 Task: Find connections with filter location Ottobrunn with filter topic #Futurewith filter profile language German with filter current company Walmart Global Tech with filter school INIFD Institute with filter industry Retail Furniture and Home Furnishings with filter service category Search Engine Marketing (SEM) with filter keywords title Painter
Action: Mouse moved to (585, 97)
Screenshot: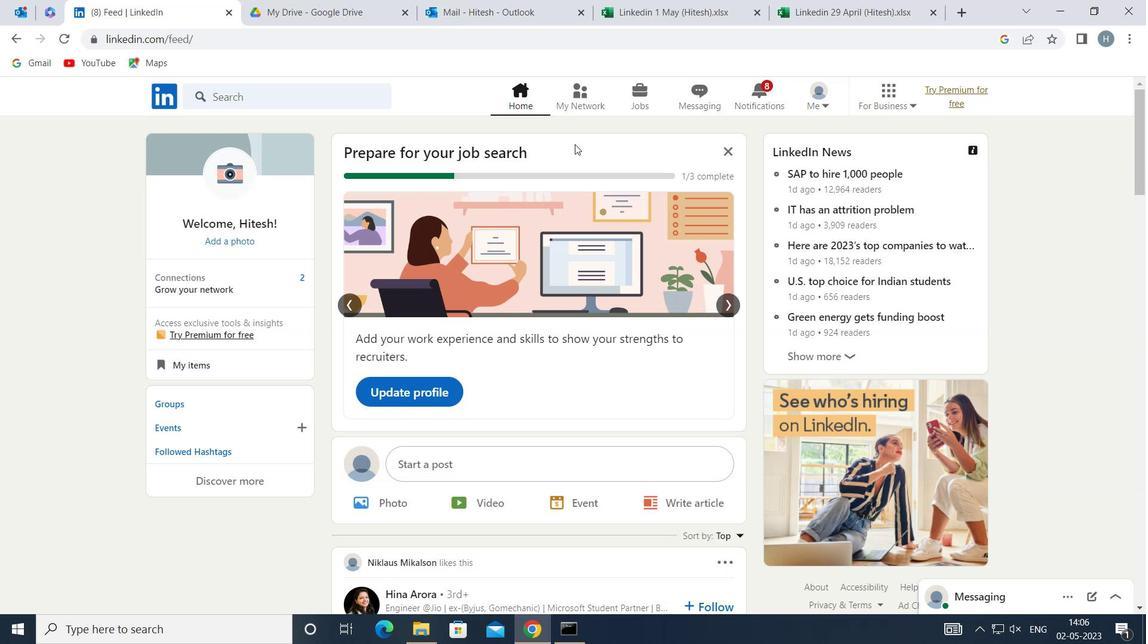 
Action: Mouse pressed left at (585, 97)
Screenshot: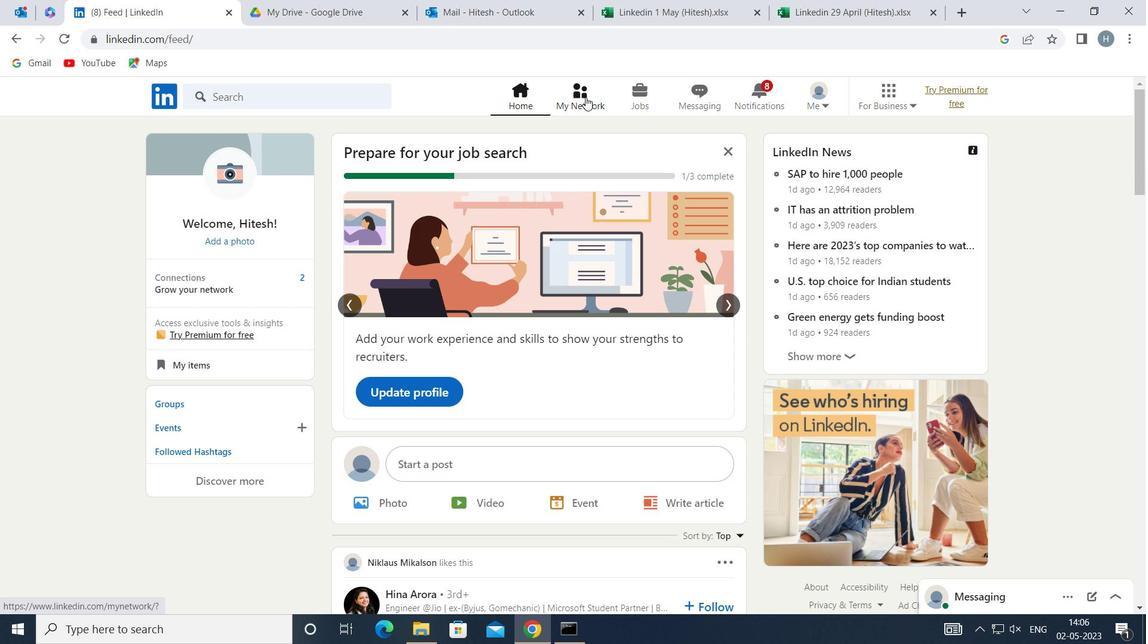 
Action: Mouse moved to (342, 181)
Screenshot: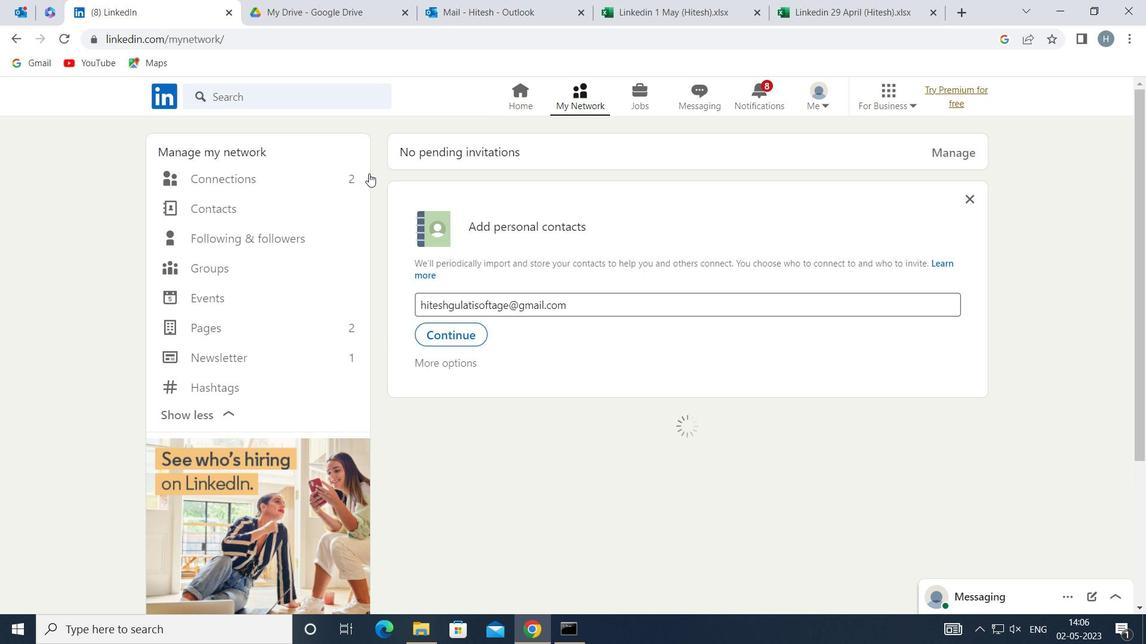 
Action: Mouse pressed left at (342, 181)
Screenshot: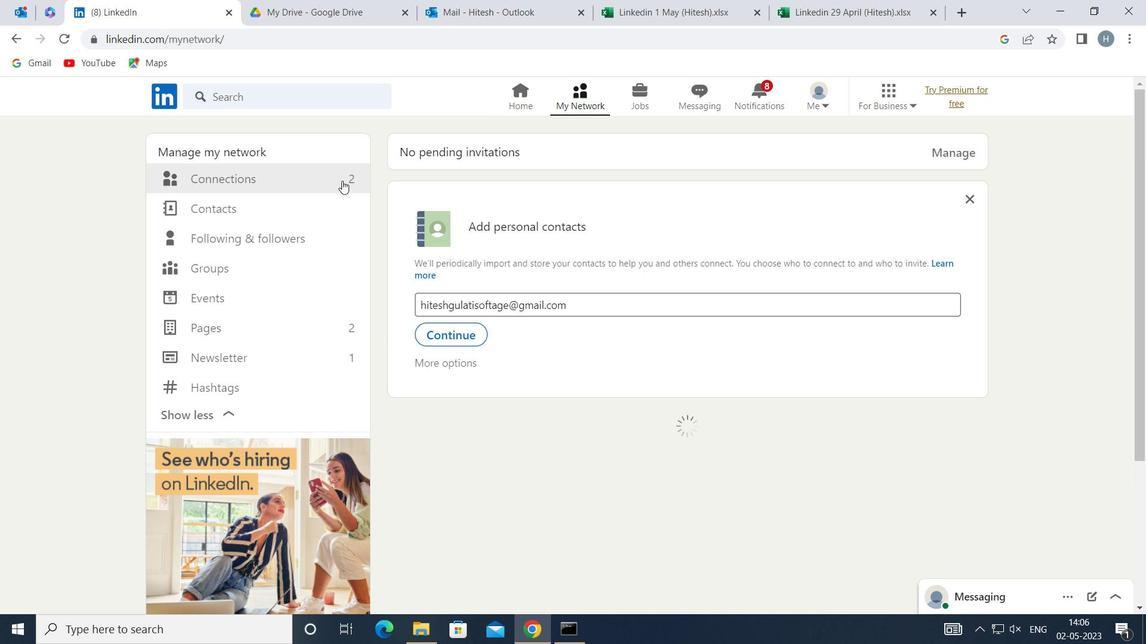 
Action: Mouse moved to (667, 183)
Screenshot: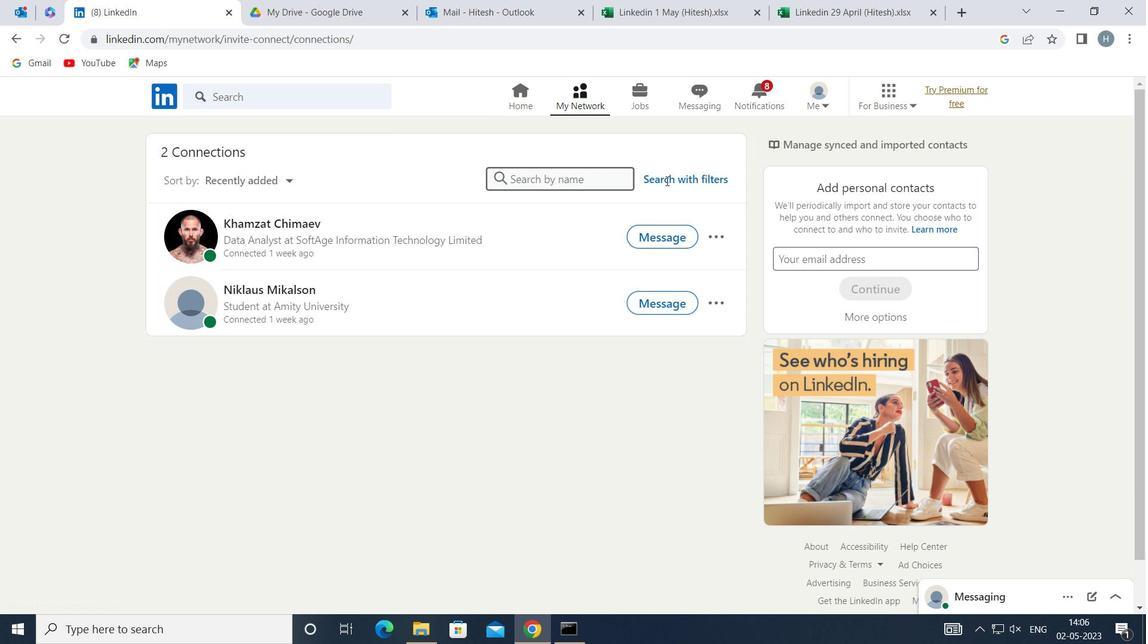 
Action: Mouse pressed left at (667, 183)
Screenshot: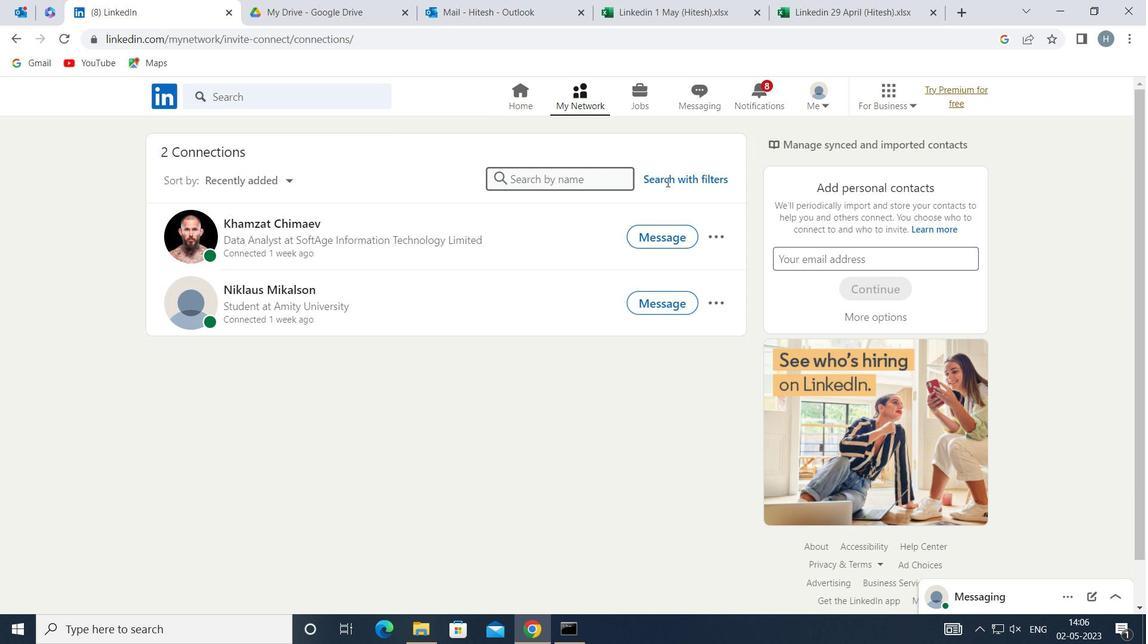 
Action: Mouse moved to (629, 139)
Screenshot: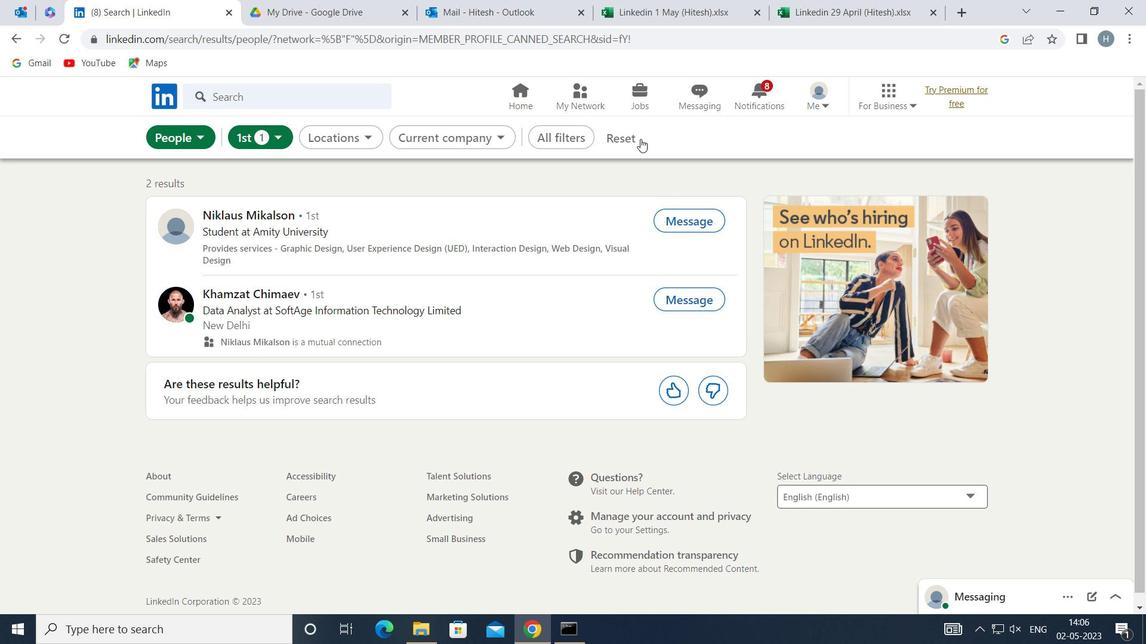 
Action: Mouse pressed left at (629, 139)
Screenshot: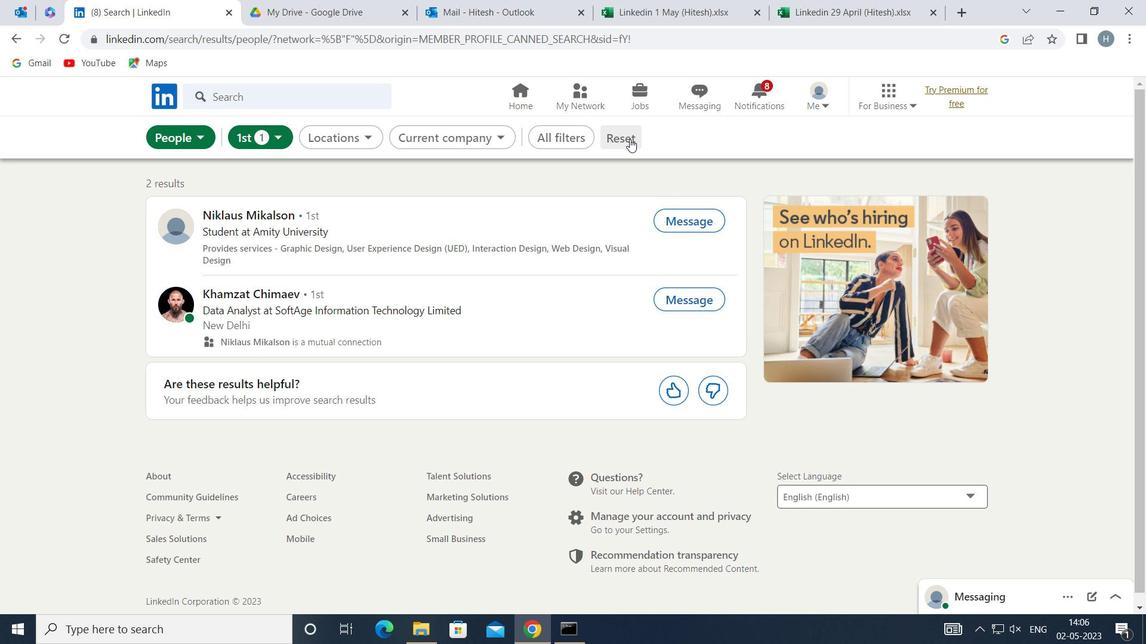 
Action: Mouse moved to (613, 134)
Screenshot: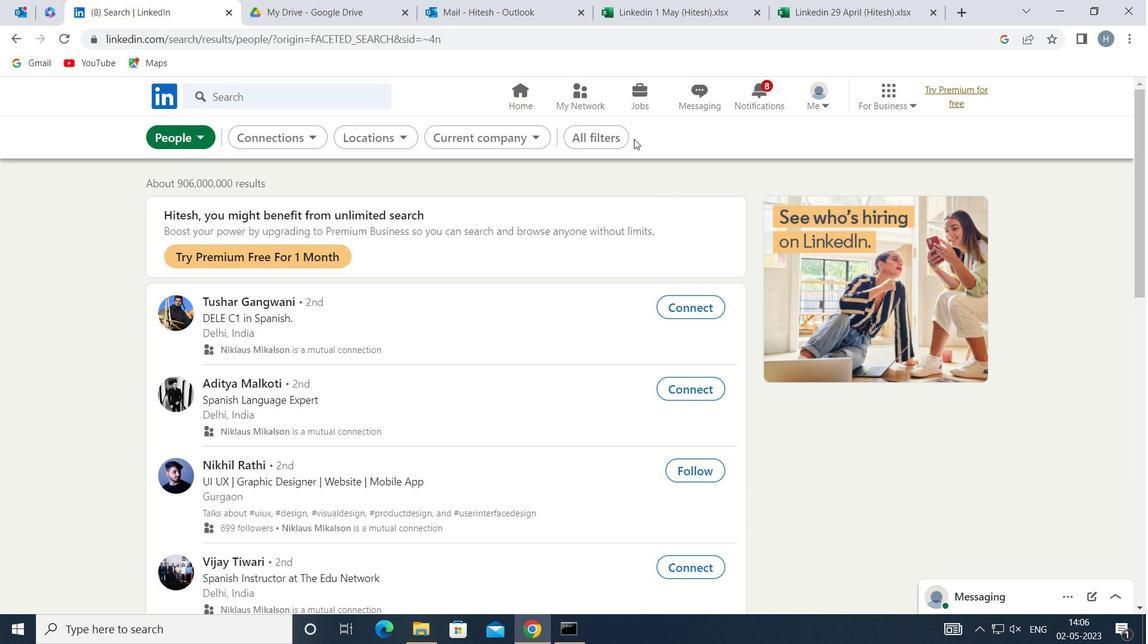 
Action: Mouse pressed left at (613, 134)
Screenshot: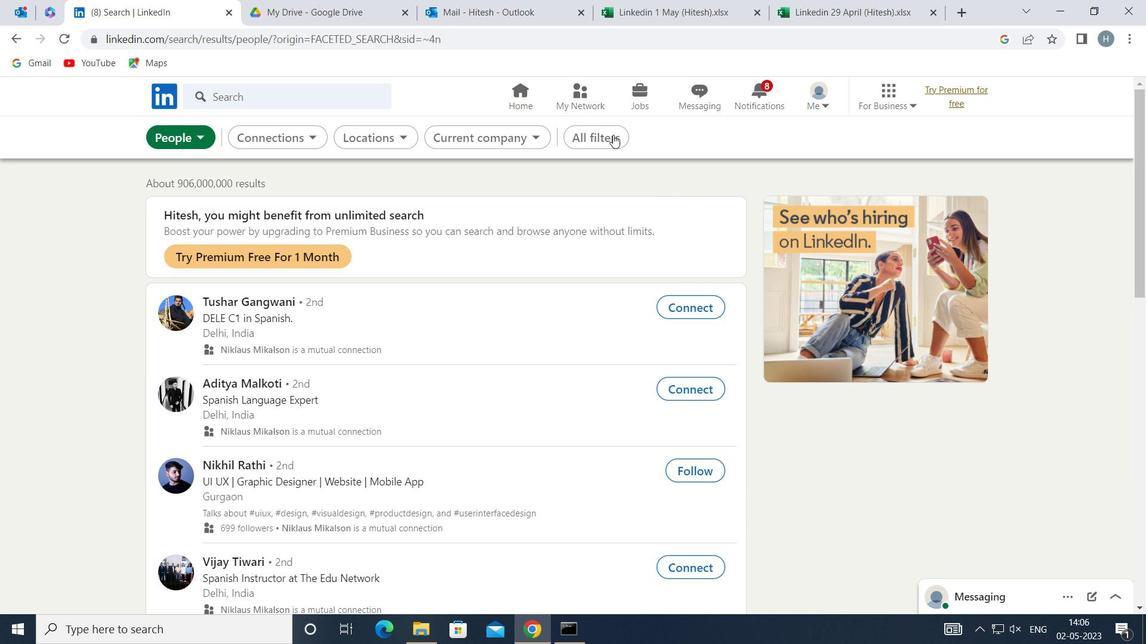 
Action: Mouse moved to (915, 296)
Screenshot: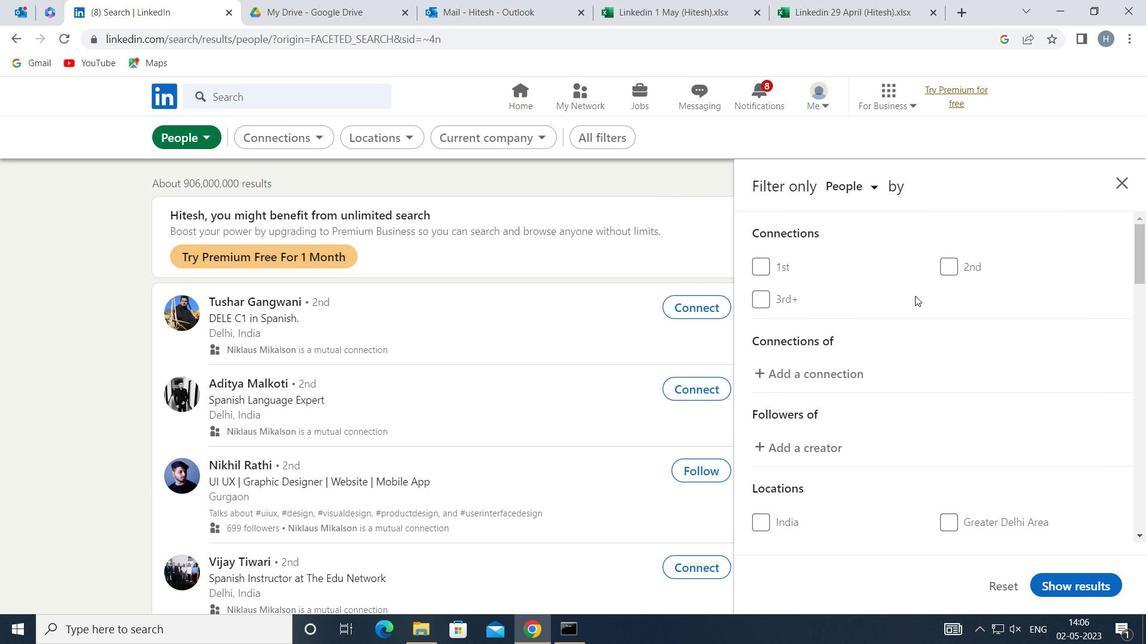 
Action: Mouse scrolled (915, 295) with delta (0, 0)
Screenshot: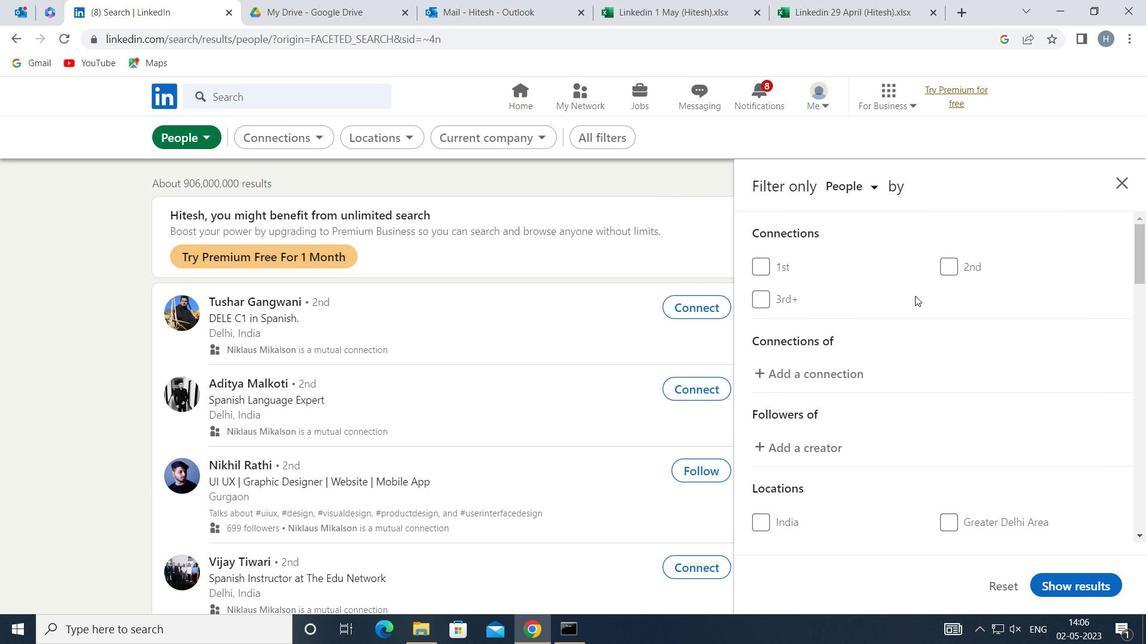 
Action: Mouse moved to (913, 297)
Screenshot: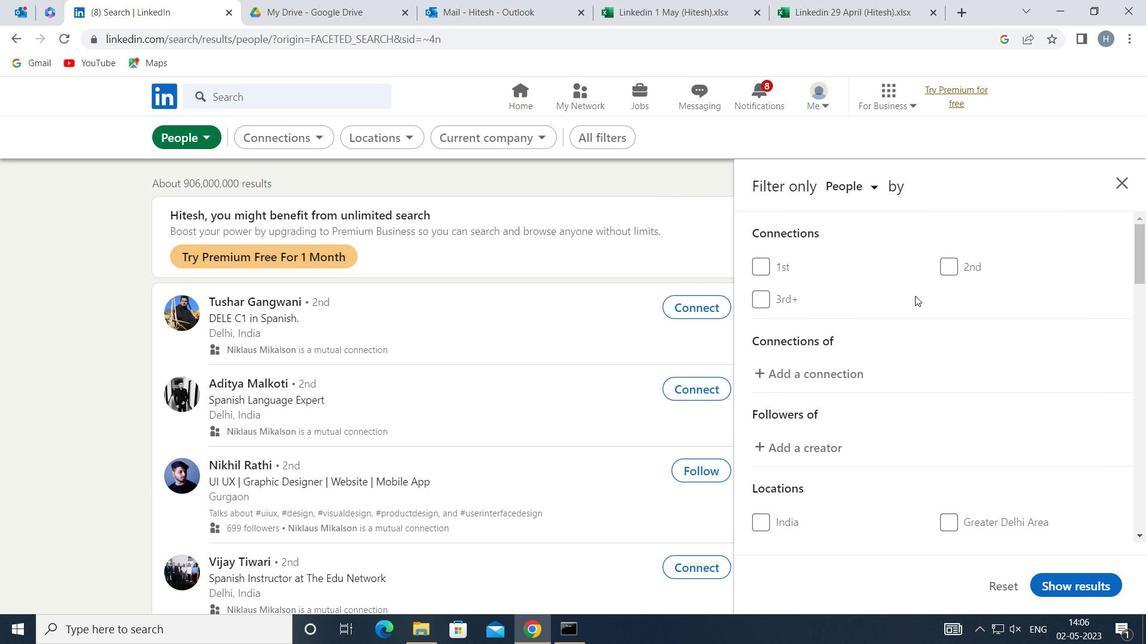 
Action: Mouse scrolled (913, 297) with delta (0, 0)
Screenshot: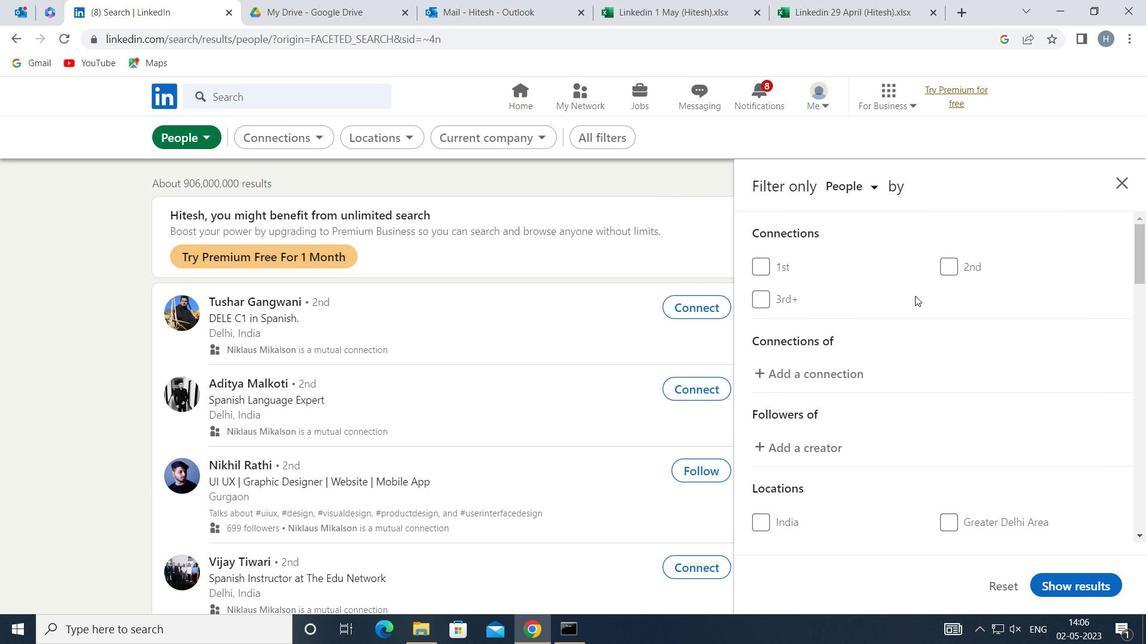 
Action: Mouse moved to (911, 297)
Screenshot: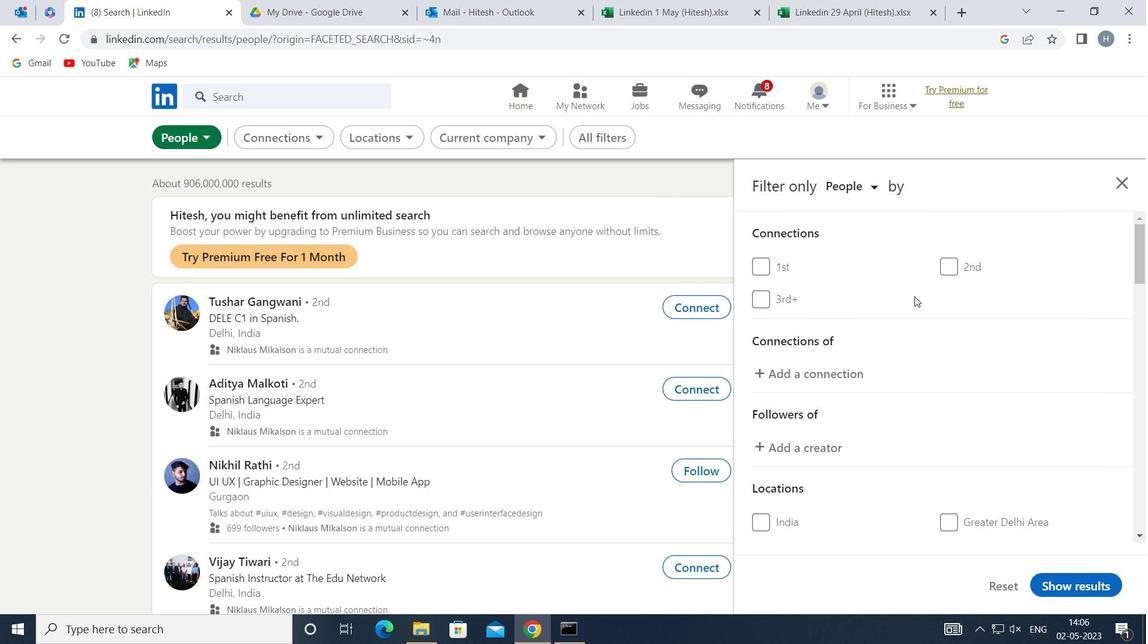 
Action: Mouse scrolled (911, 297) with delta (0, 0)
Screenshot: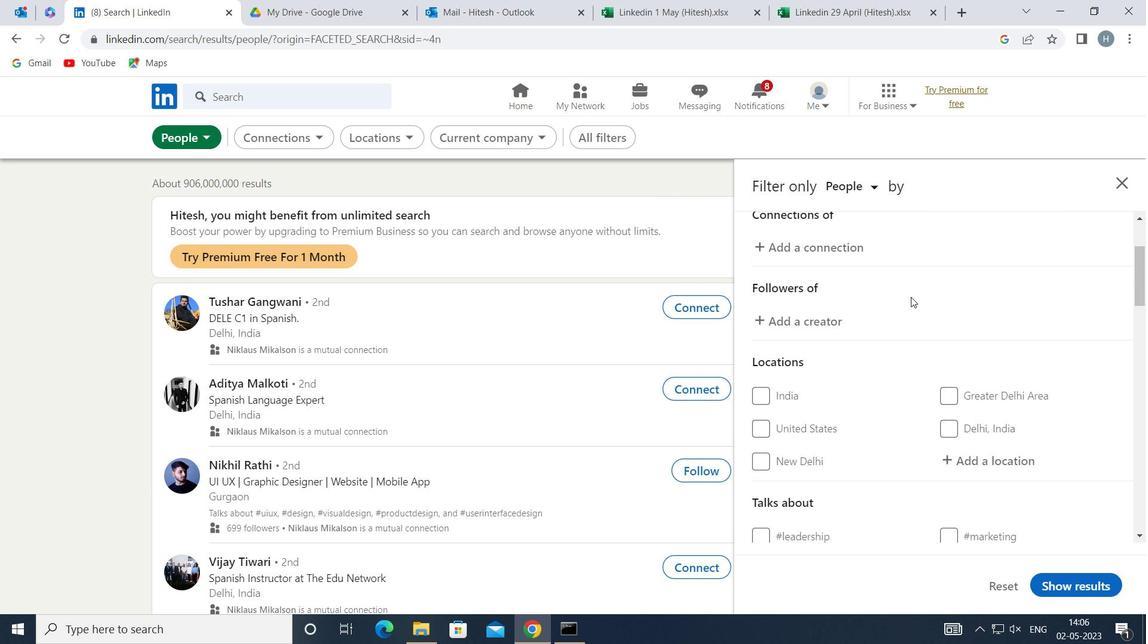 
Action: Mouse moved to (971, 358)
Screenshot: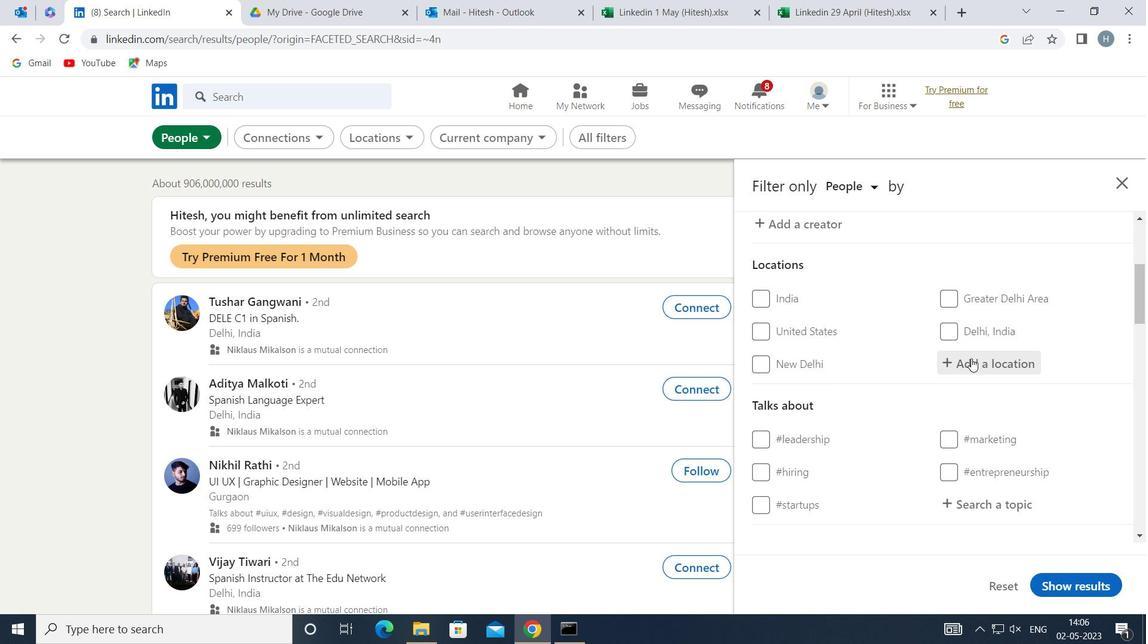 
Action: Mouse pressed left at (971, 358)
Screenshot: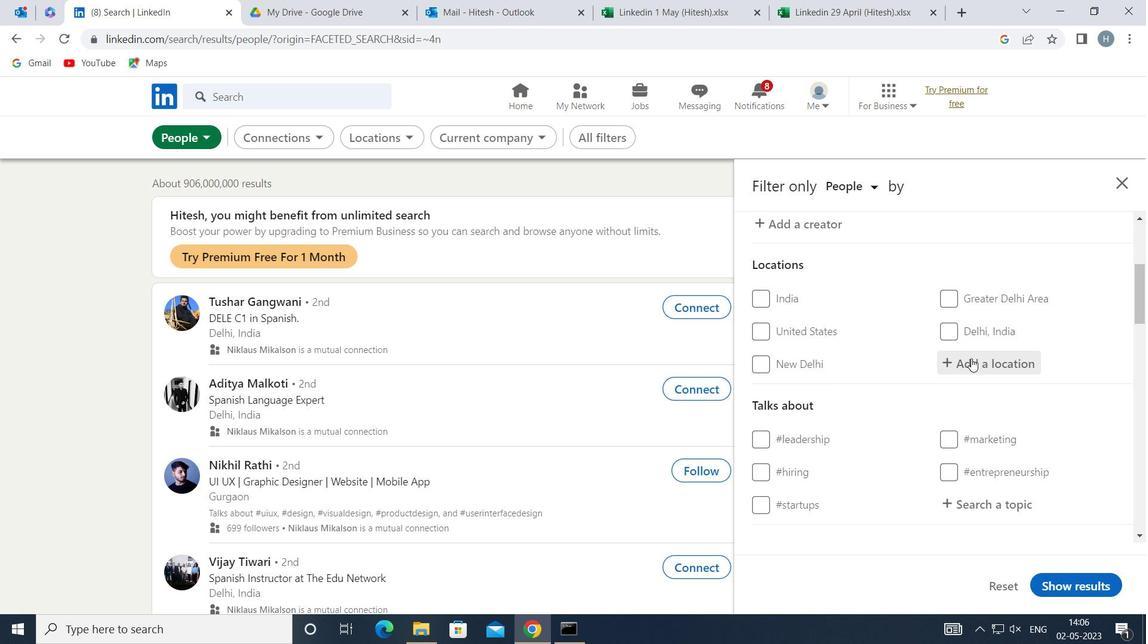 
Action: Mouse moved to (964, 355)
Screenshot: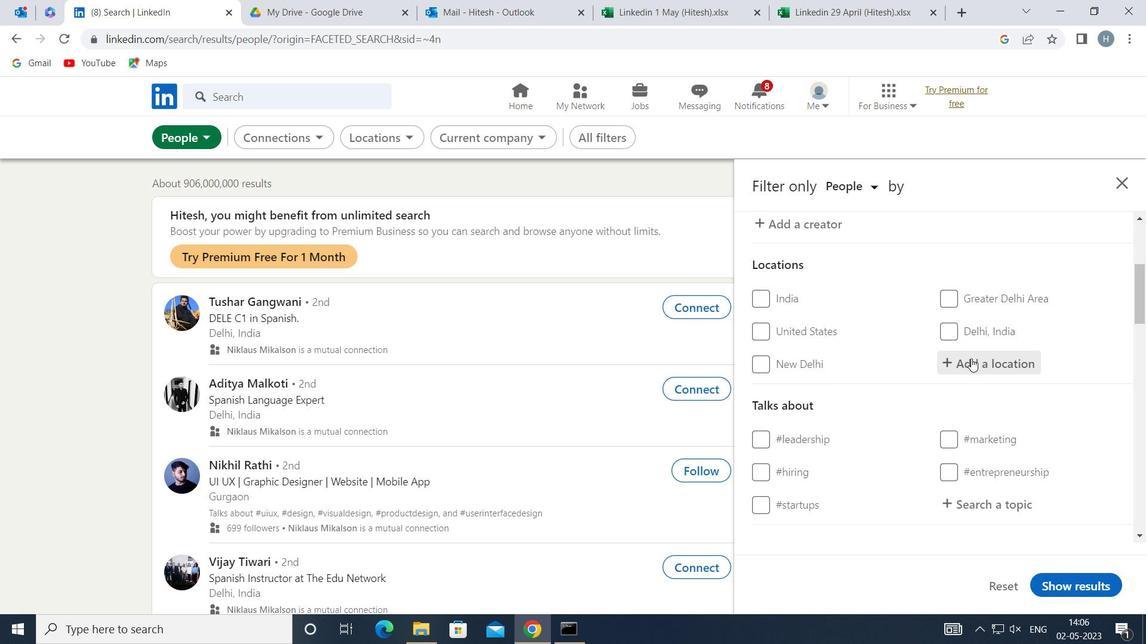 
Action: Key pressed <Key.shift>OTTOBRUNN
Screenshot: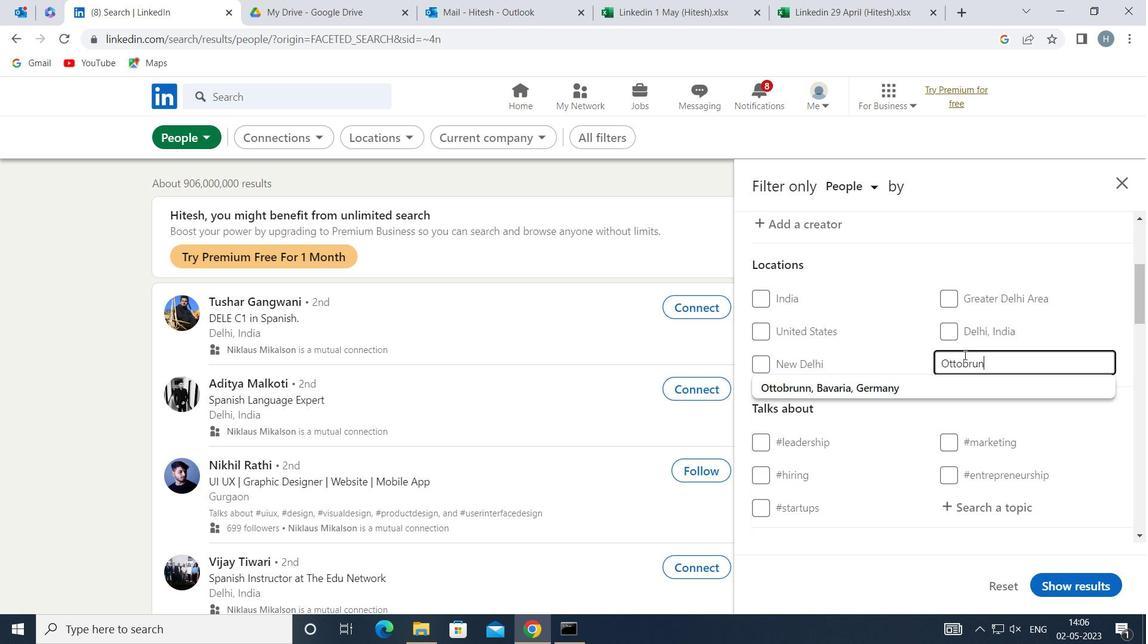 
Action: Mouse moved to (917, 391)
Screenshot: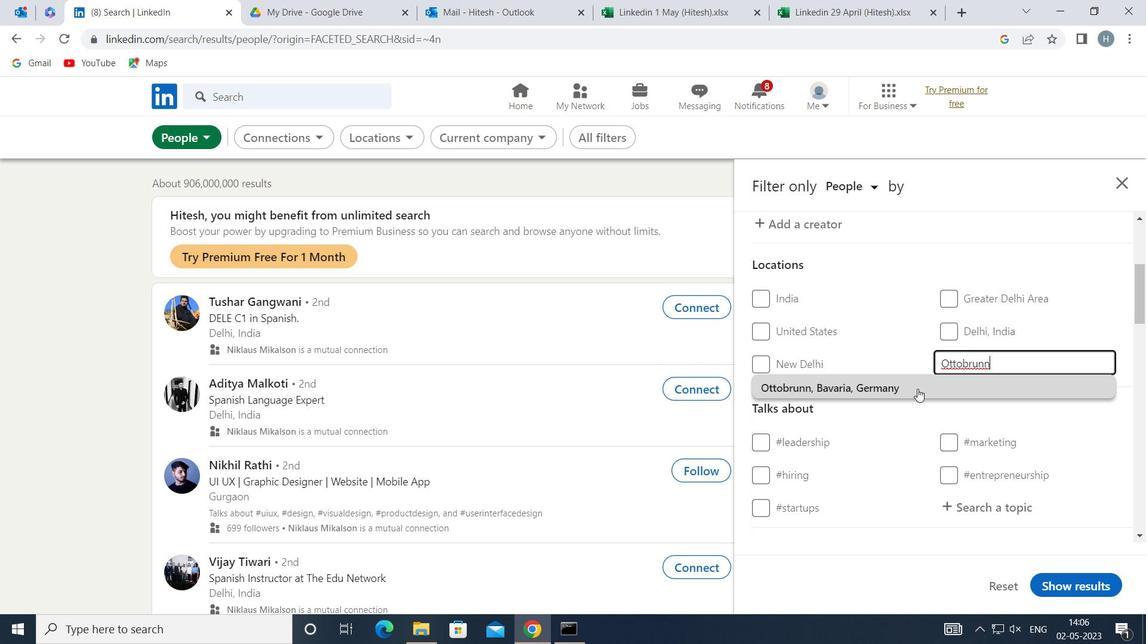 
Action: Mouse pressed left at (917, 391)
Screenshot: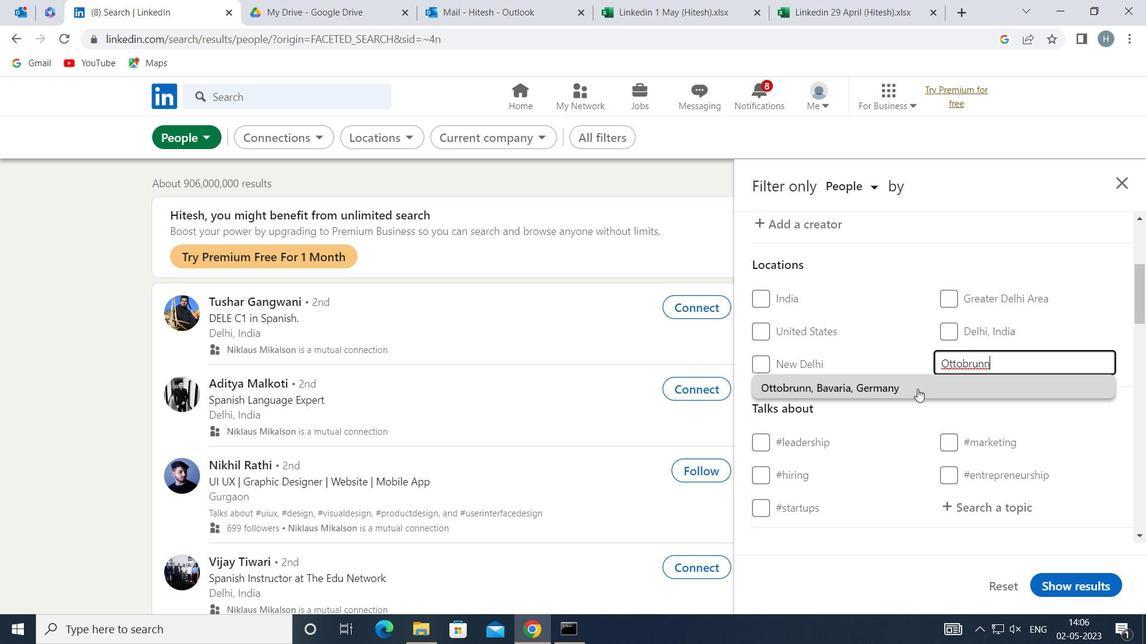 
Action: Mouse moved to (916, 391)
Screenshot: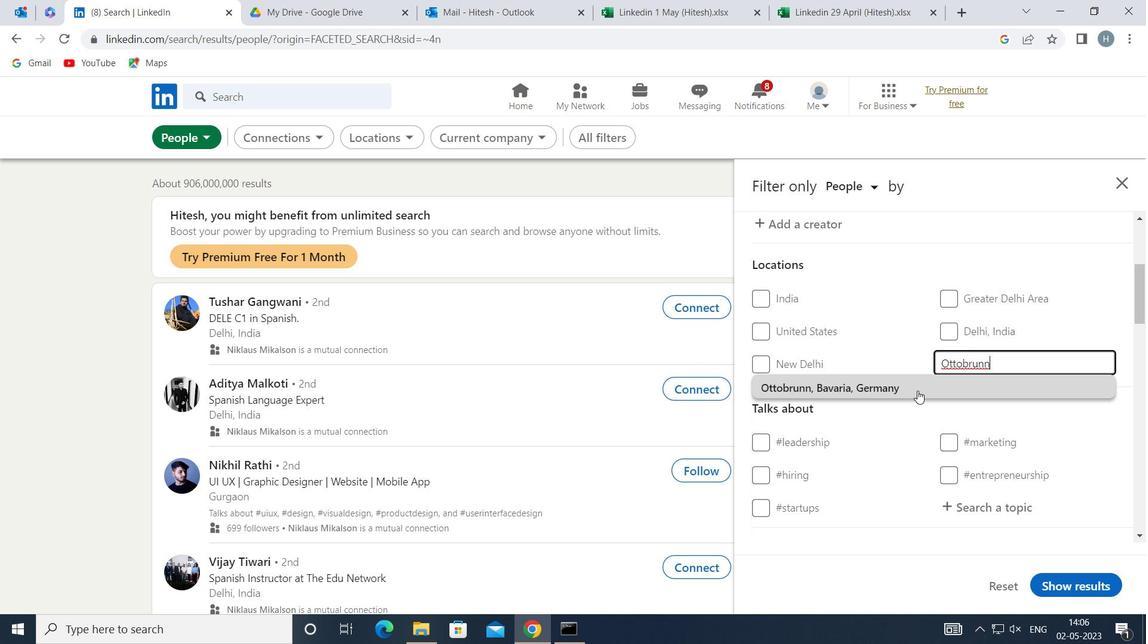
Action: Mouse scrolled (916, 391) with delta (0, 0)
Screenshot: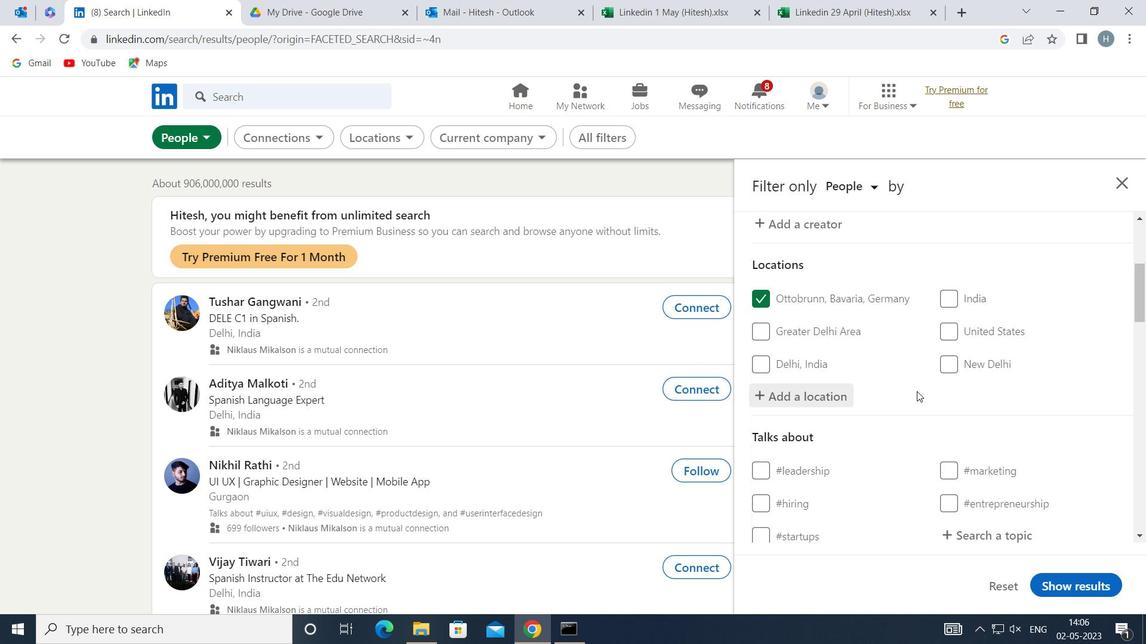 
Action: Mouse scrolled (916, 391) with delta (0, 0)
Screenshot: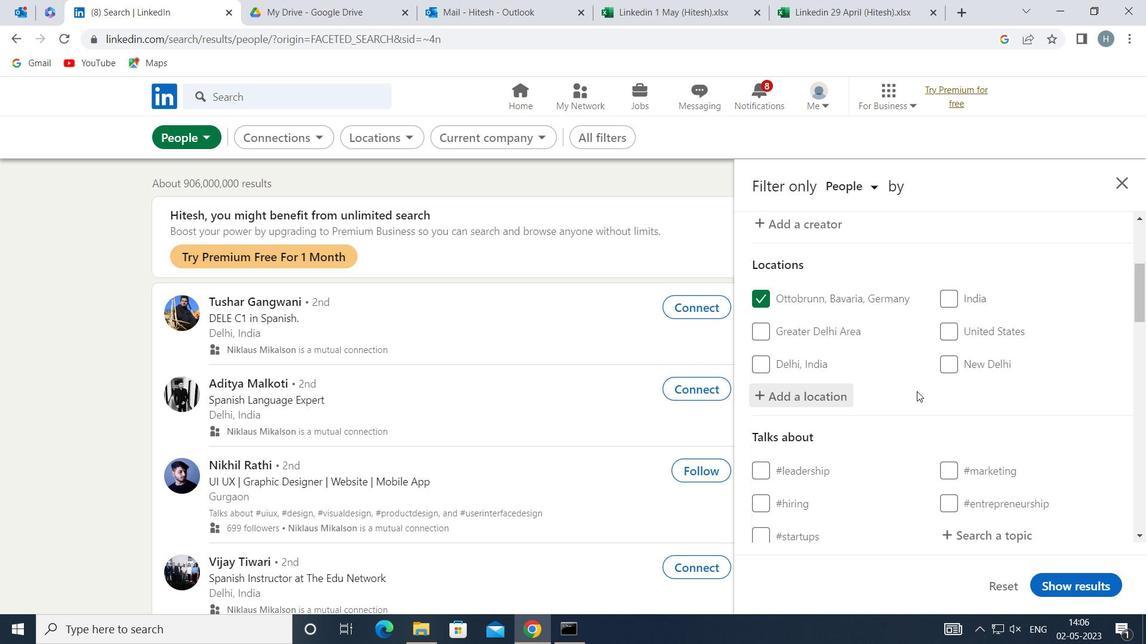 
Action: Mouse scrolled (916, 391) with delta (0, 0)
Screenshot: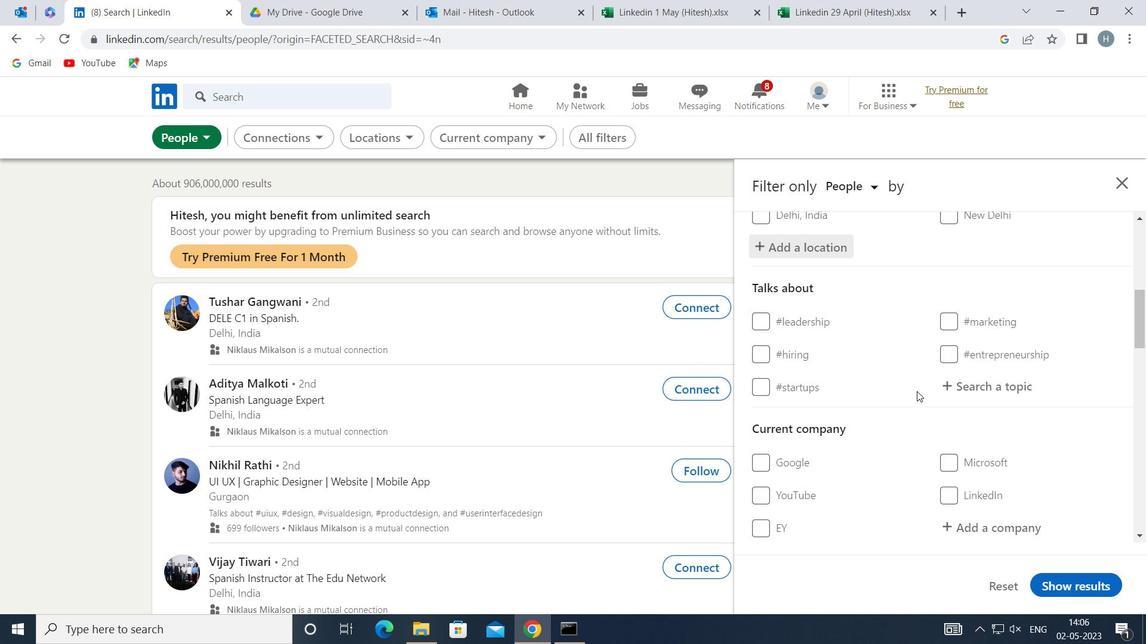 
Action: Mouse moved to (1023, 309)
Screenshot: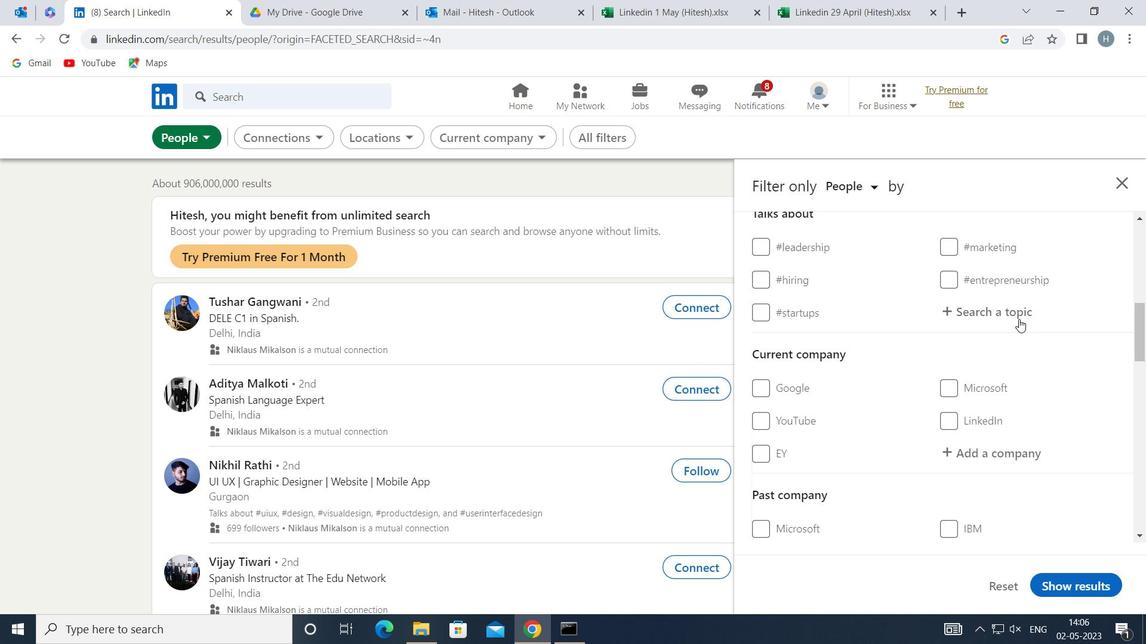 
Action: Mouse pressed left at (1023, 309)
Screenshot: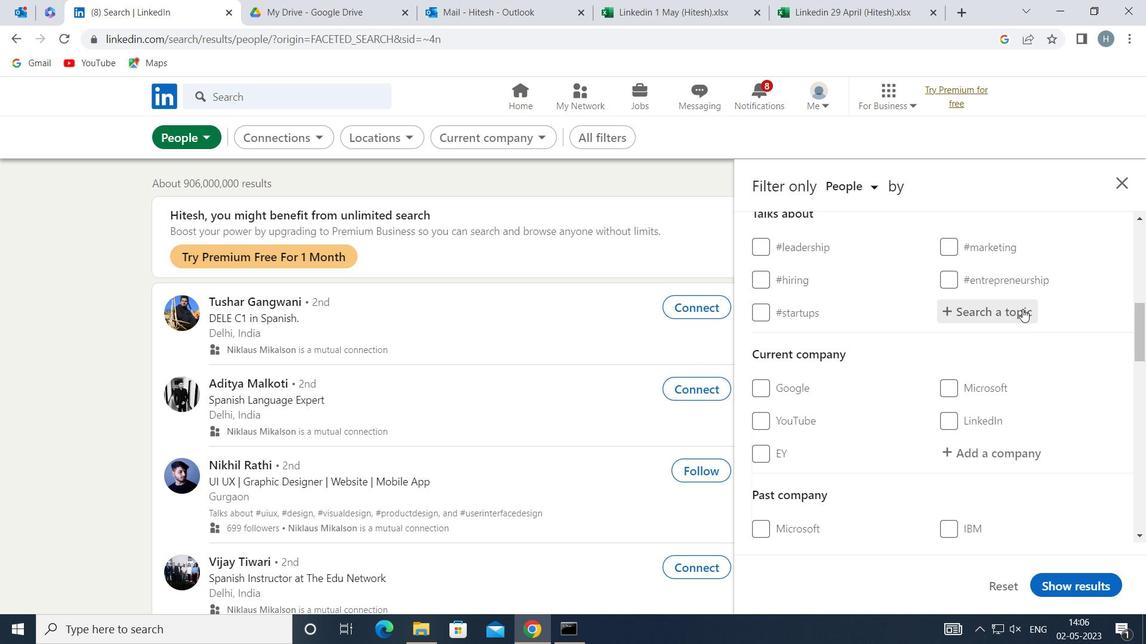 
Action: Key pressed <Key.shift>FUTURE<Key.space>
Screenshot: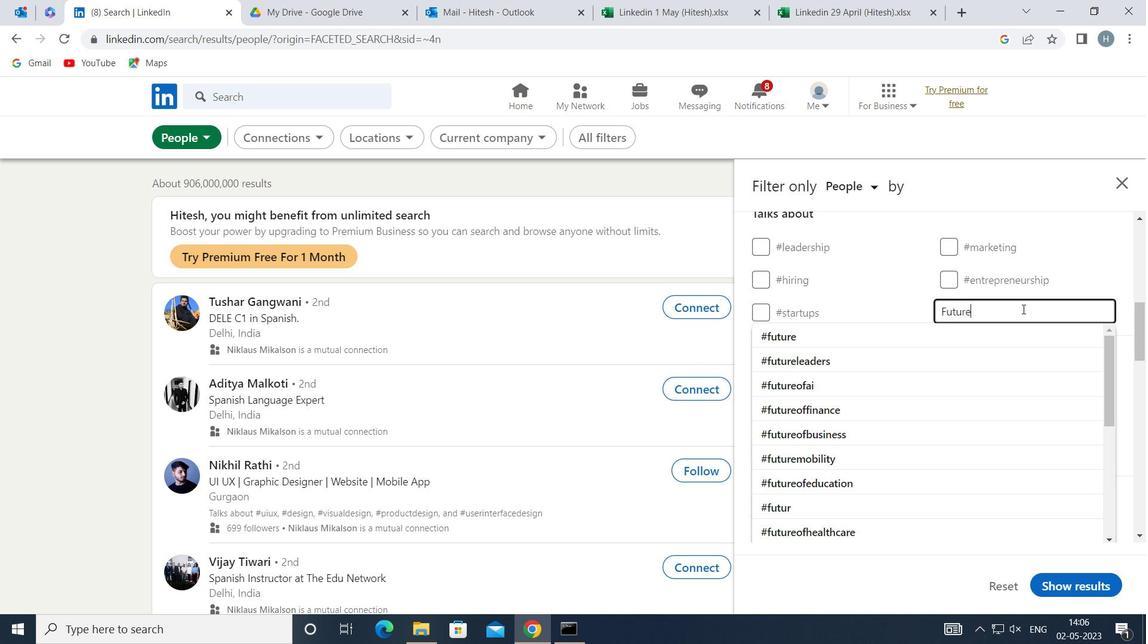 
Action: Mouse moved to (1034, 310)
Screenshot: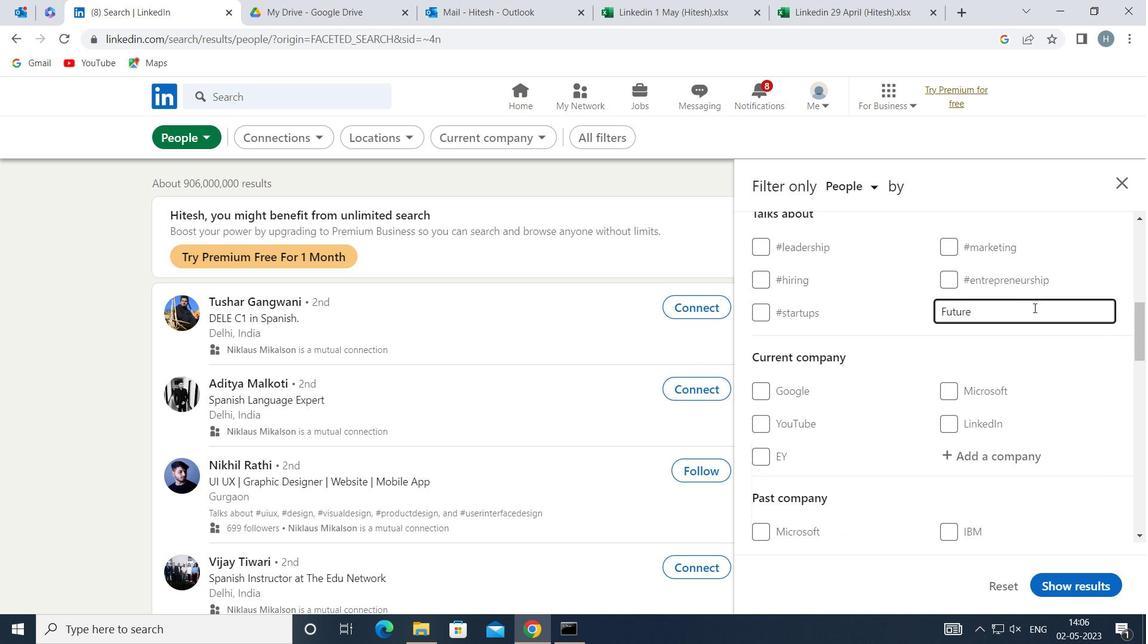 
Action: Key pressed <Key.backspace>
Screenshot: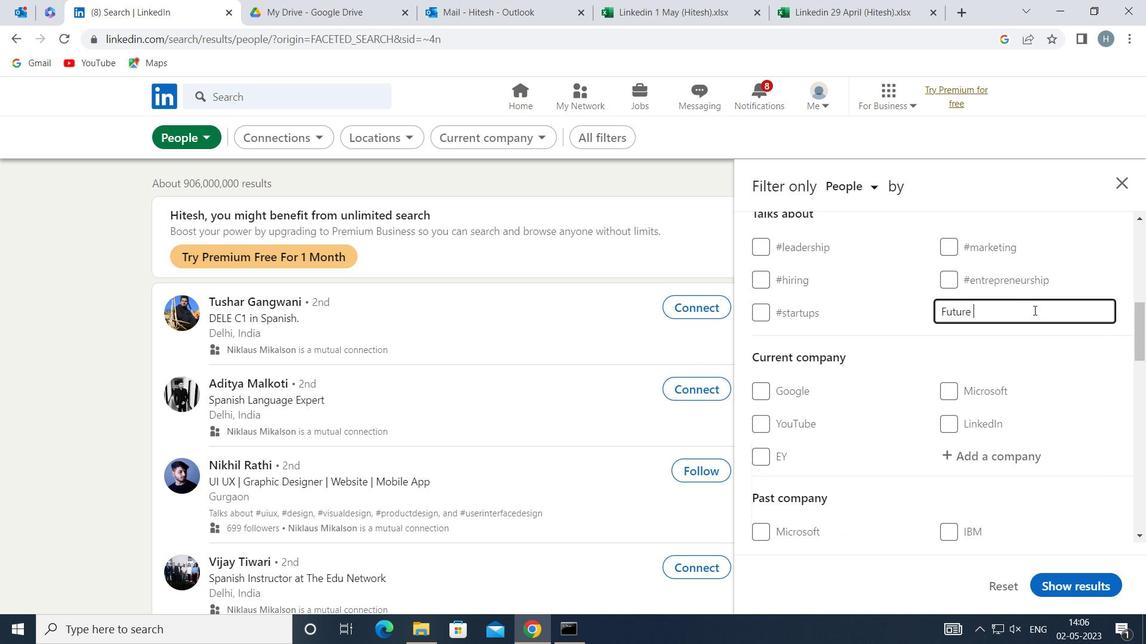 
Action: Mouse moved to (951, 338)
Screenshot: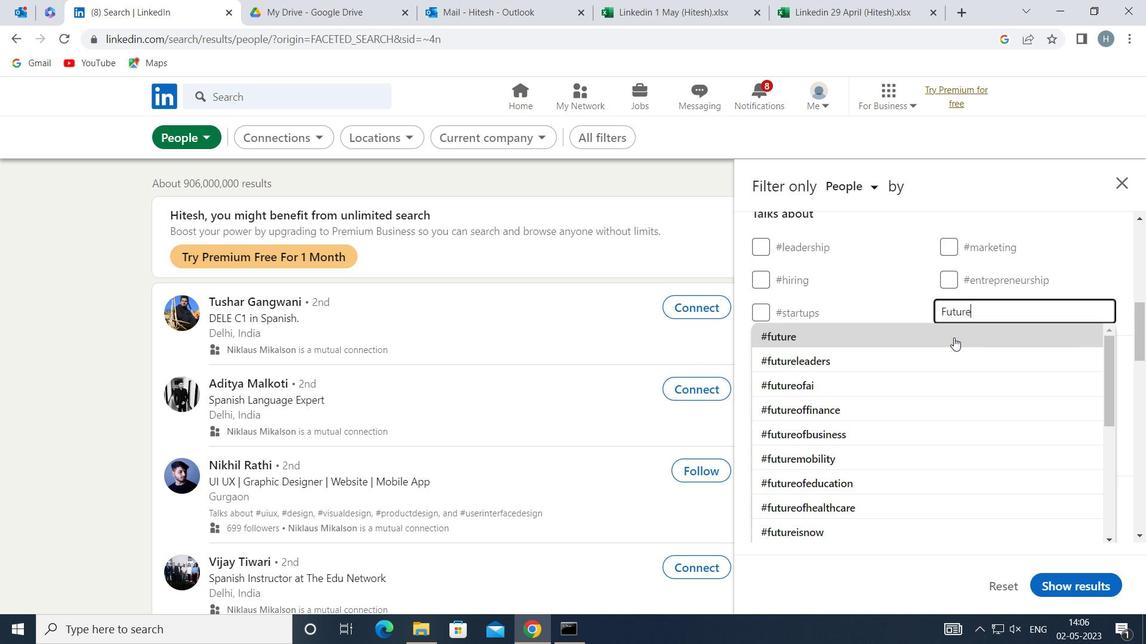 
Action: Mouse pressed left at (951, 338)
Screenshot: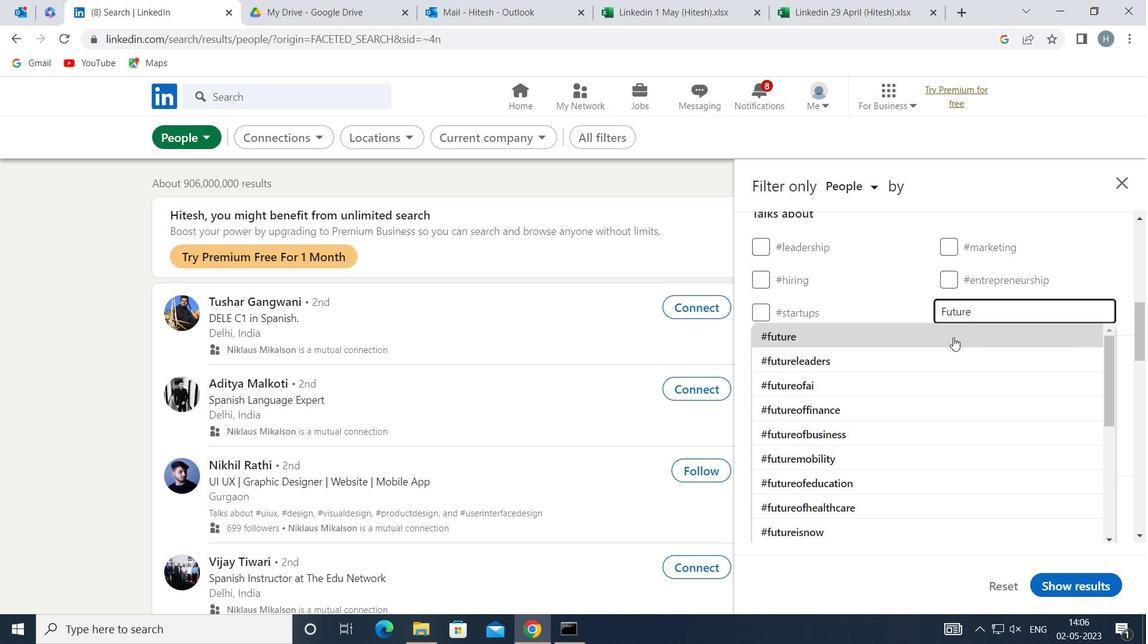 
Action: Mouse moved to (917, 346)
Screenshot: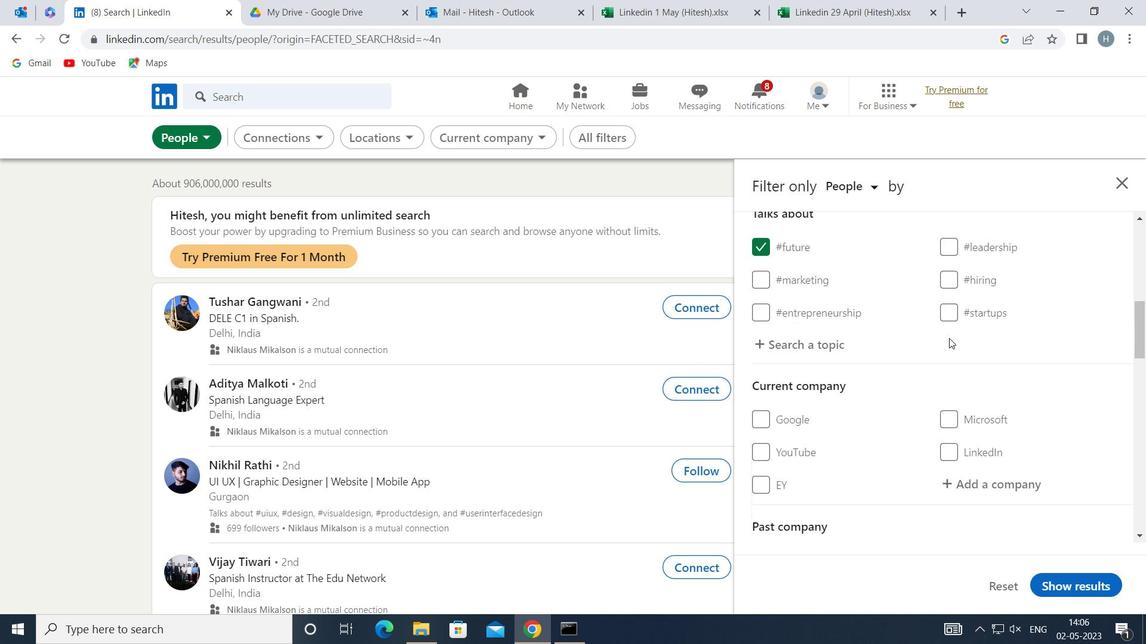 
Action: Mouse scrolled (917, 345) with delta (0, 0)
Screenshot: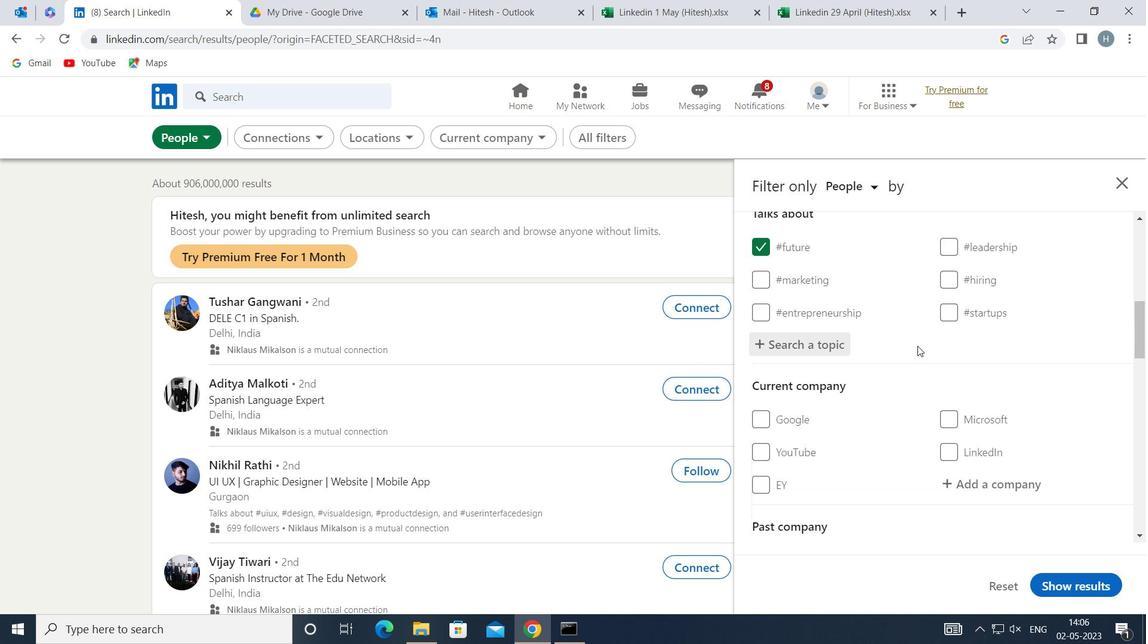 
Action: Mouse scrolled (917, 345) with delta (0, 0)
Screenshot: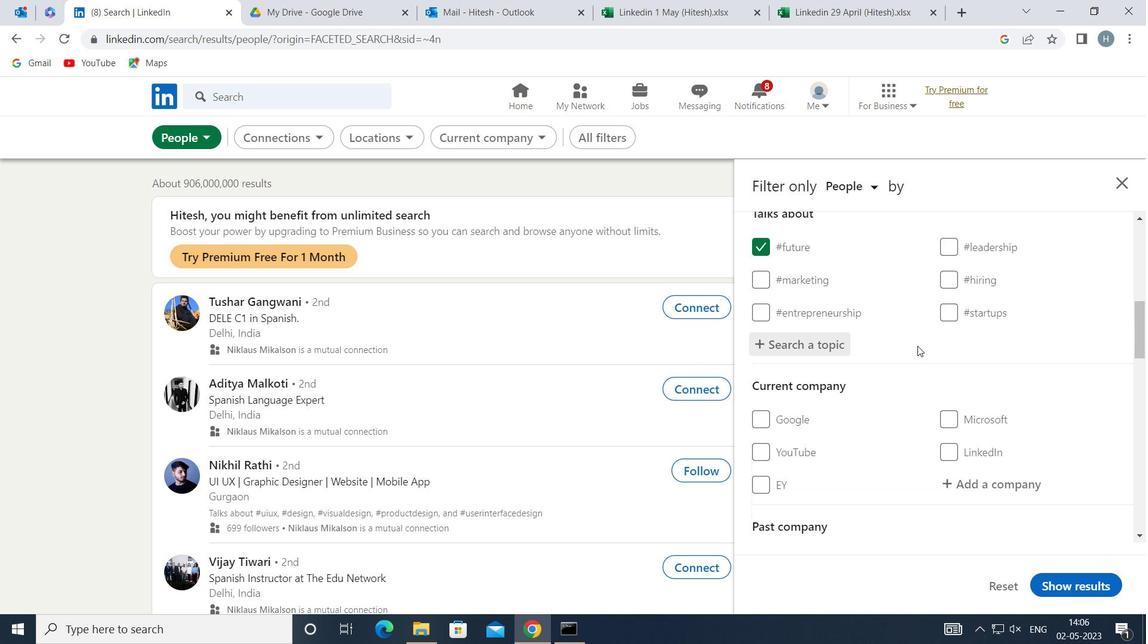 
Action: Mouse moved to (916, 346)
Screenshot: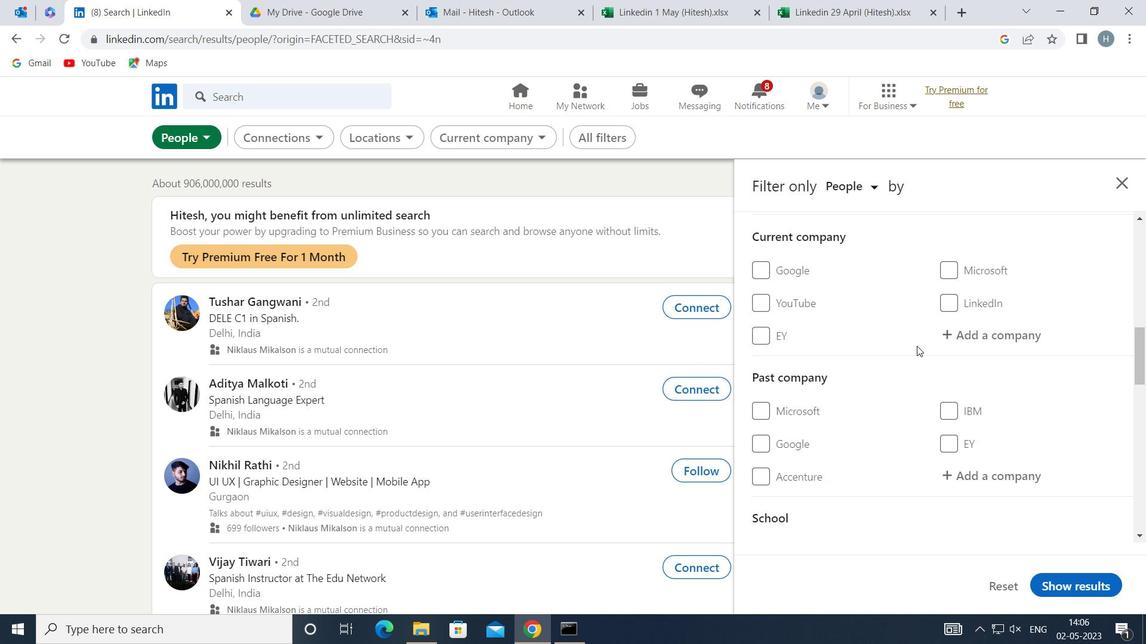 
Action: Mouse scrolled (916, 345) with delta (0, 0)
Screenshot: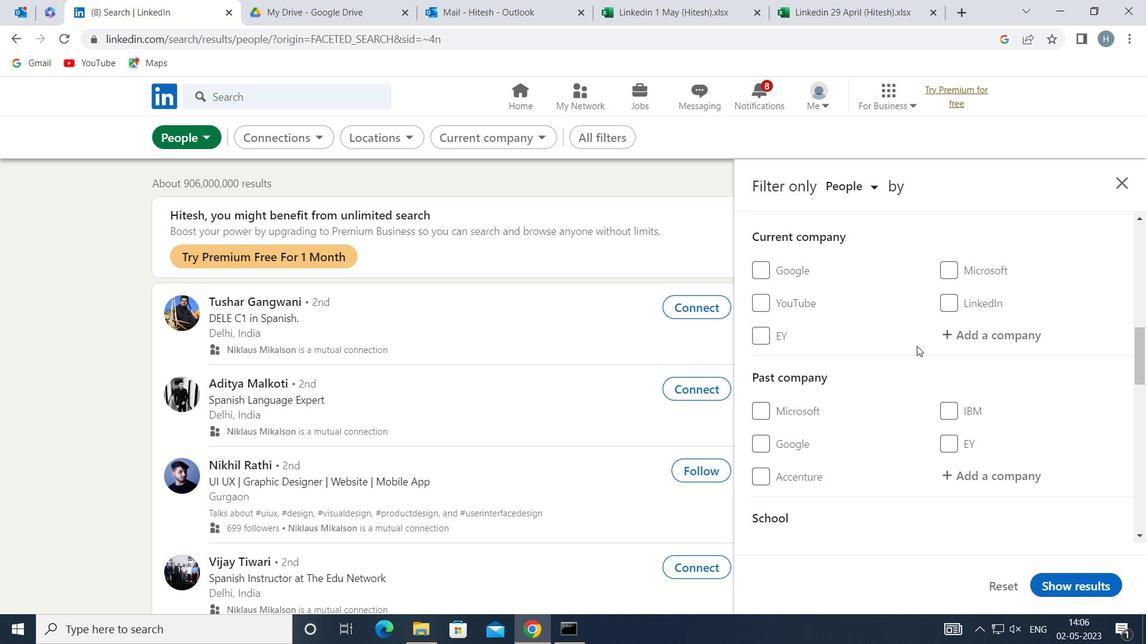 
Action: Mouse moved to (916, 346)
Screenshot: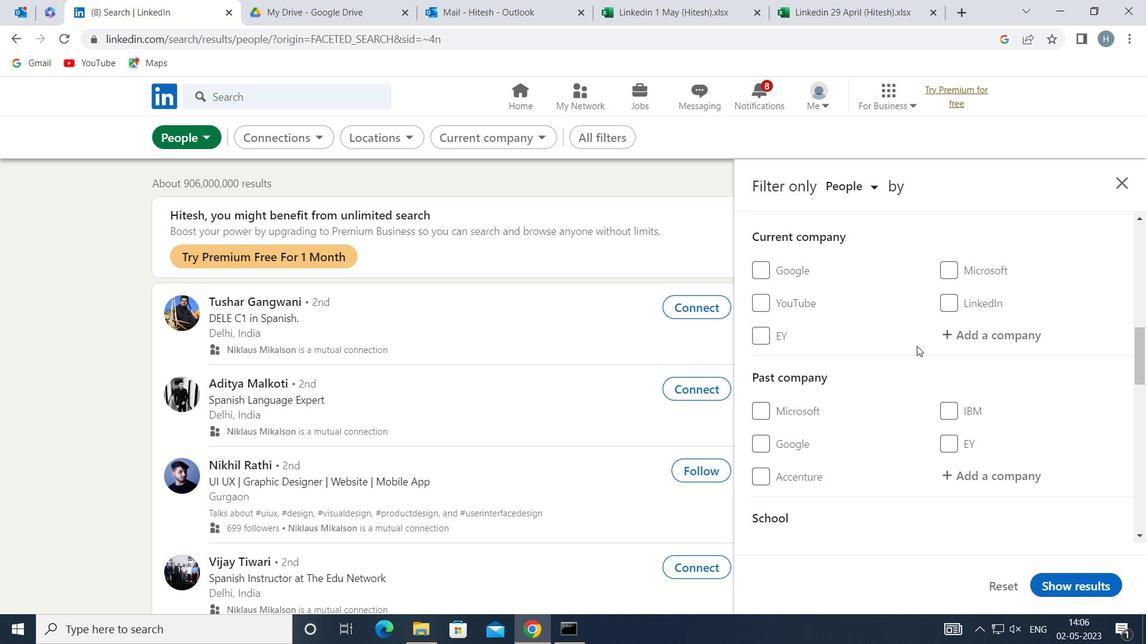 
Action: Mouse scrolled (916, 346) with delta (0, 0)
Screenshot: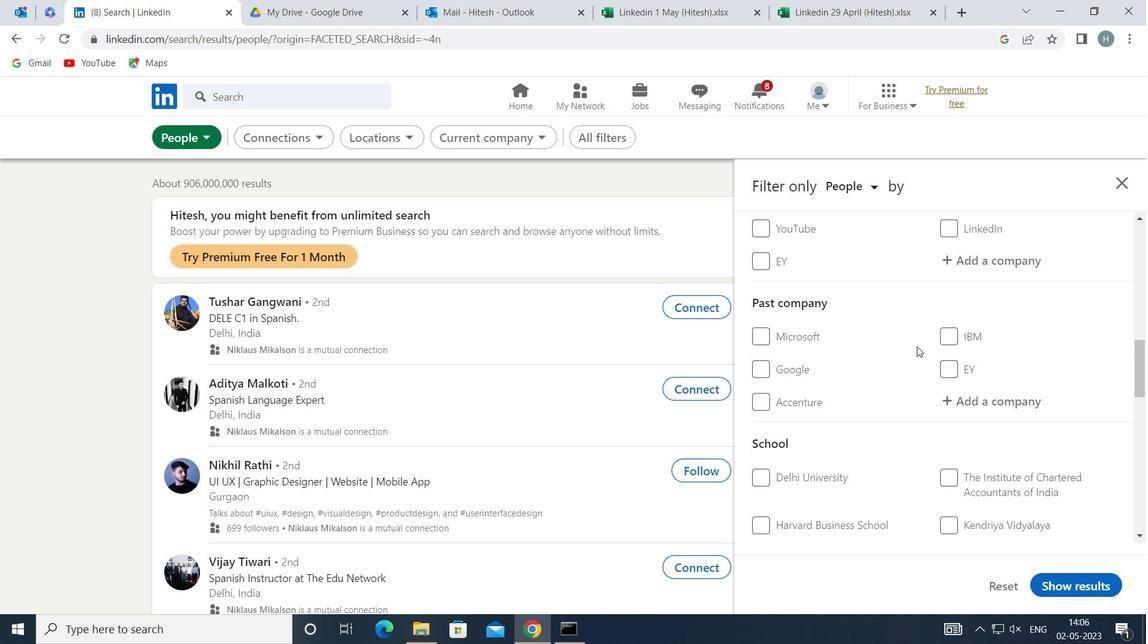 
Action: Mouse scrolled (916, 346) with delta (0, 0)
Screenshot: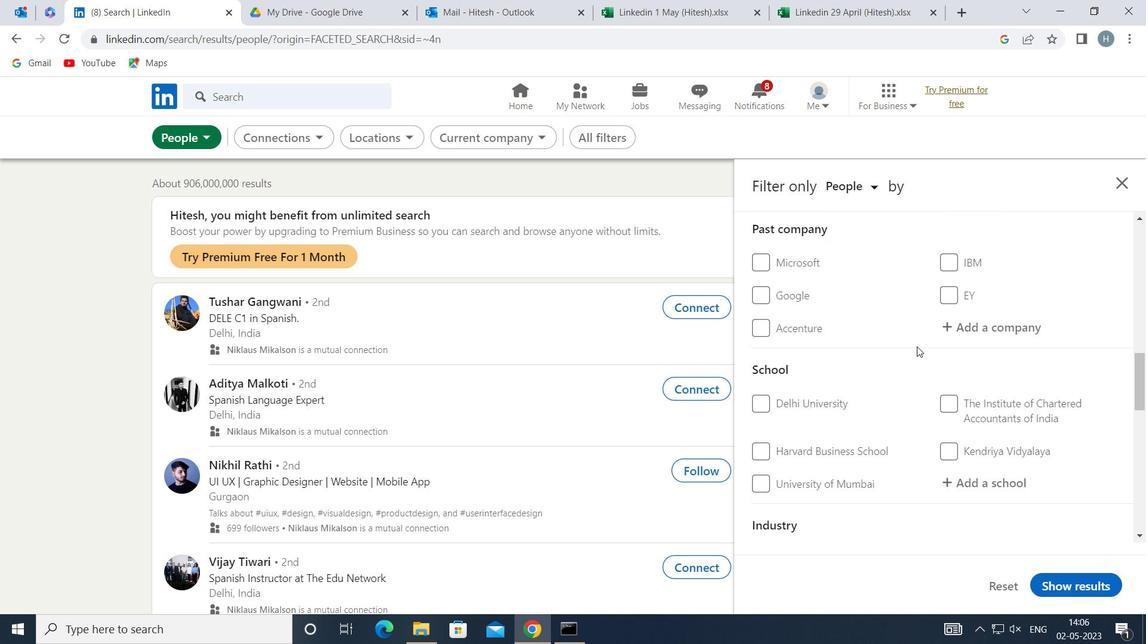 
Action: Mouse scrolled (916, 346) with delta (0, 0)
Screenshot: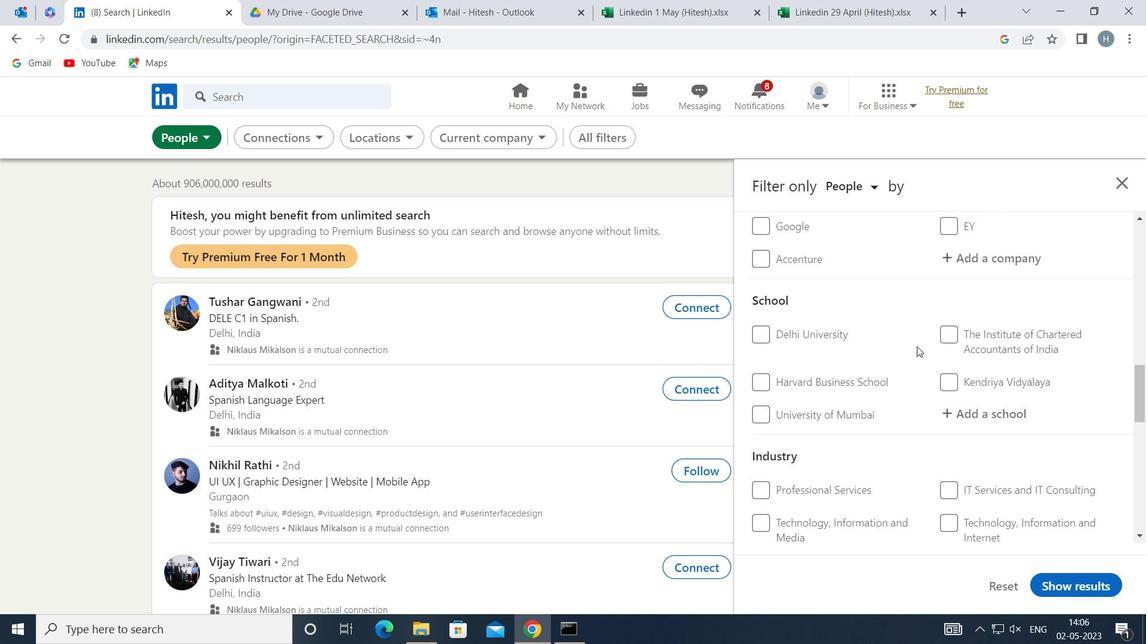 
Action: Mouse scrolled (916, 346) with delta (0, 0)
Screenshot: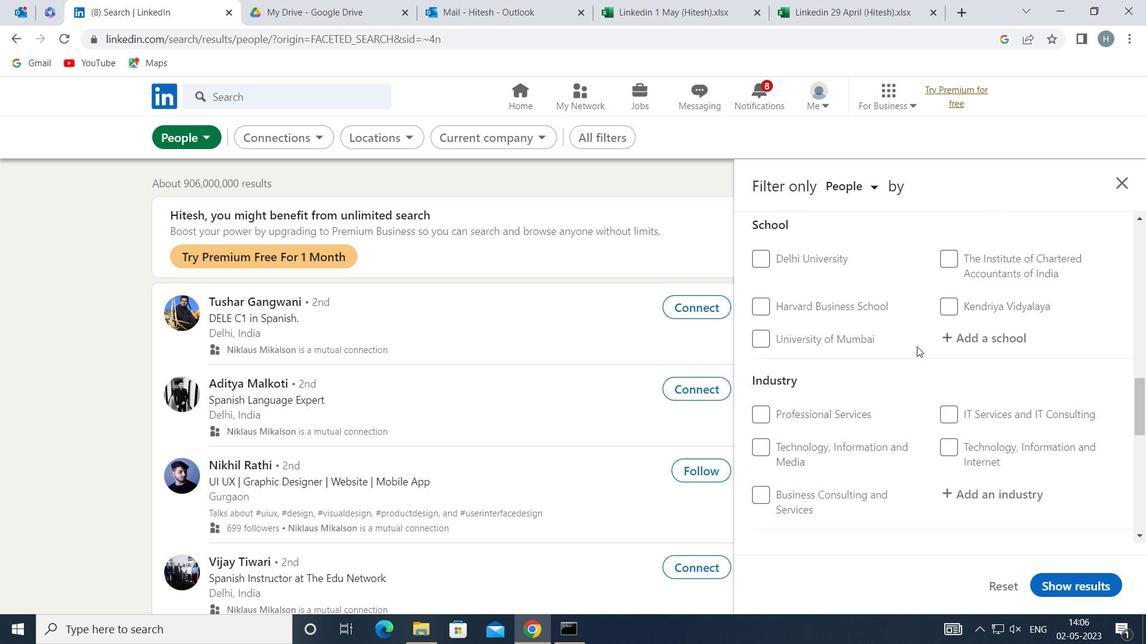 
Action: Mouse scrolled (916, 346) with delta (0, 0)
Screenshot: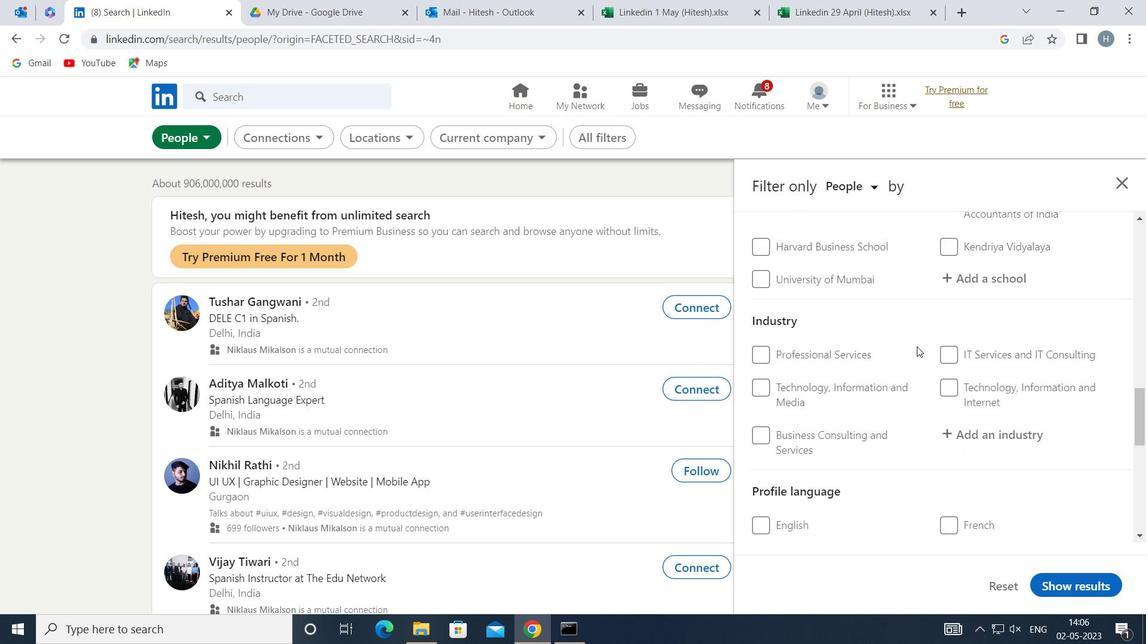 
Action: Mouse scrolled (916, 346) with delta (0, 0)
Screenshot: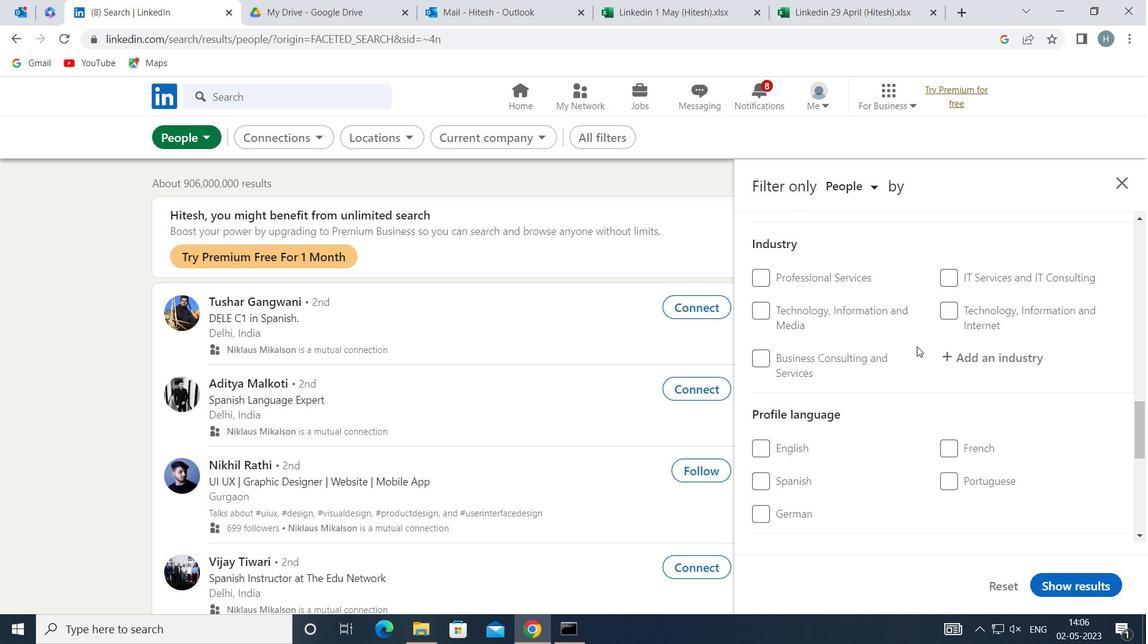 
Action: Mouse moved to (791, 427)
Screenshot: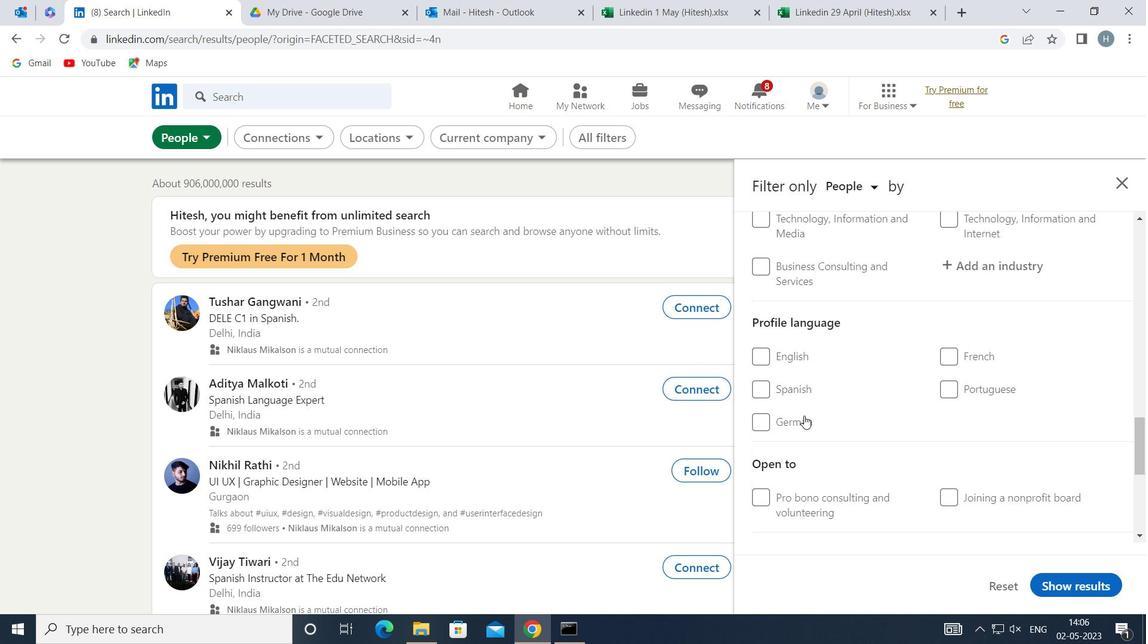 
Action: Mouse pressed left at (791, 427)
Screenshot: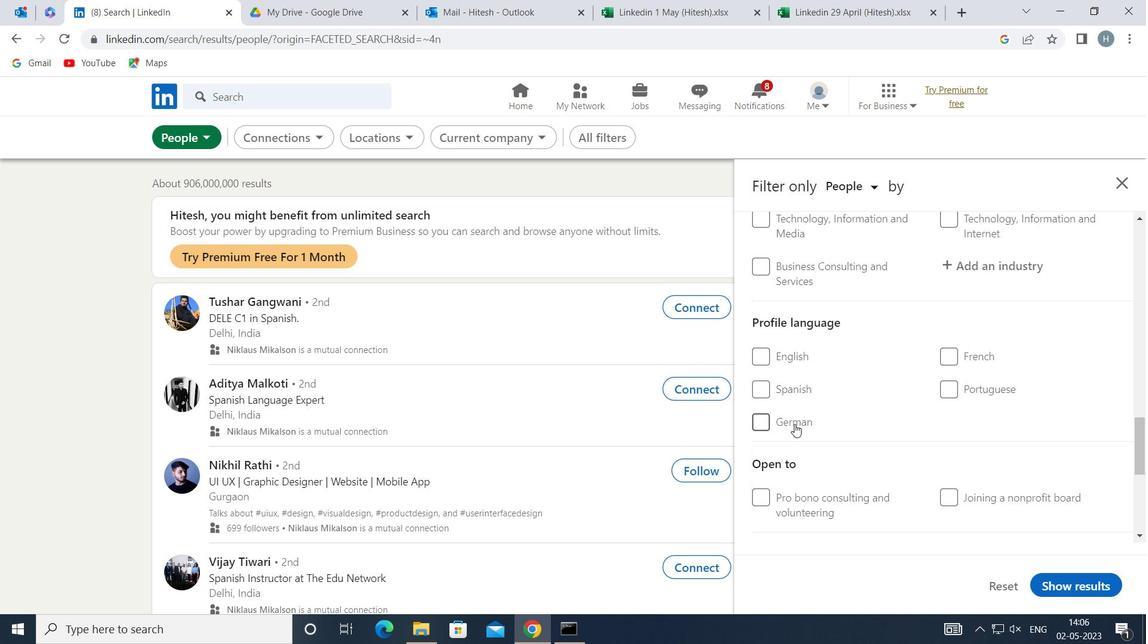 
Action: Mouse moved to (923, 382)
Screenshot: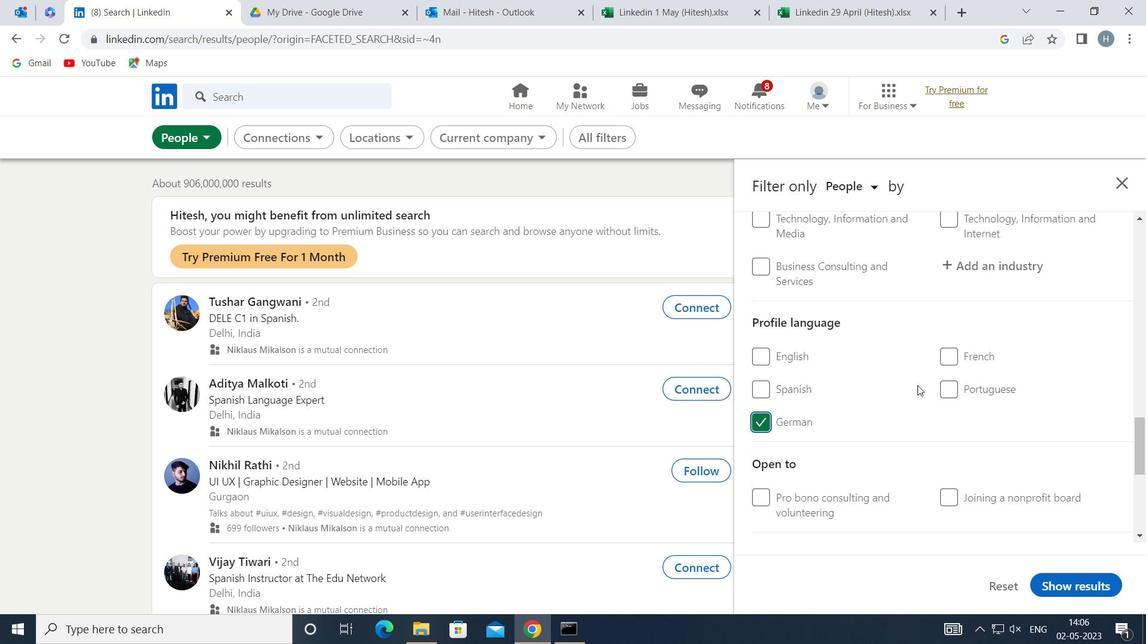 
Action: Mouse scrolled (923, 382) with delta (0, 0)
Screenshot: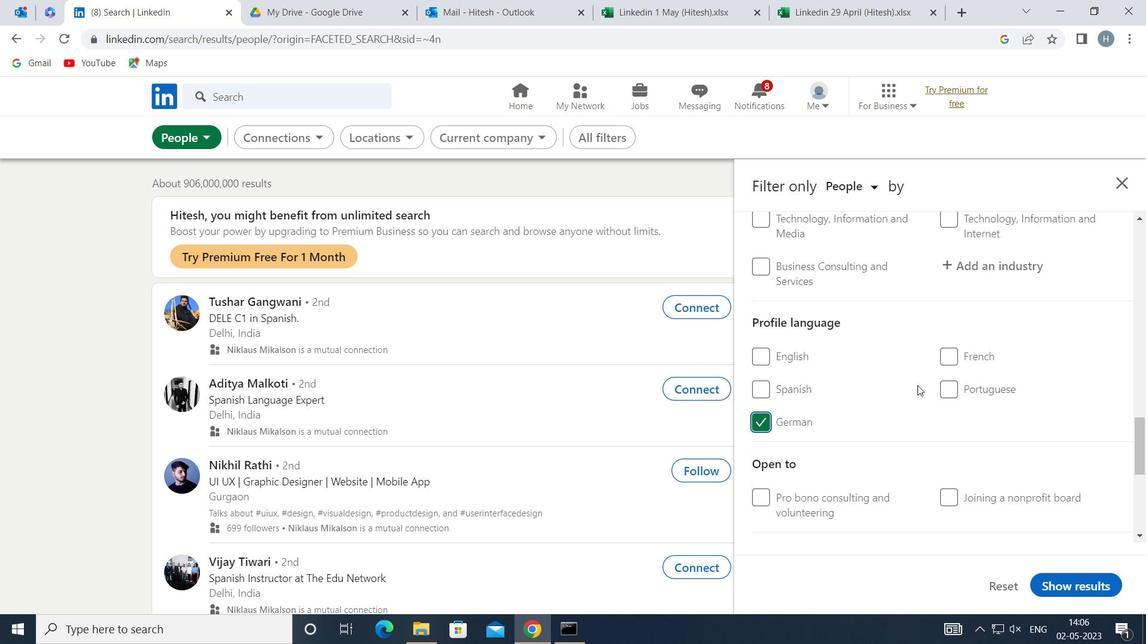 
Action: Mouse scrolled (923, 382) with delta (0, 0)
Screenshot: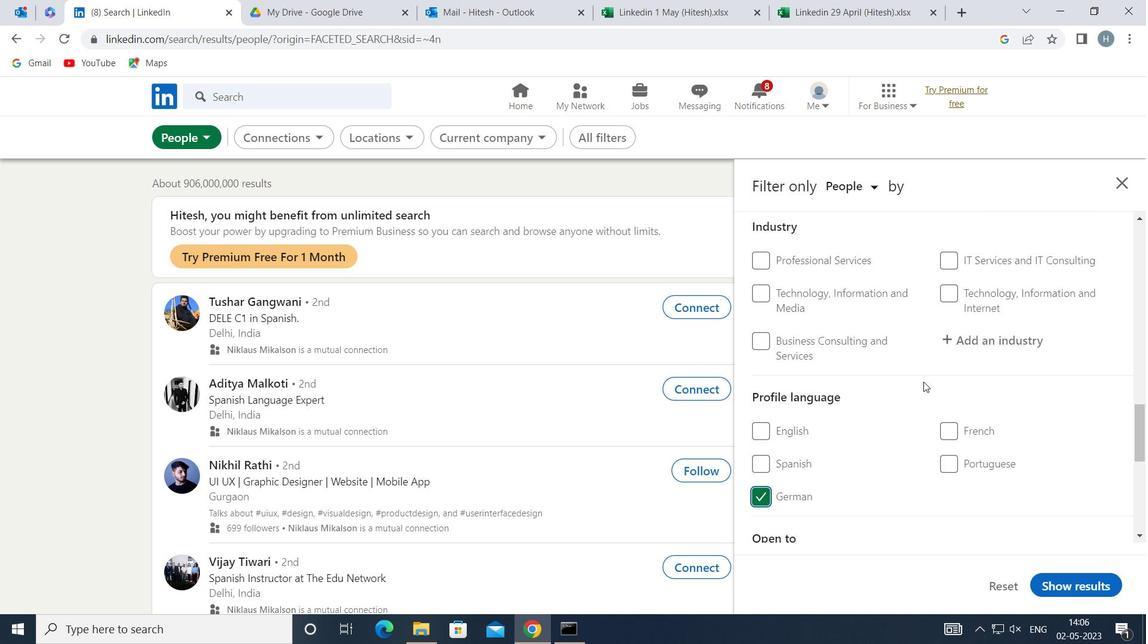 
Action: Mouse scrolled (923, 382) with delta (0, 0)
Screenshot: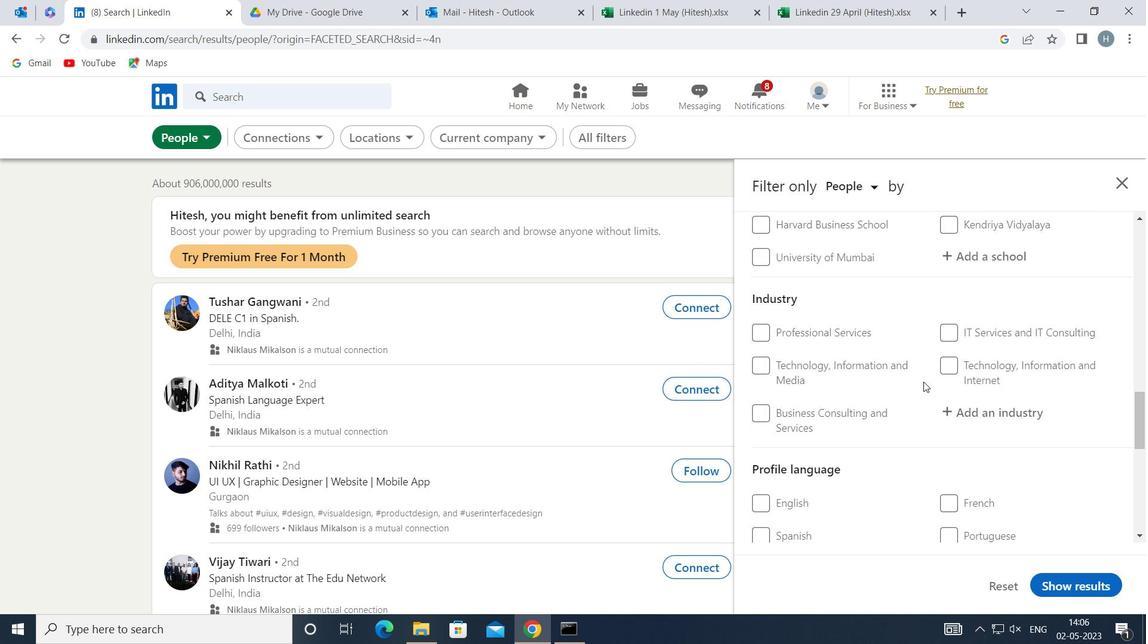
Action: Mouse scrolled (923, 382) with delta (0, 0)
Screenshot: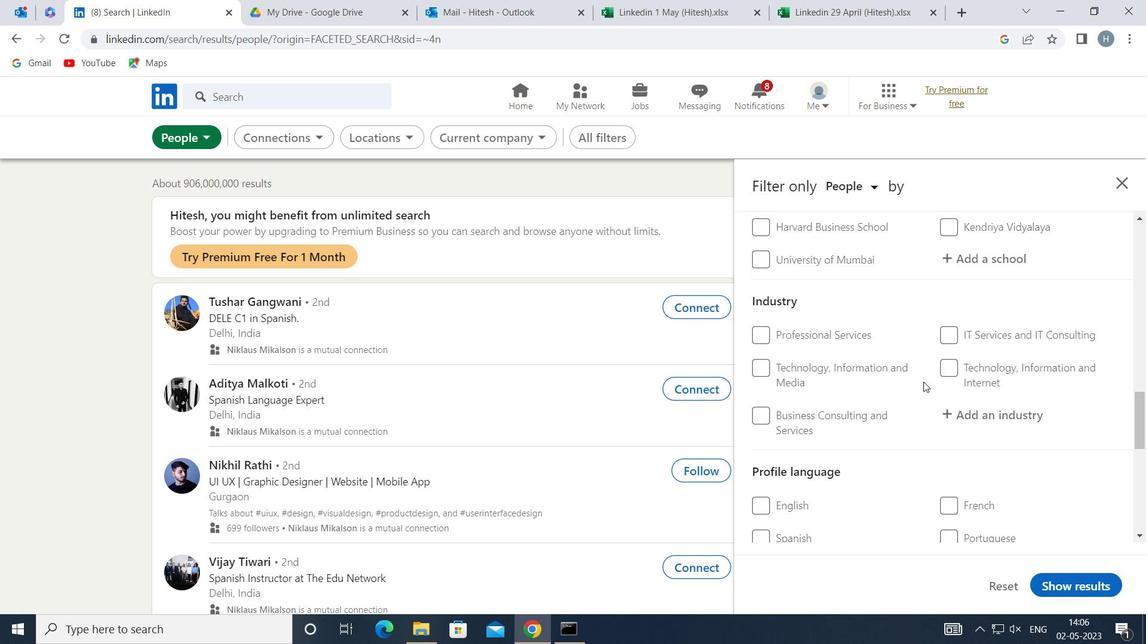 
Action: Mouse scrolled (923, 382) with delta (0, 0)
Screenshot: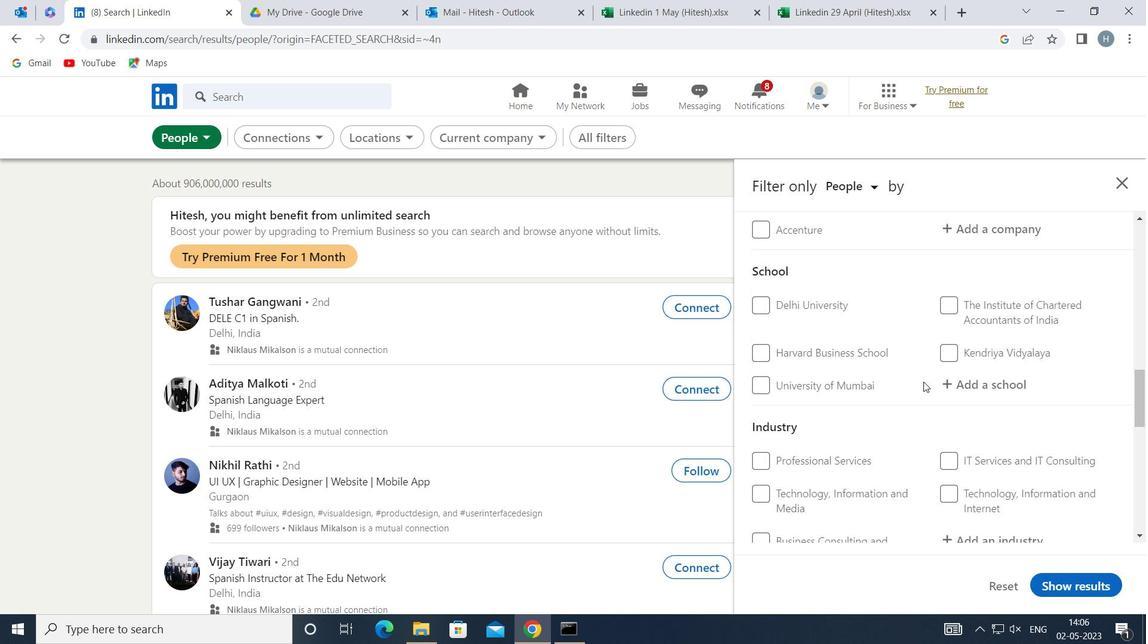 
Action: Mouse scrolled (923, 382) with delta (0, 0)
Screenshot: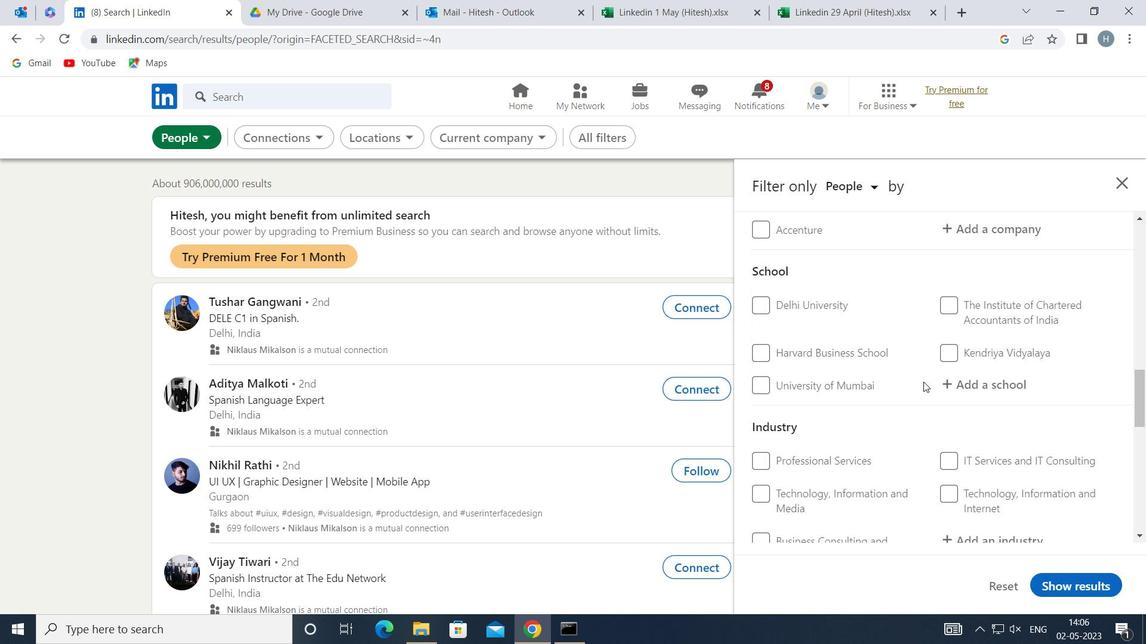 
Action: Mouse scrolled (923, 382) with delta (0, 0)
Screenshot: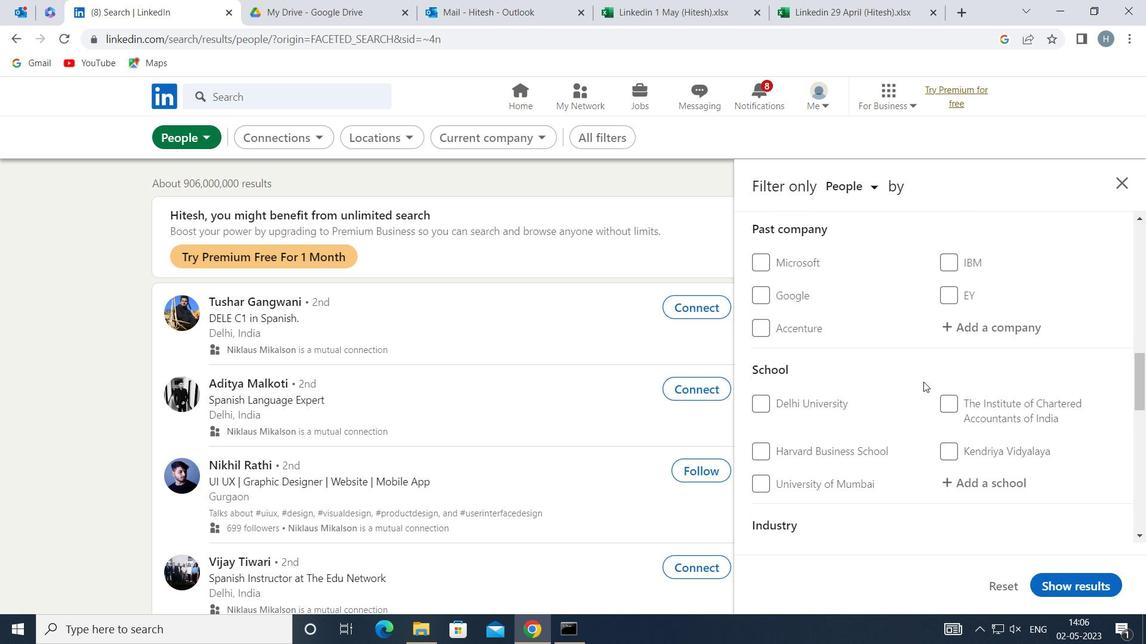 
Action: Mouse scrolled (923, 382) with delta (0, 0)
Screenshot: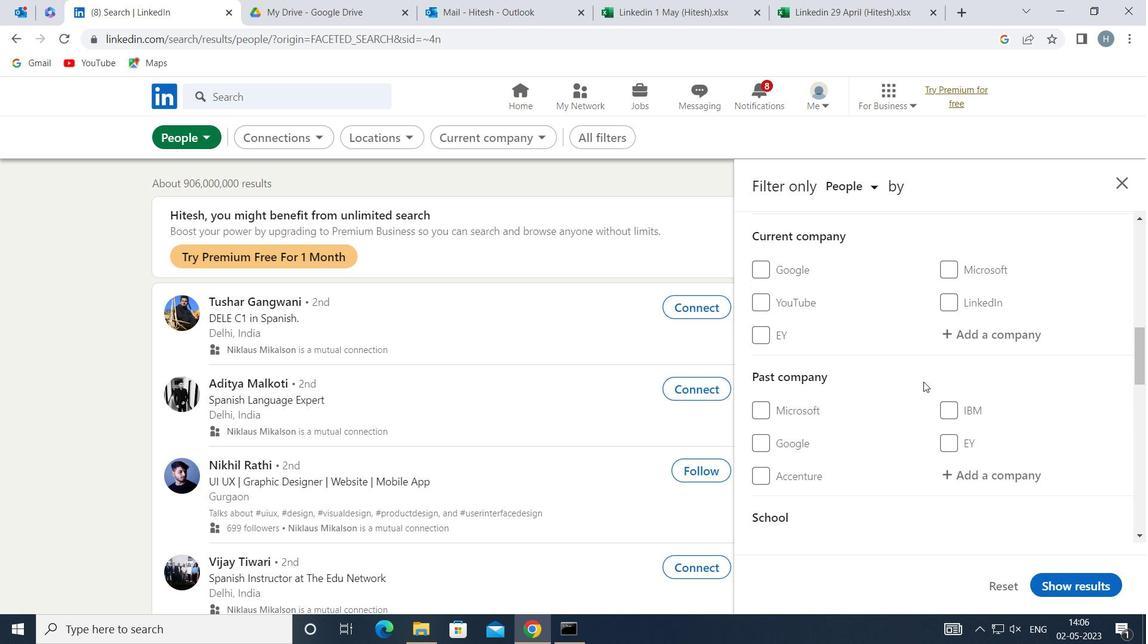
Action: Mouse moved to (976, 403)
Screenshot: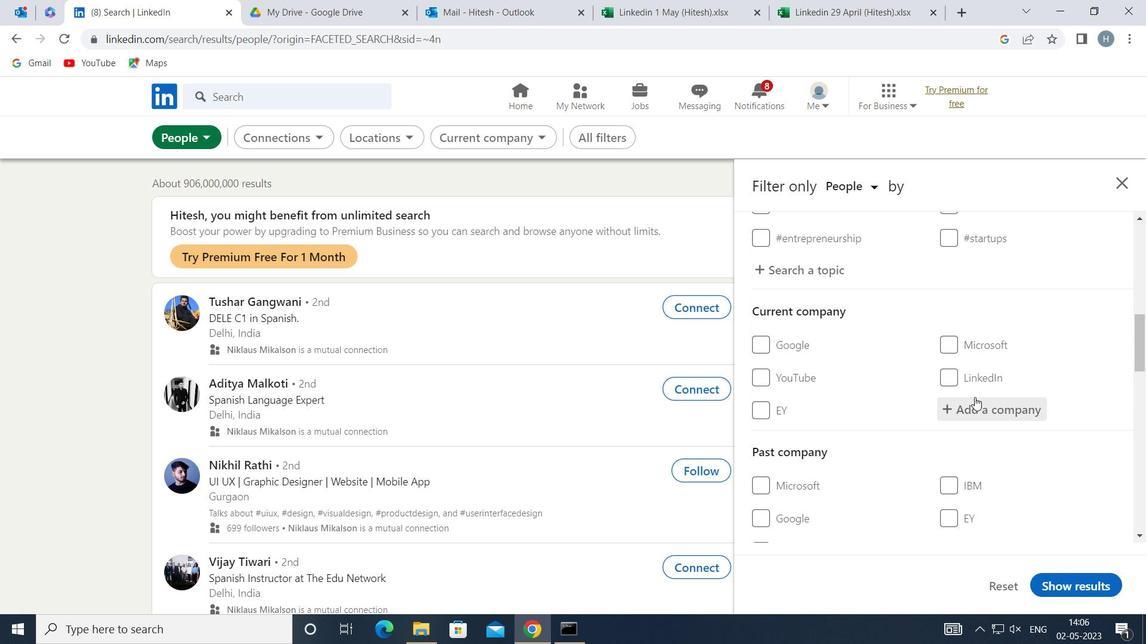 
Action: Mouse pressed left at (976, 403)
Screenshot: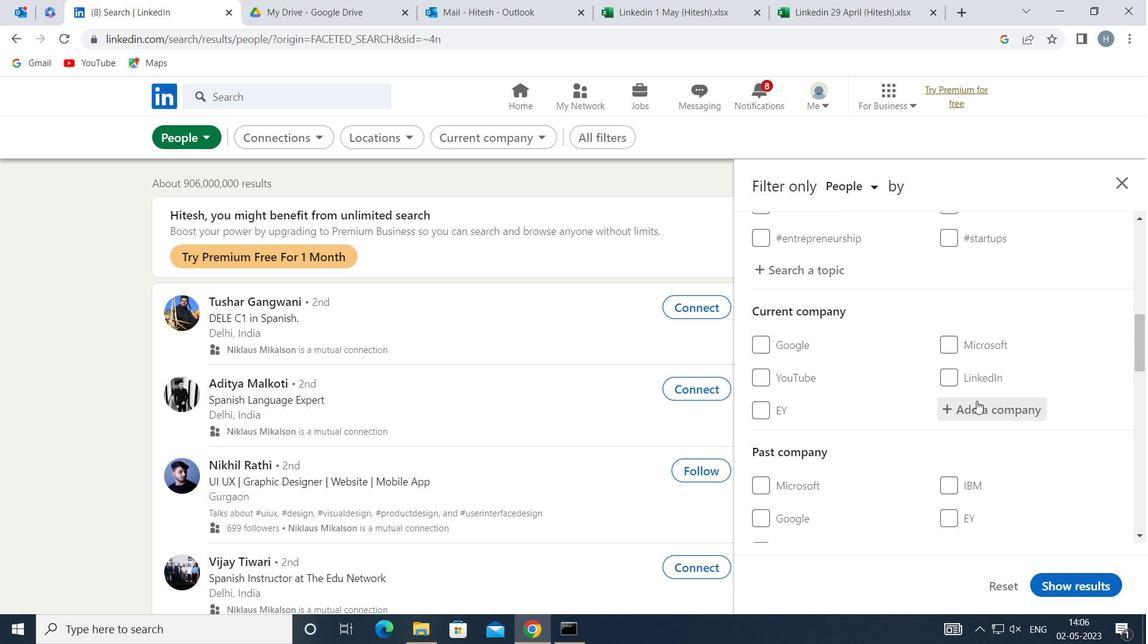 
Action: Mouse moved to (973, 403)
Screenshot: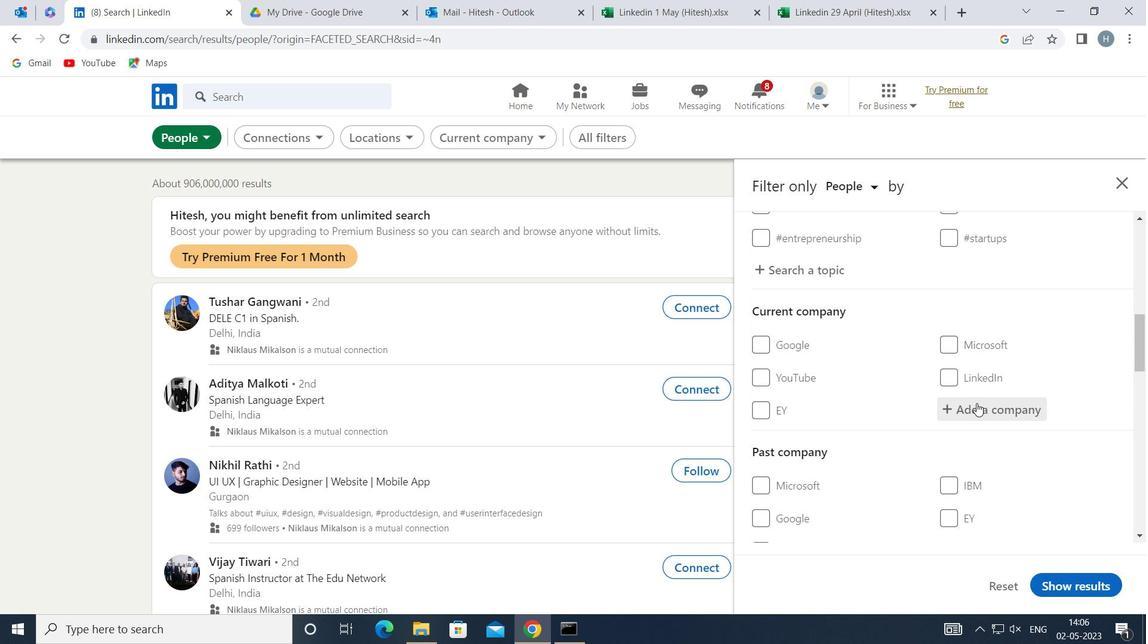 
Action: Key pressed <Key.shift>WALMART<Key.space><Key.shift>GLOBAL<Key.space>
Screenshot: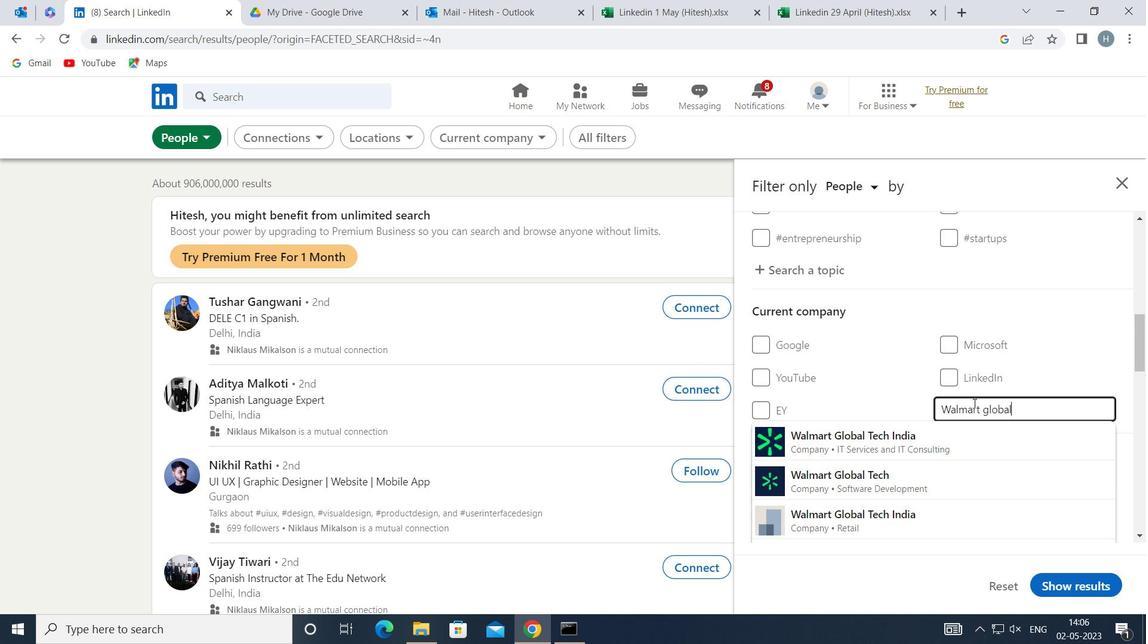 
Action: Mouse moved to (973, 480)
Screenshot: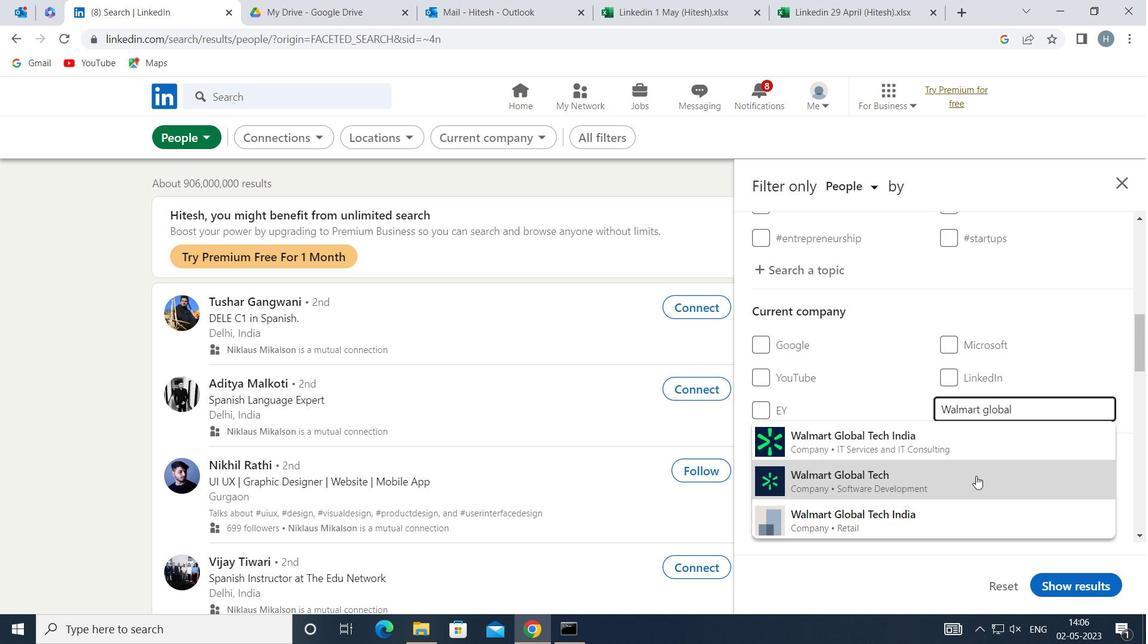 
Action: Mouse pressed left at (973, 480)
Screenshot: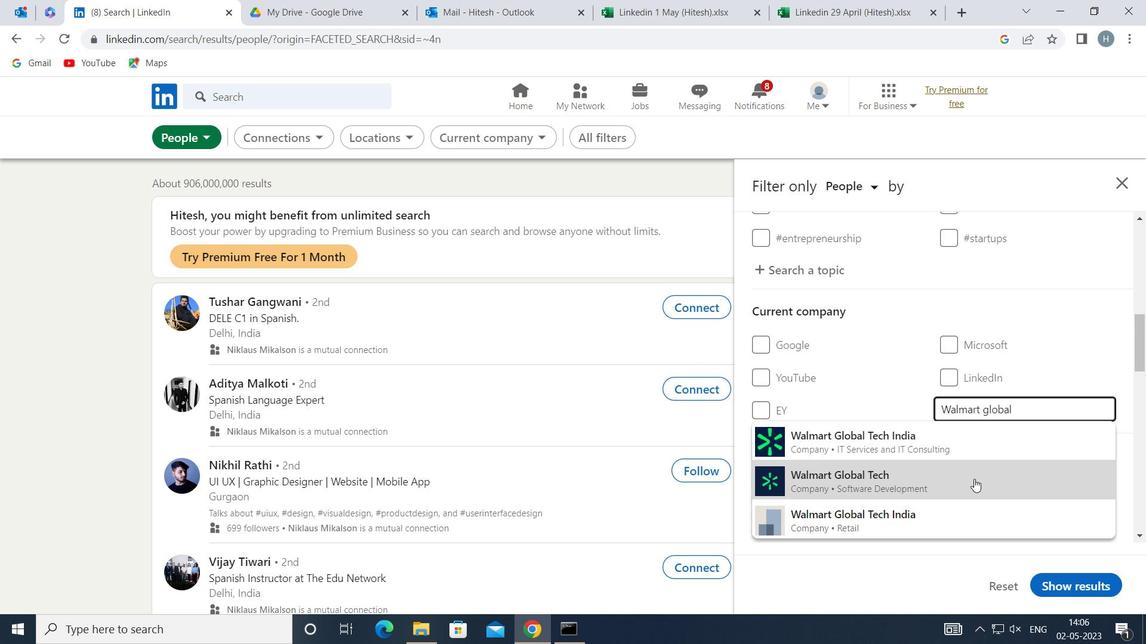 
Action: Mouse moved to (931, 448)
Screenshot: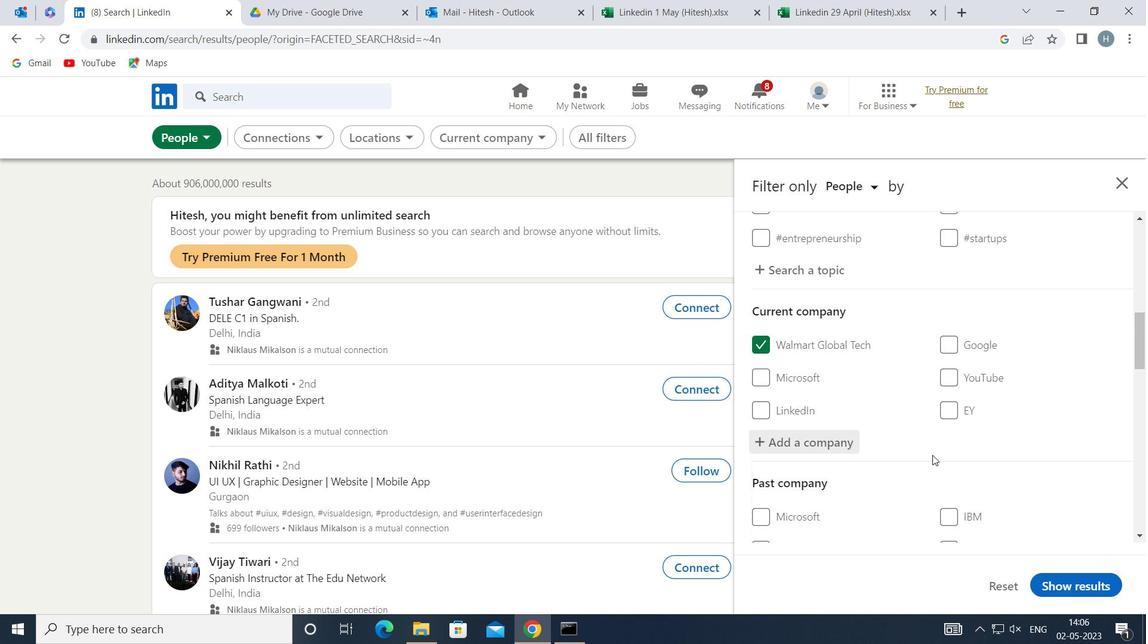 
Action: Mouse scrolled (931, 447) with delta (0, 0)
Screenshot: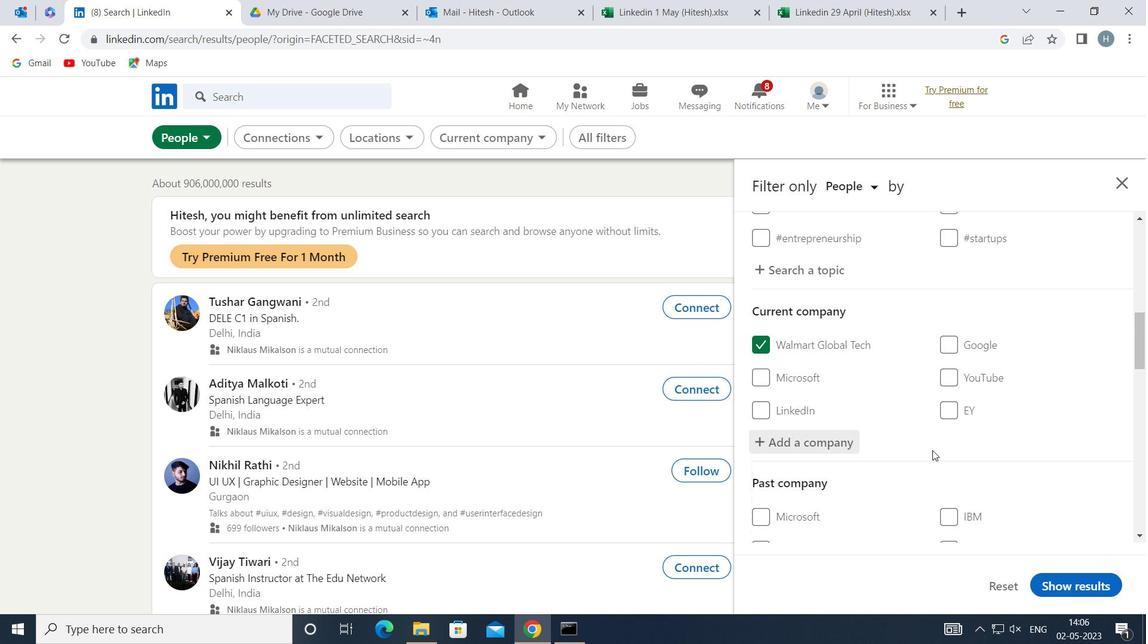 
Action: Mouse scrolled (931, 447) with delta (0, 0)
Screenshot: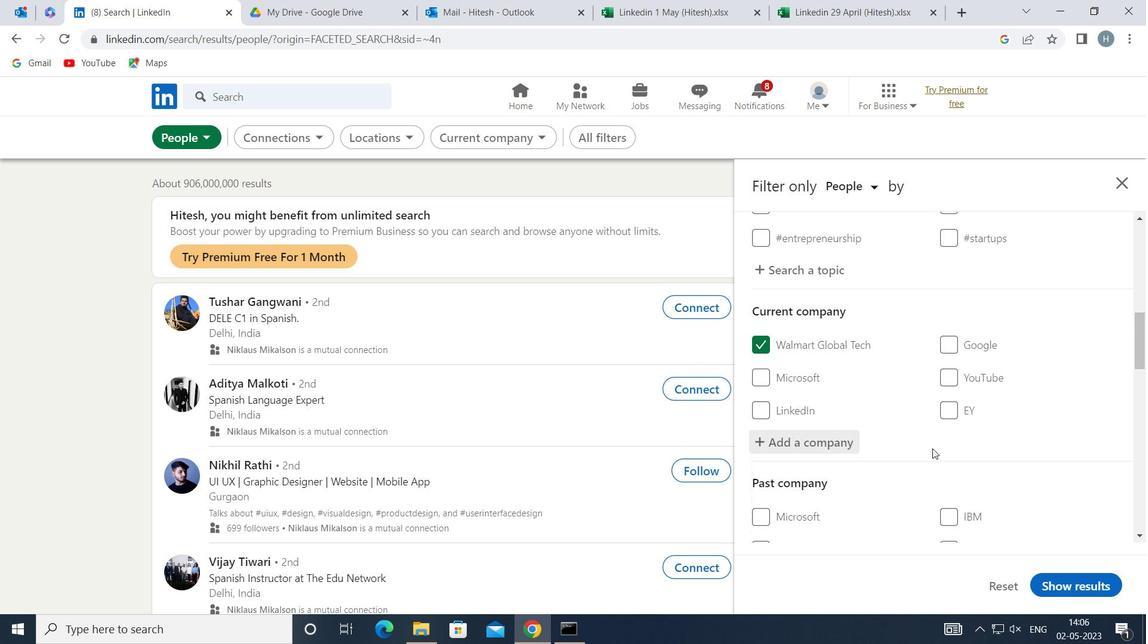 
Action: Mouse moved to (915, 412)
Screenshot: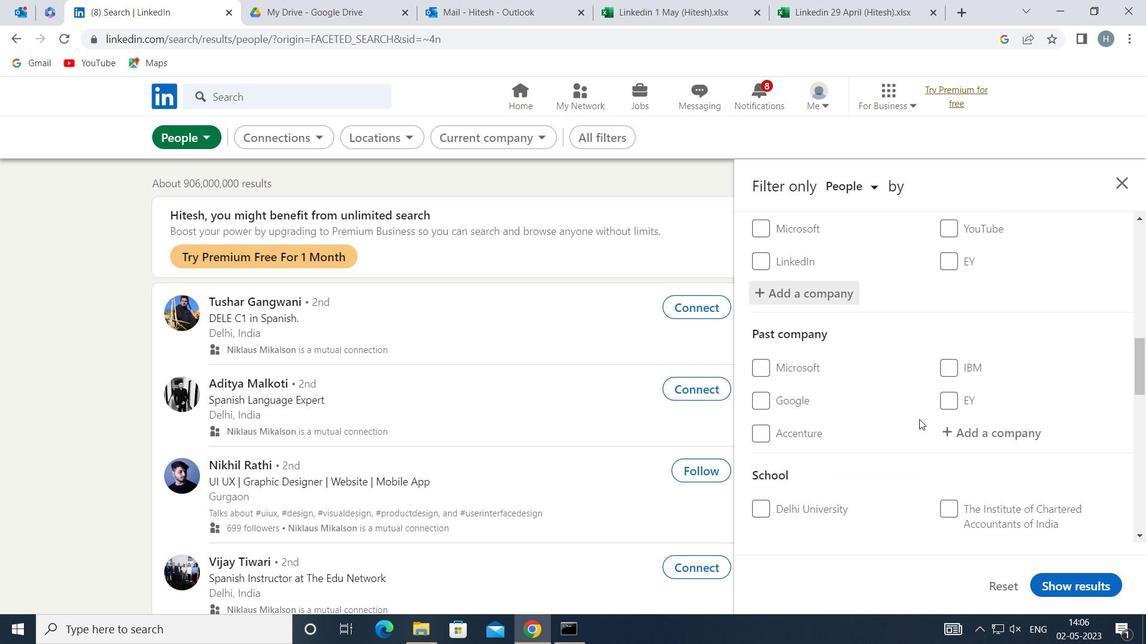 
Action: Mouse scrolled (915, 411) with delta (0, 0)
Screenshot: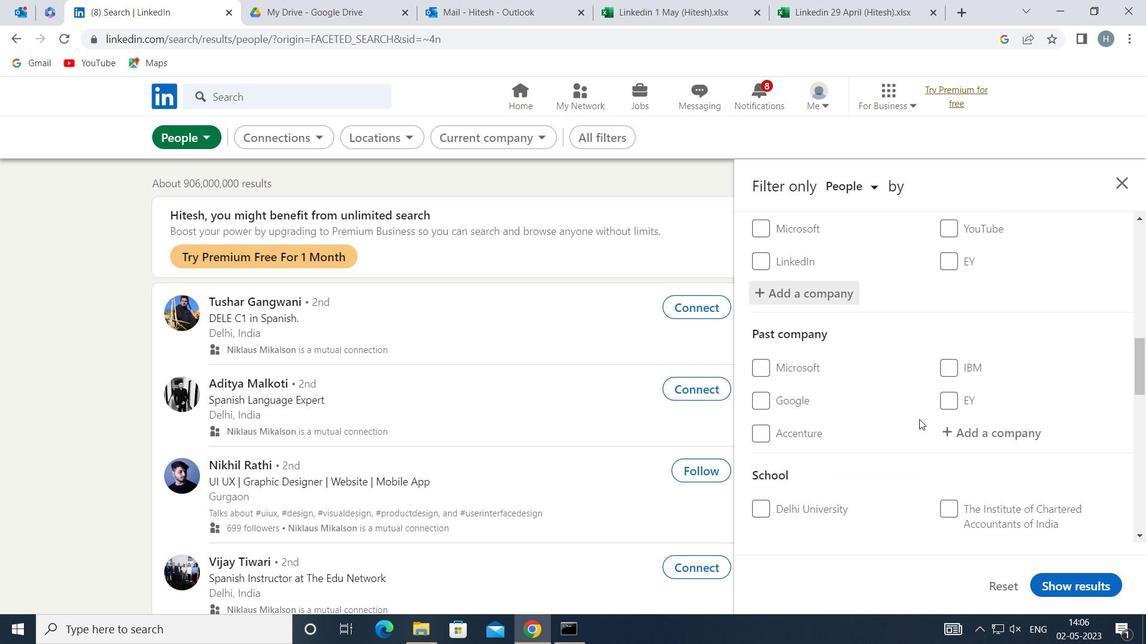 
Action: Mouse moved to (900, 397)
Screenshot: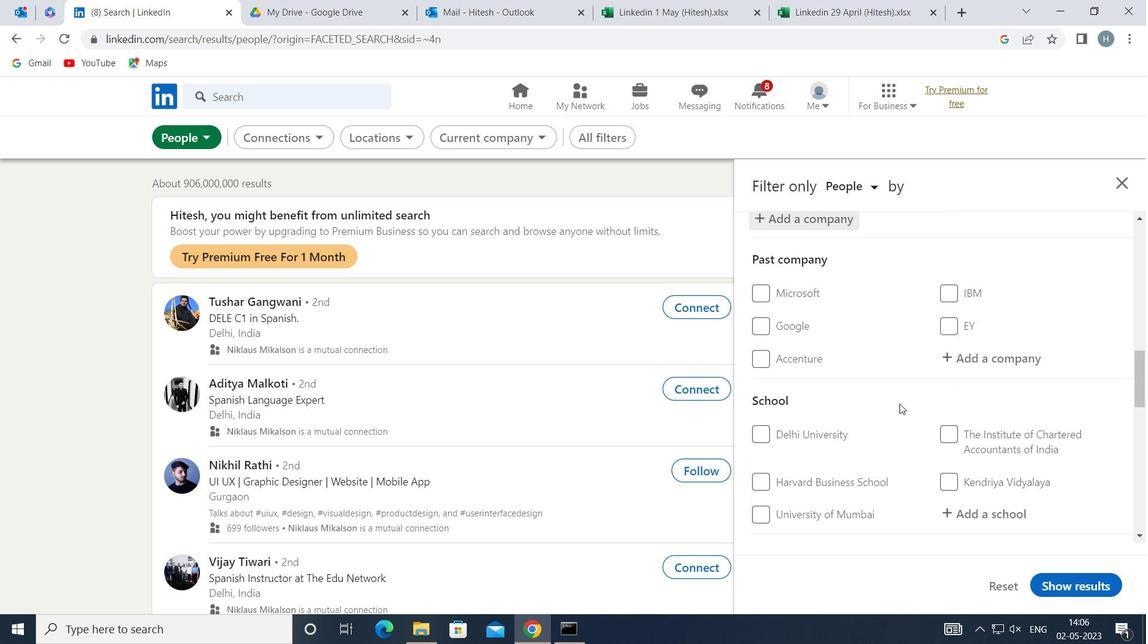 
Action: Mouse scrolled (900, 396) with delta (0, 0)
Screenshot: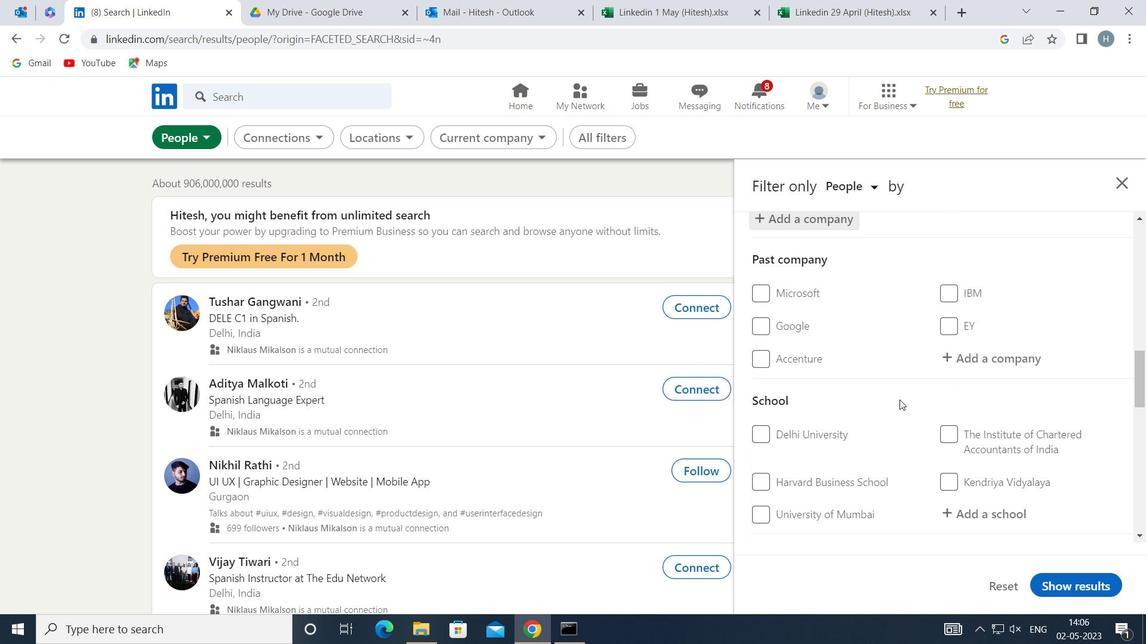 
Action: Mouse moved to (998, 435)
Screenshot: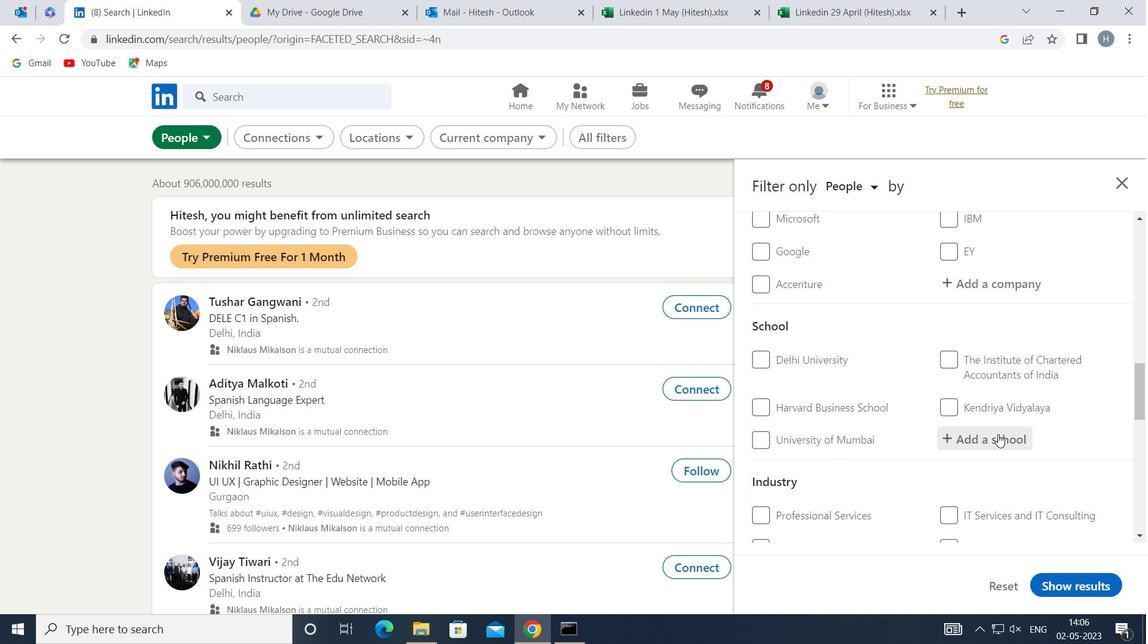 
Action: Mouse pressed left at (998, 435)
Screenshot: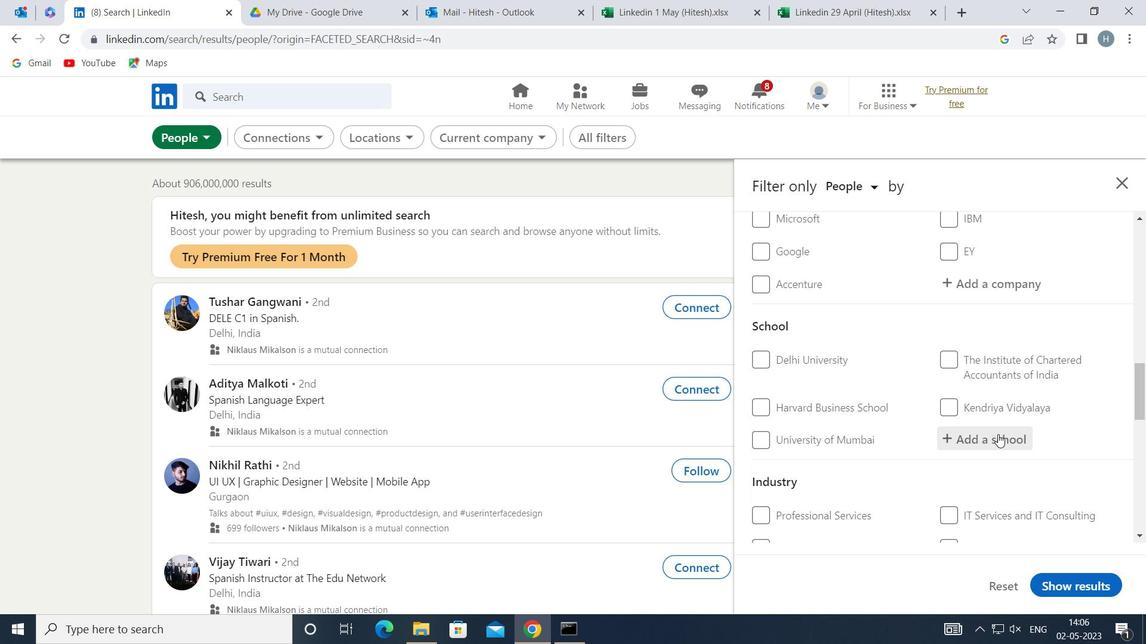
Action: Mouse moved to (997, 435)
Screenshot: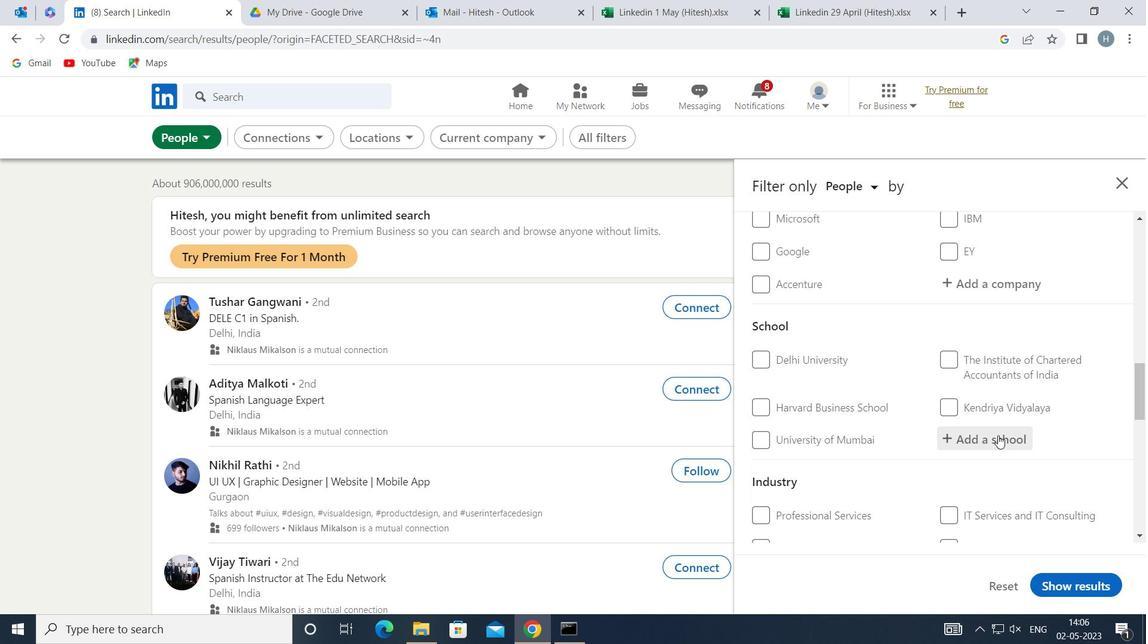 
Action: Key pressed <Key.shift>INIFD<Key.space>INSTITUTE
Screenshot: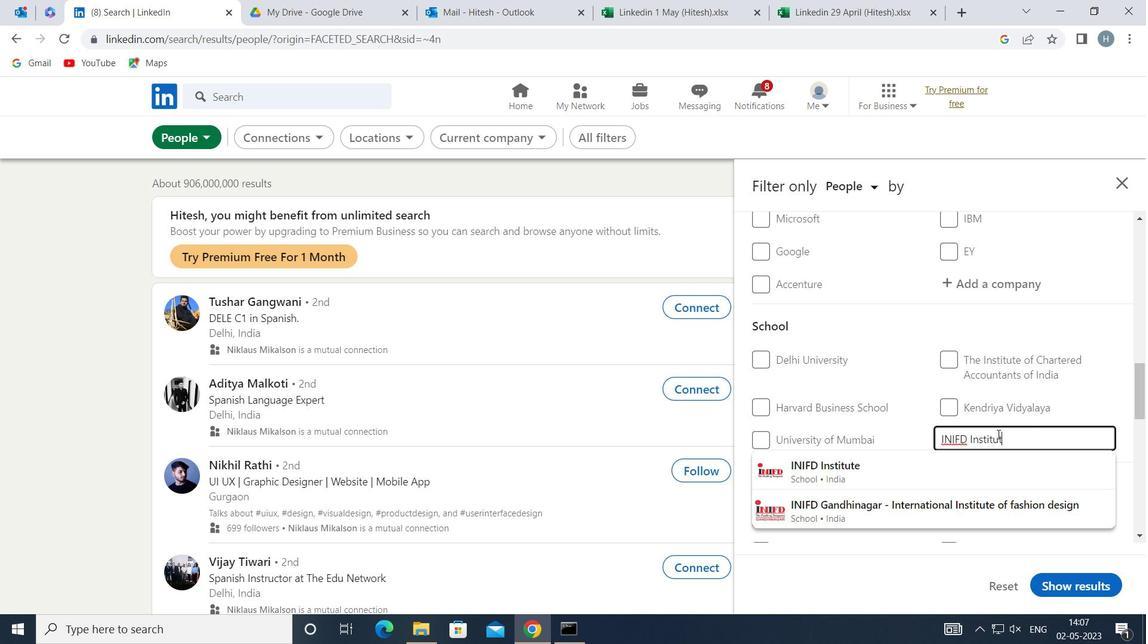 
Action: Mouse moved to (915, 463)
Screenshot: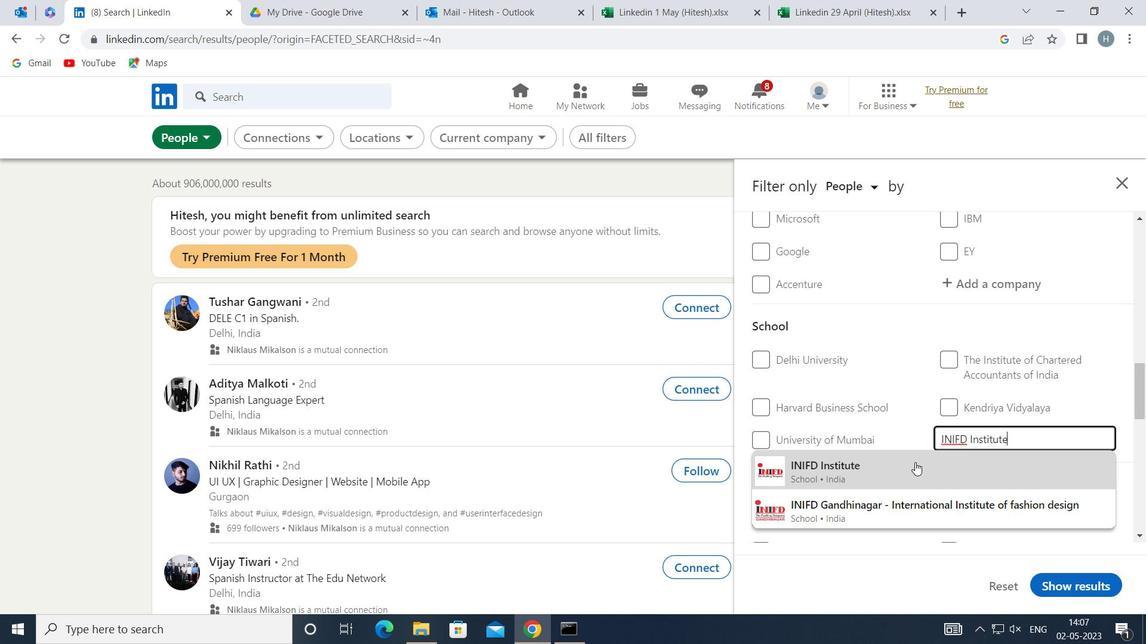 
Action: Mouse pressed left at (915, 463)
Screenshot: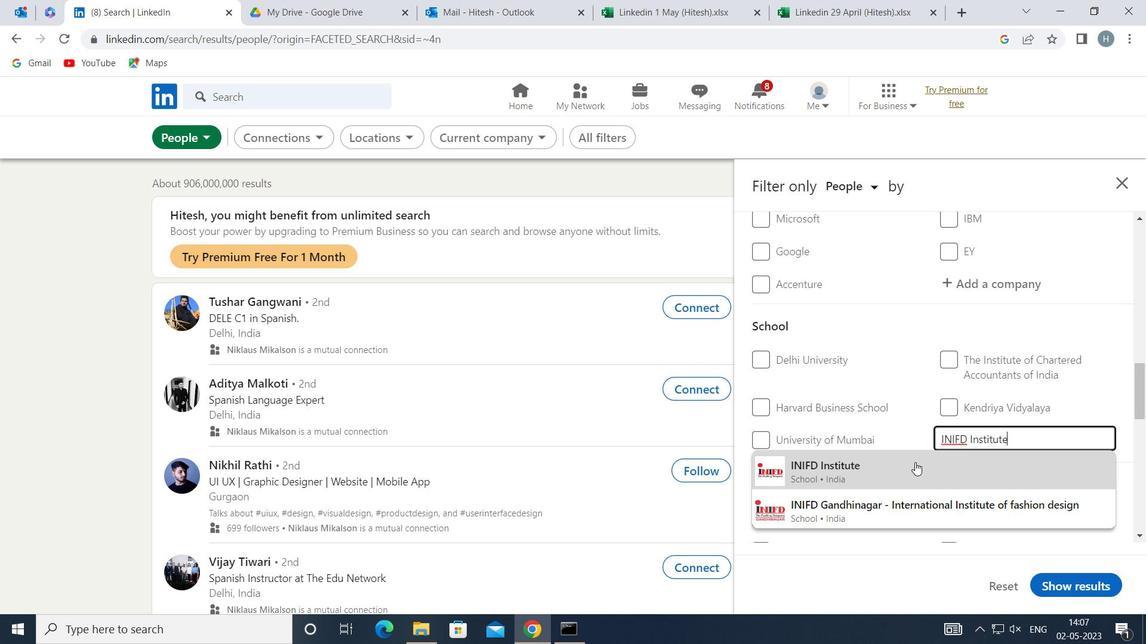 
Action: Mouse moved to (887, 400)
Screenshot: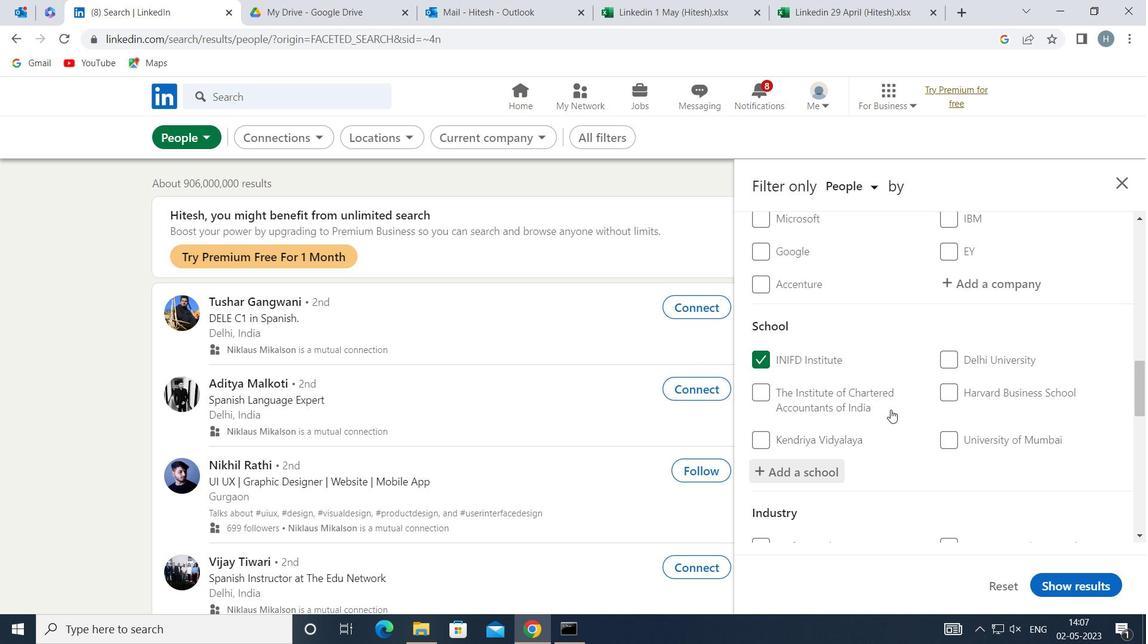 
Action: Mouse scrolled (887, 399) with delta (0, 0)
Screenshot: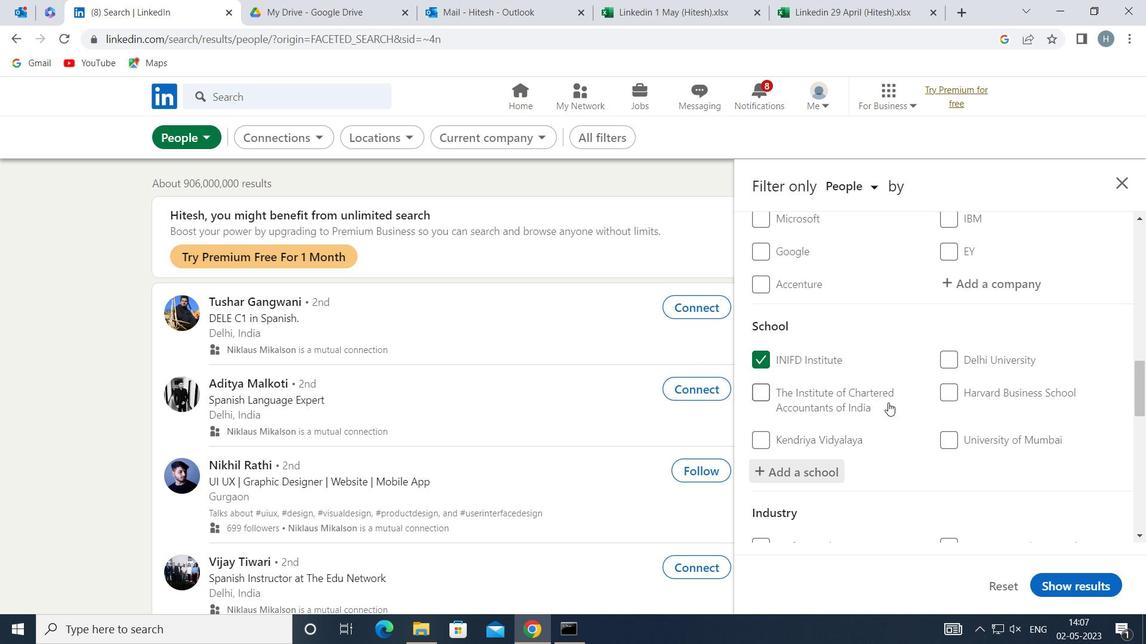 
Action: Mouse scrolled (887, 399) with delta (0, 0)
Screenshot: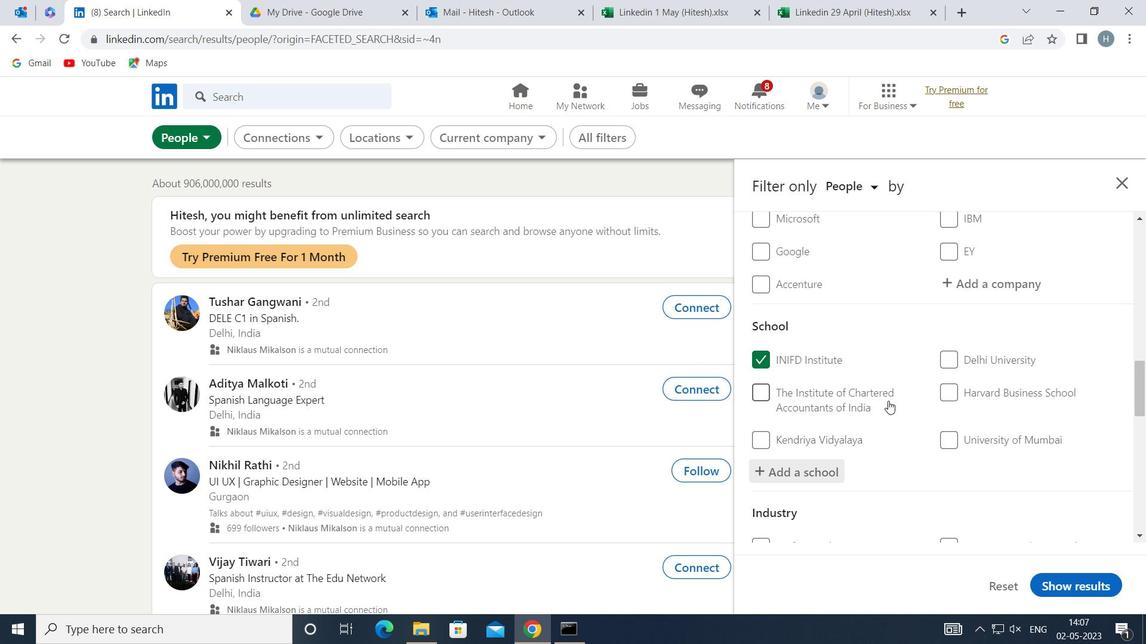 
Action: Mouse scrolled (887, 399) with delta (0, 0)
Screenshot: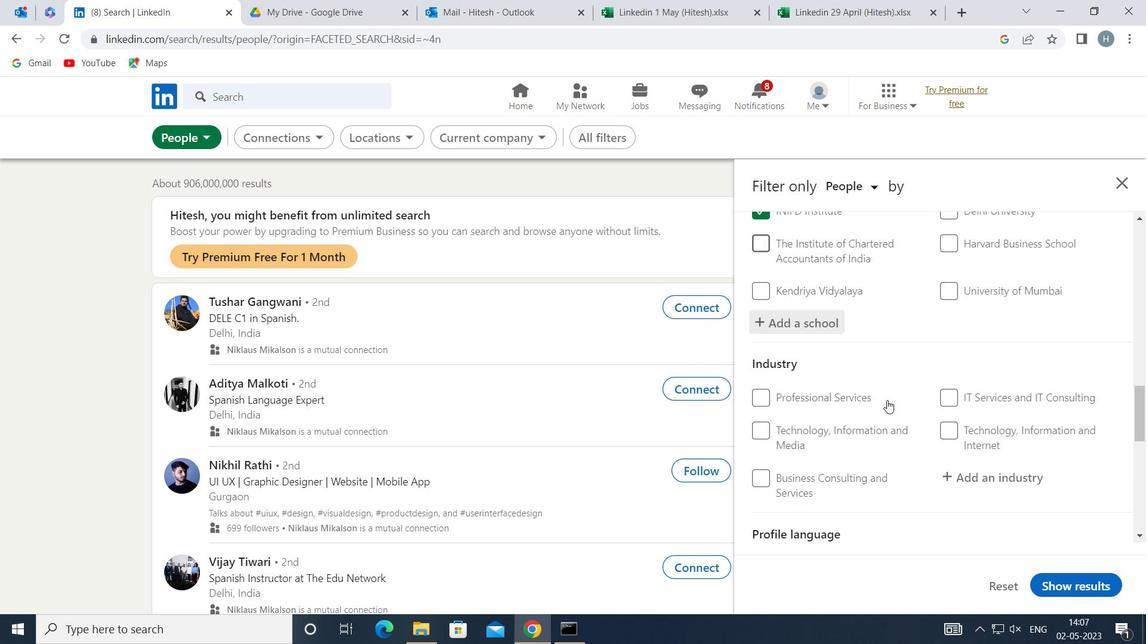 
Action: Mouse moved to (976, 399)
Screenshot: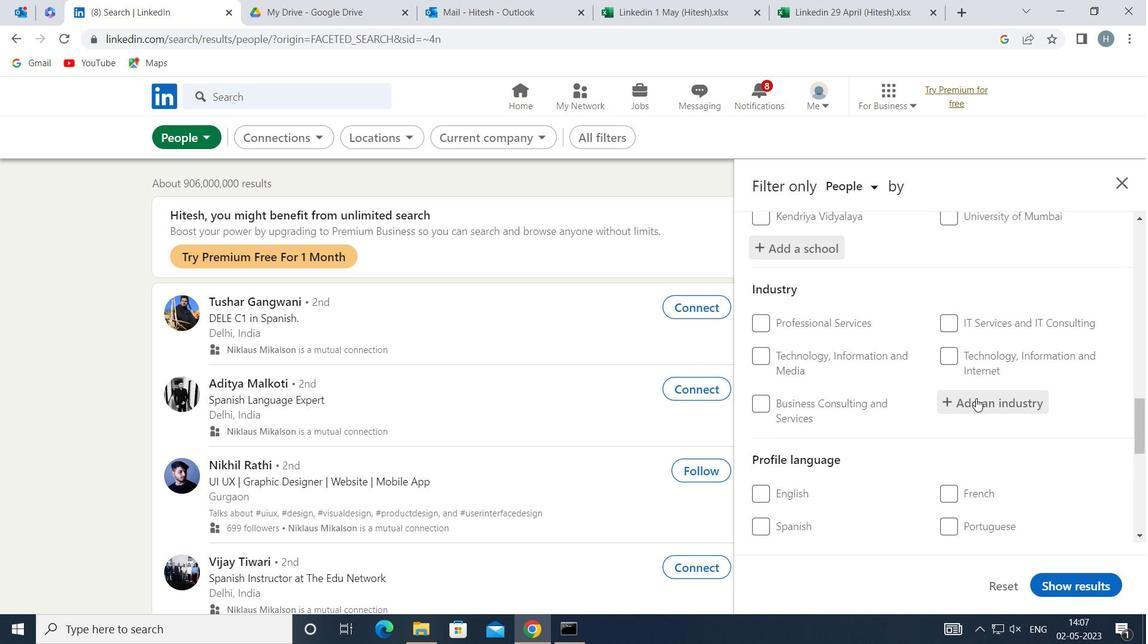 
Action: Mouse pressed left at (976, 399)
Screenshot: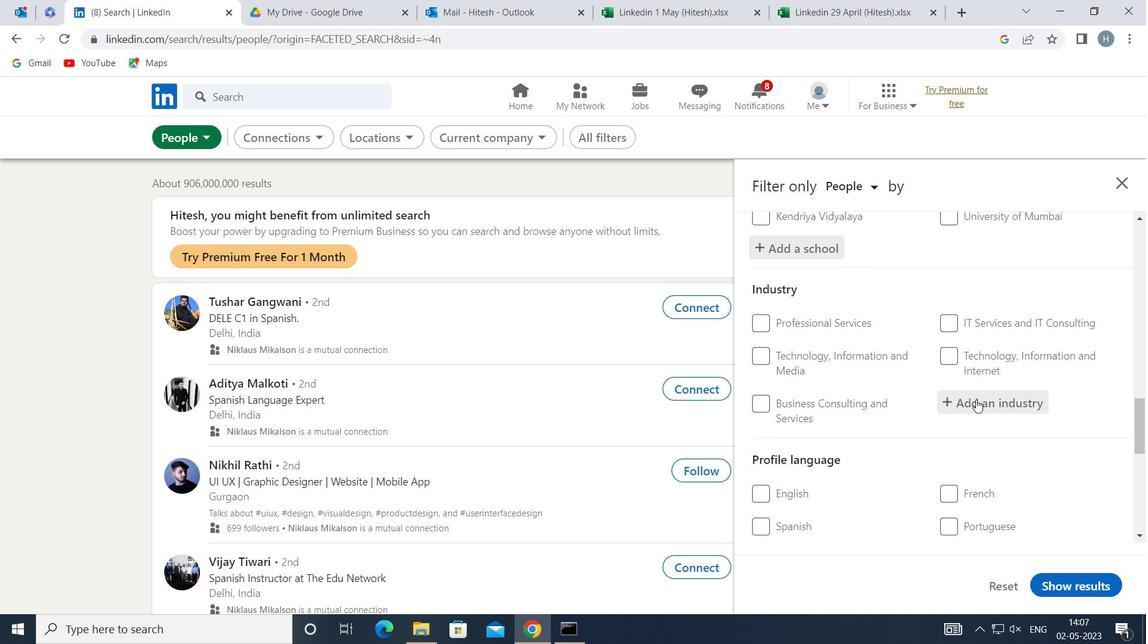 
Action: Key pressed <Key.shift><Key.shift><Key.shift><Key.shift><Key.shift>RETAIL<Key.space><Key.shift>FU
Screenshot: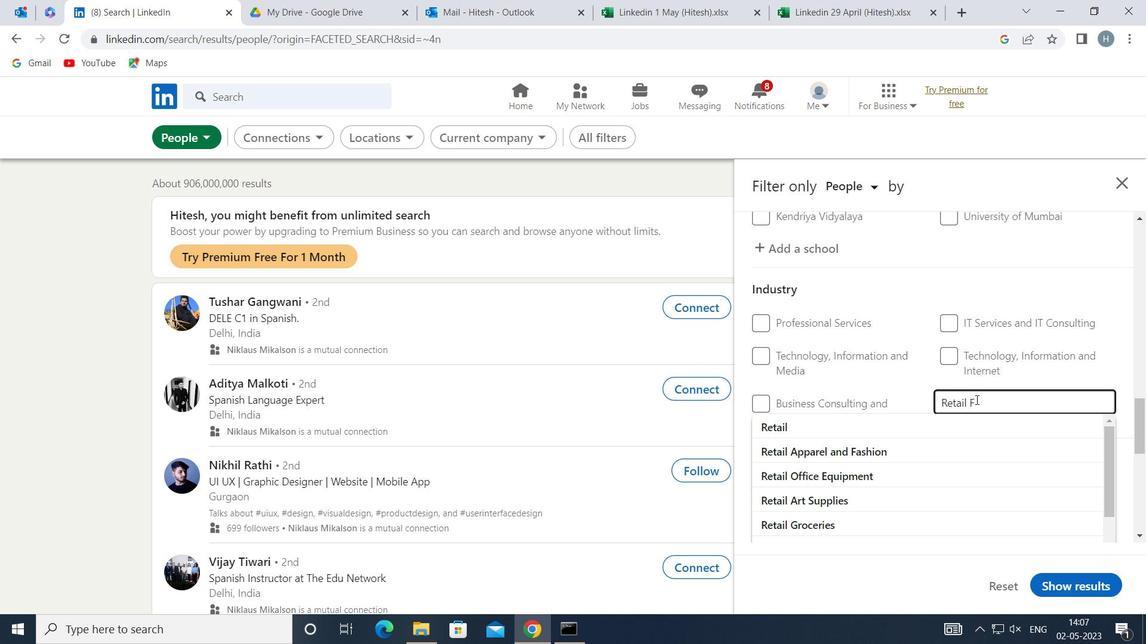 
Action: Mouse moved to (995, 407)
Screenshot: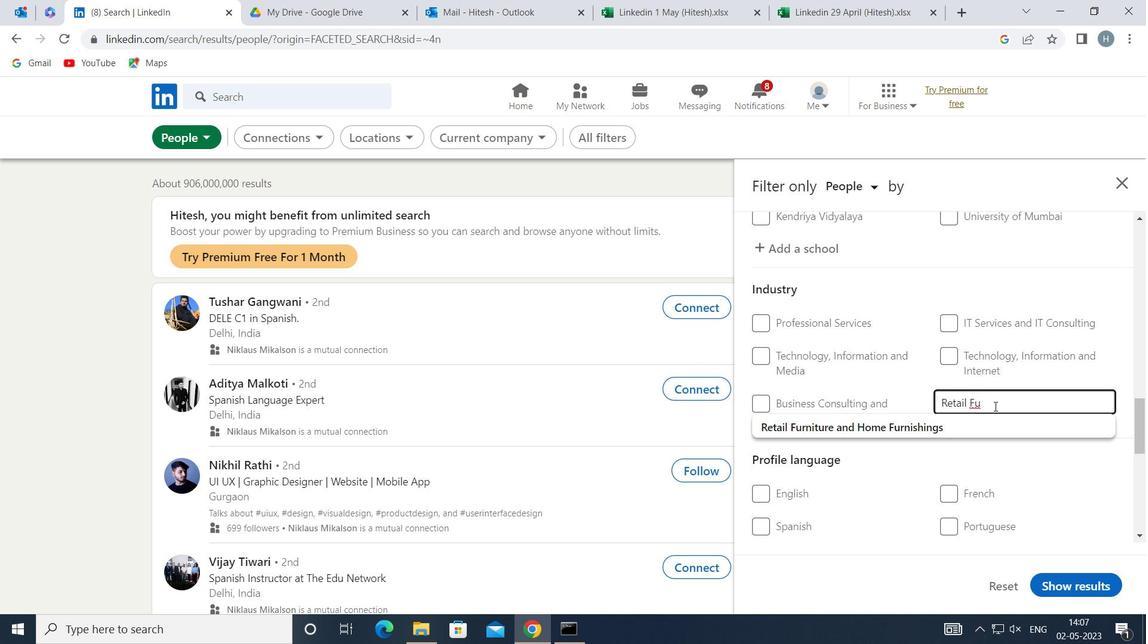 
Action: Key pressed R
Screenshot: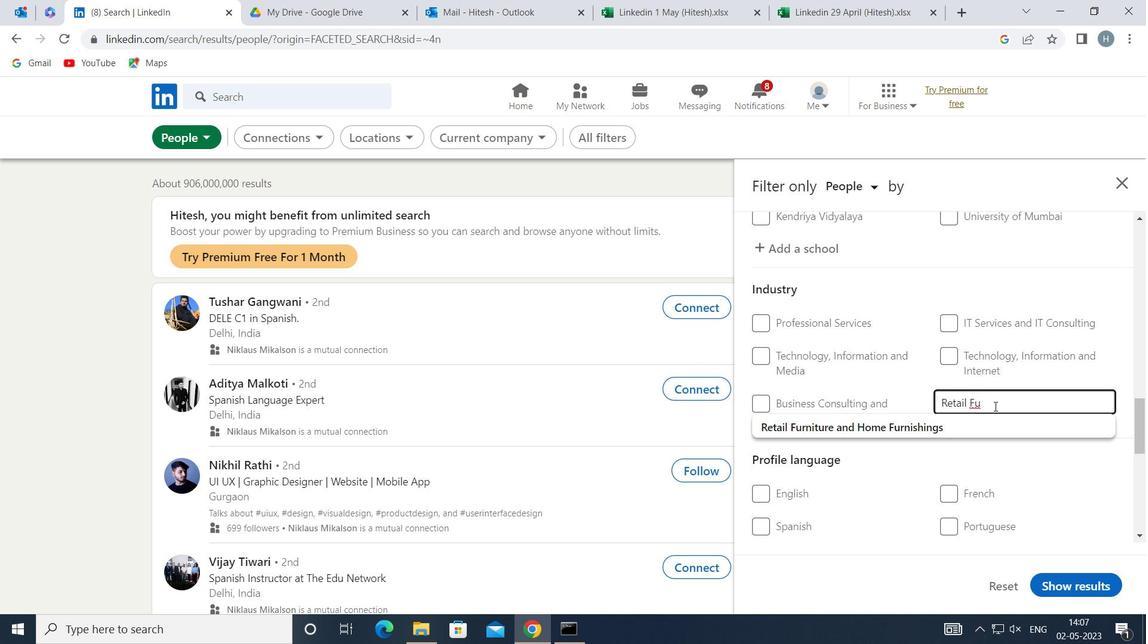 
Action: Mouse moved to (995, 407)
Screenshot: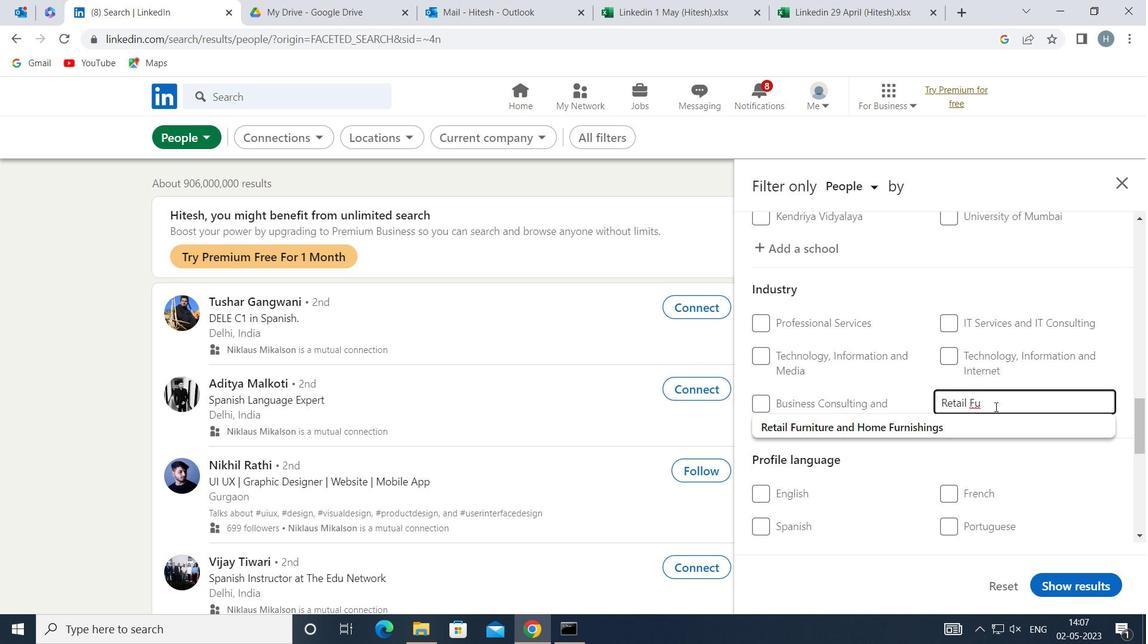 
Action: Key pressed N
Screenshot: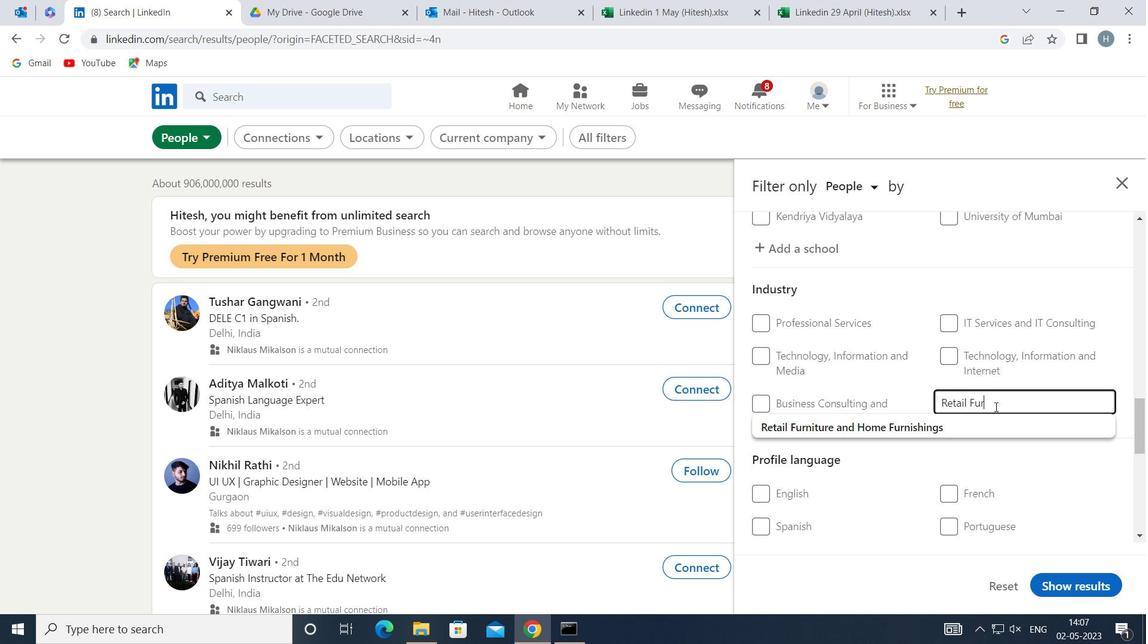 
Action: Mouse moved to (996, 407)
Screenshot: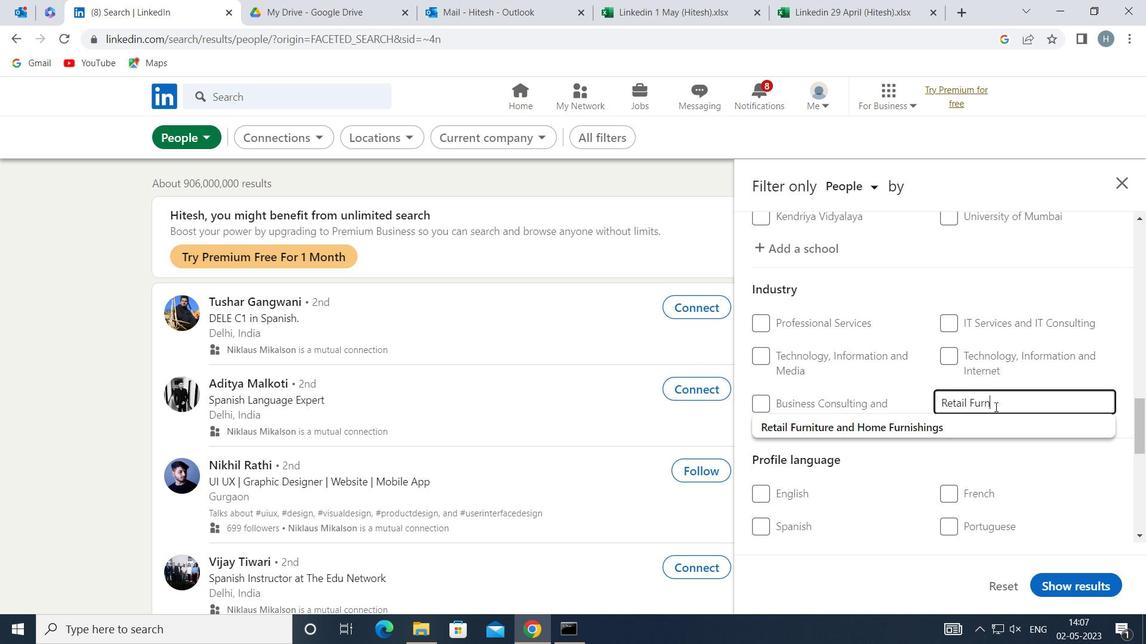 
Action: Key pressed ITU
Screenshot: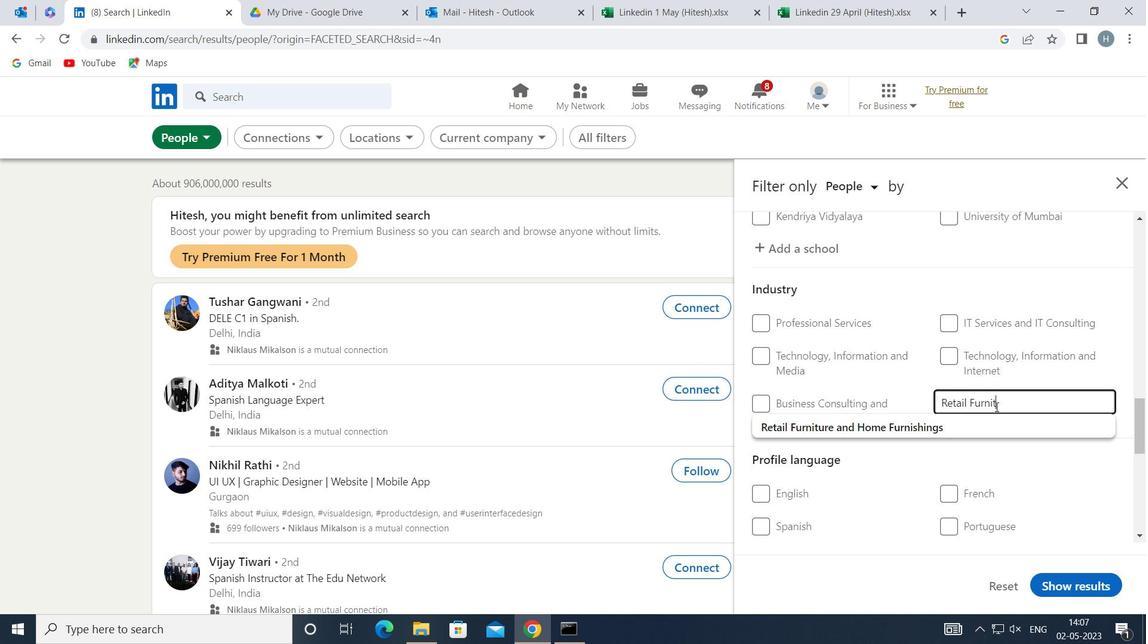 
Action: Mouse moved to (996, 408)
Screenshot: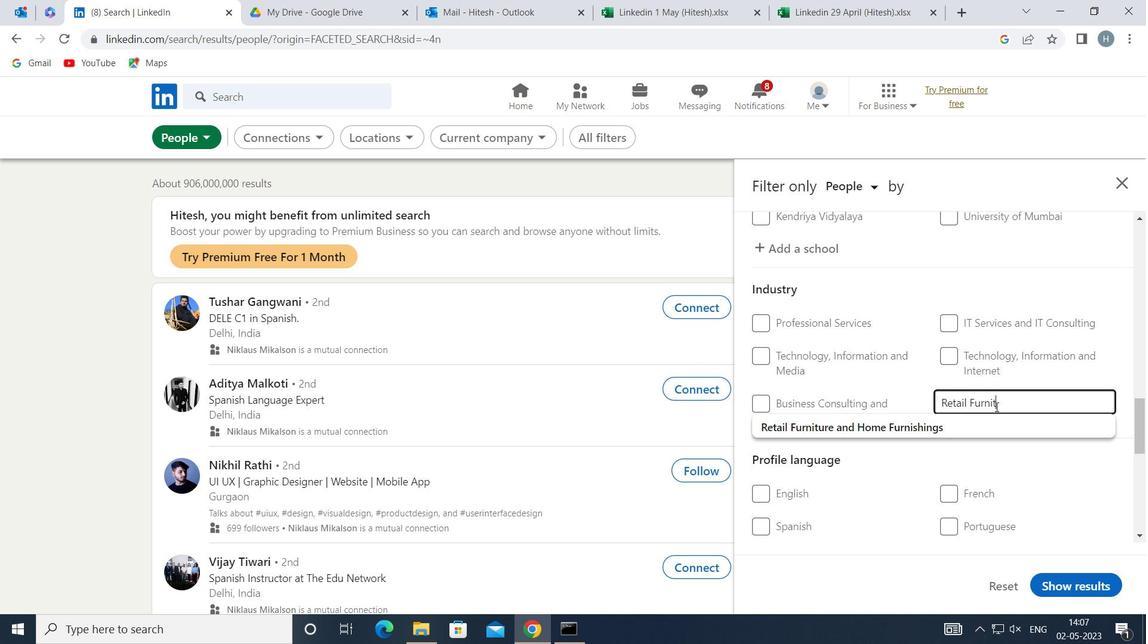 
Action: Key pressed RE
Screenshot: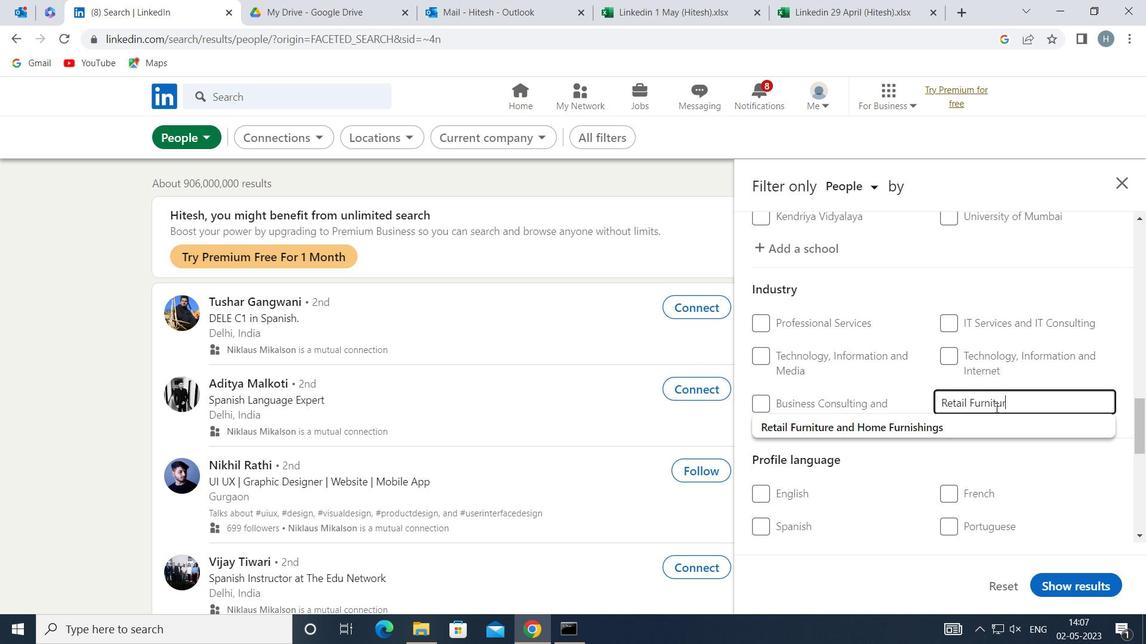 
Action: Mouse moved to (934, 428)
Screenshot: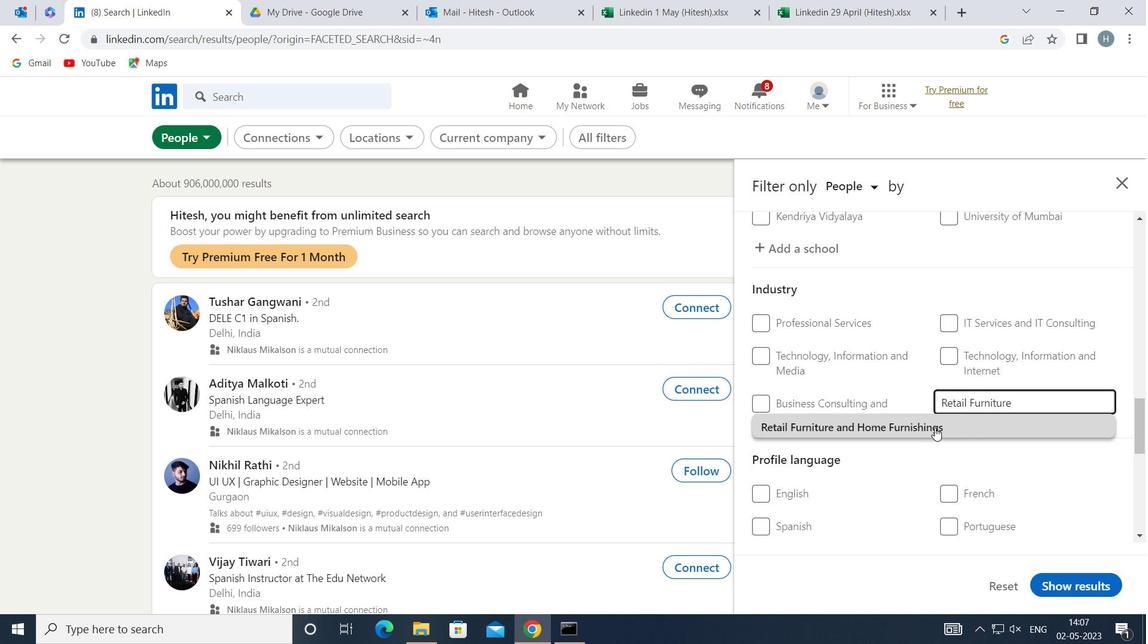 
Action: Mouse pressed left at (934, 428)
Screenshot: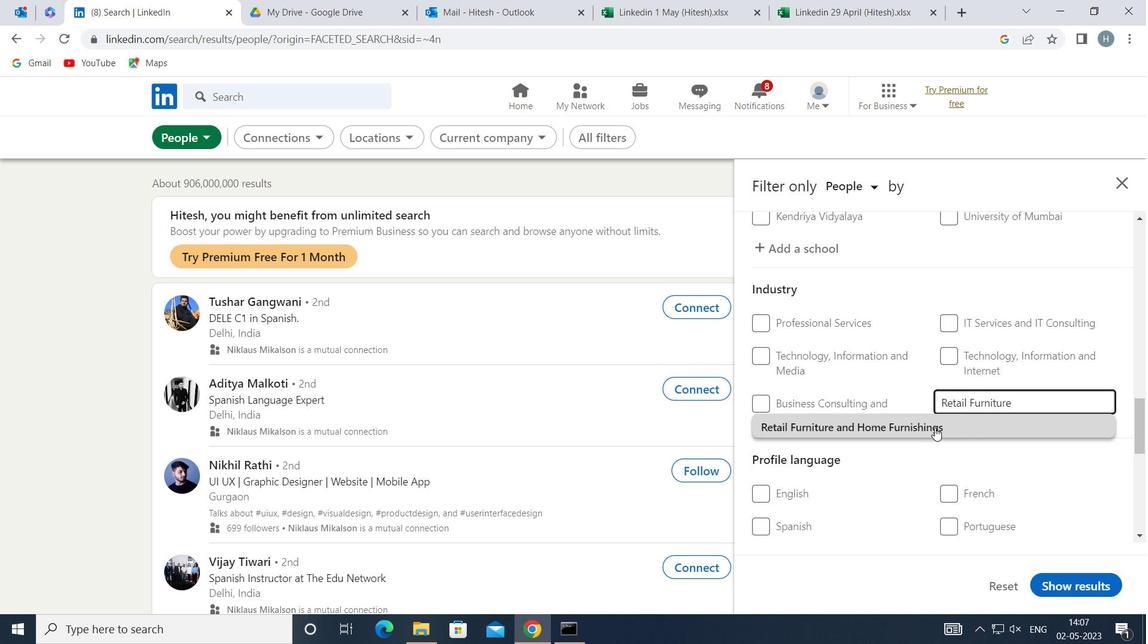 
Action: Mouse moved to (872, 437)
Screenshot: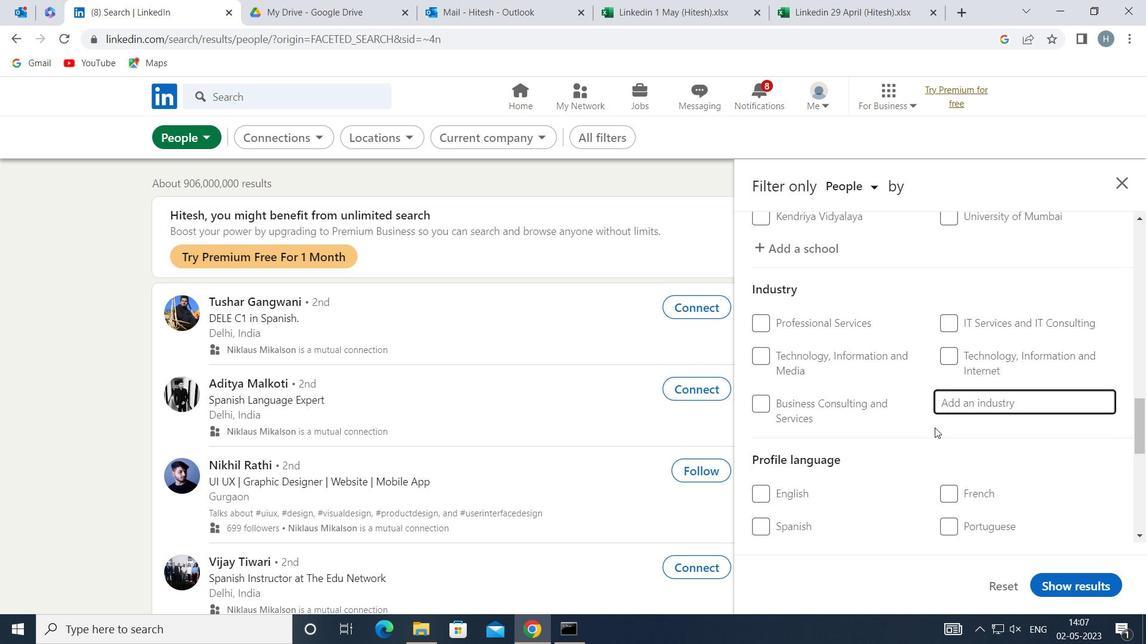 
Action: Mouse scrolled (872, 436) with delta (0, 0)
Screenshot: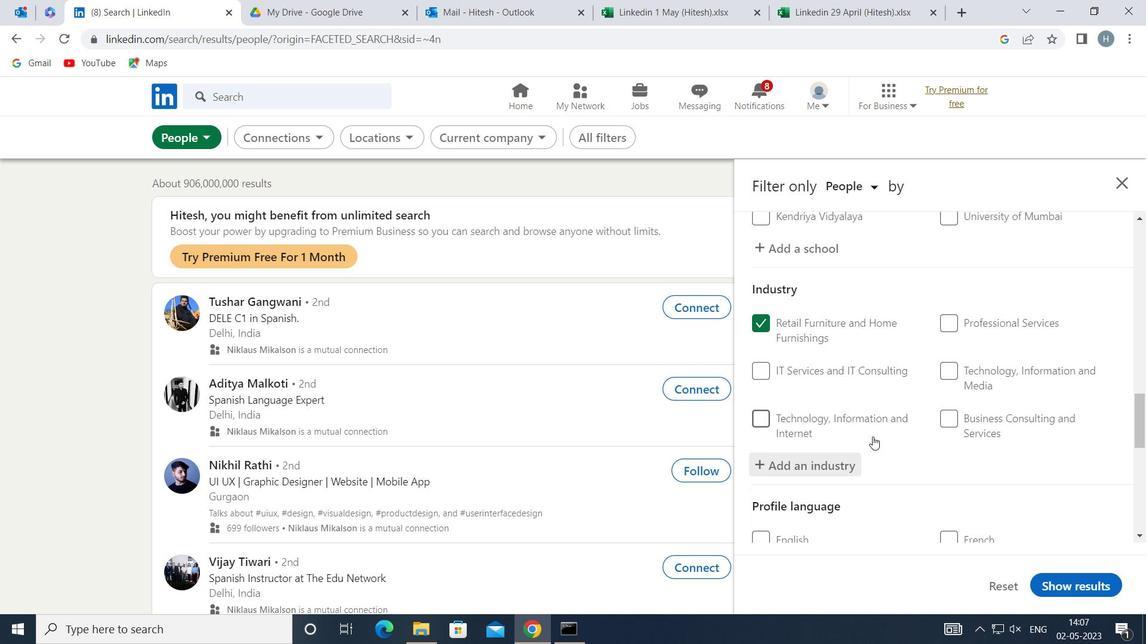 
Action: Mouse scrolled (872, 436) with delta (0, 0)
Screenshot: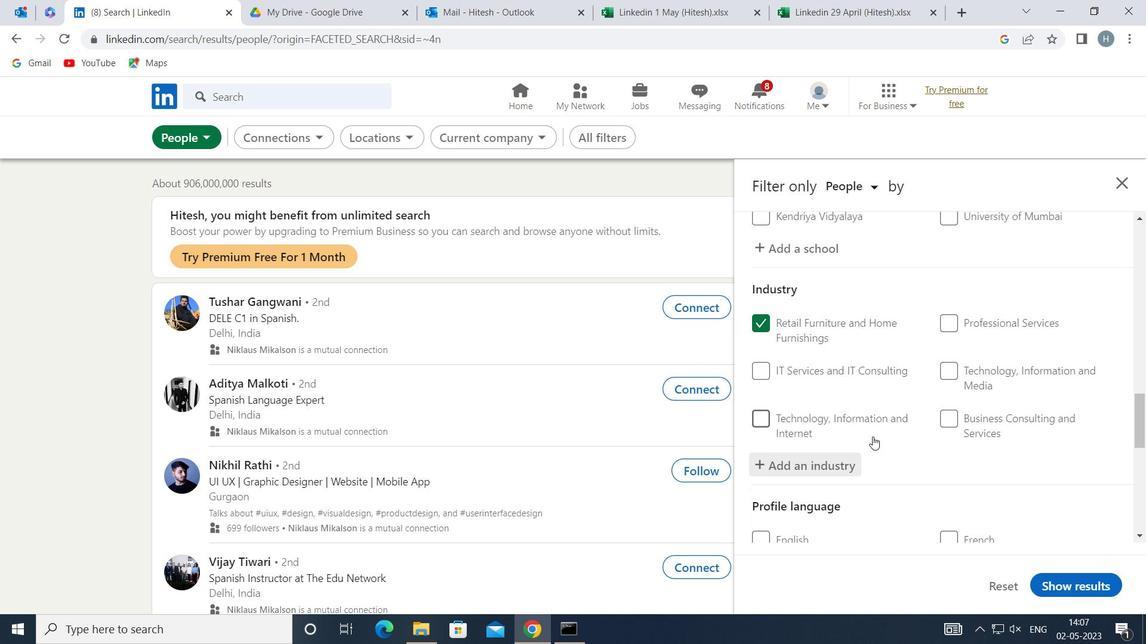 
Action: Mouse moved to (873, 434)
Screenshot: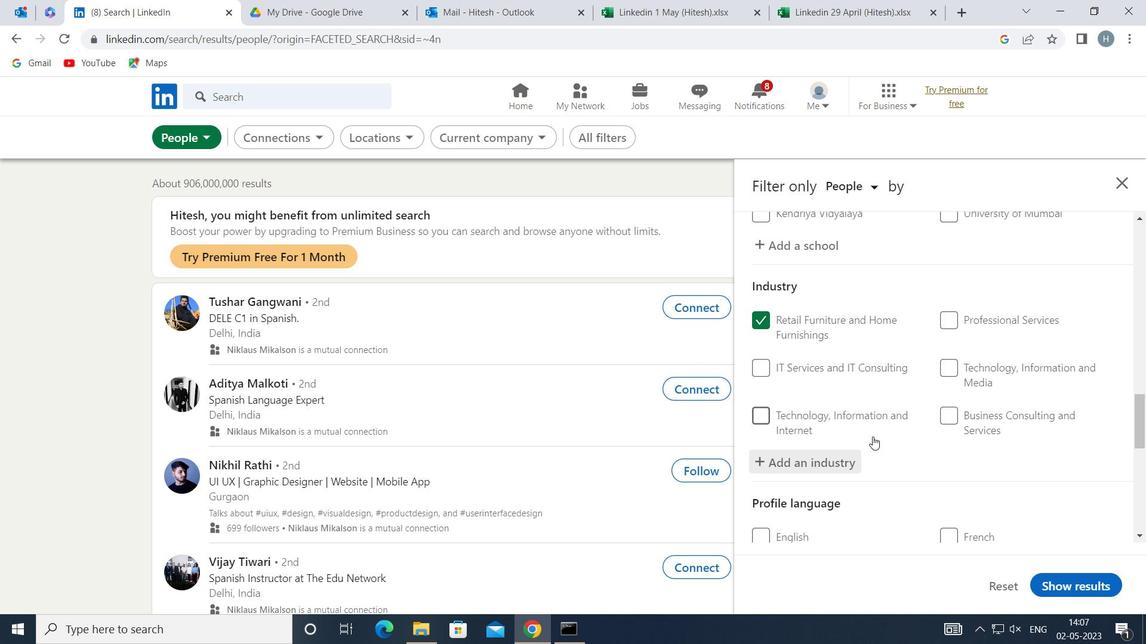 
Action: Mouse scrolled (873, 433) with delta (0, 0)
Screenshot: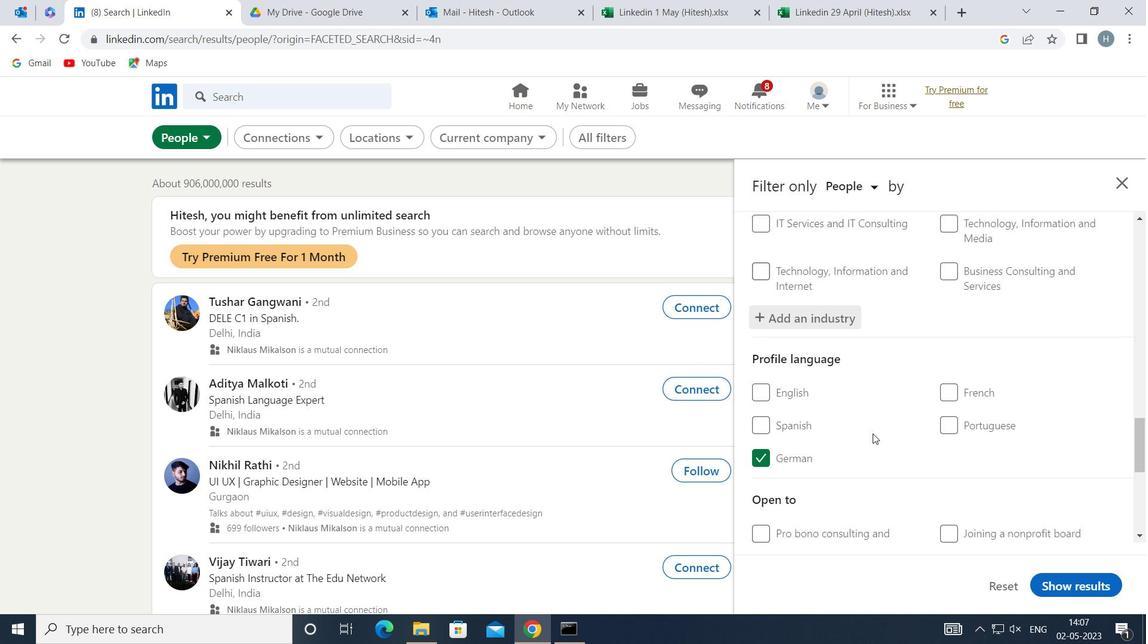 
Action: Mouse moved to (874, 433)
Screenshot: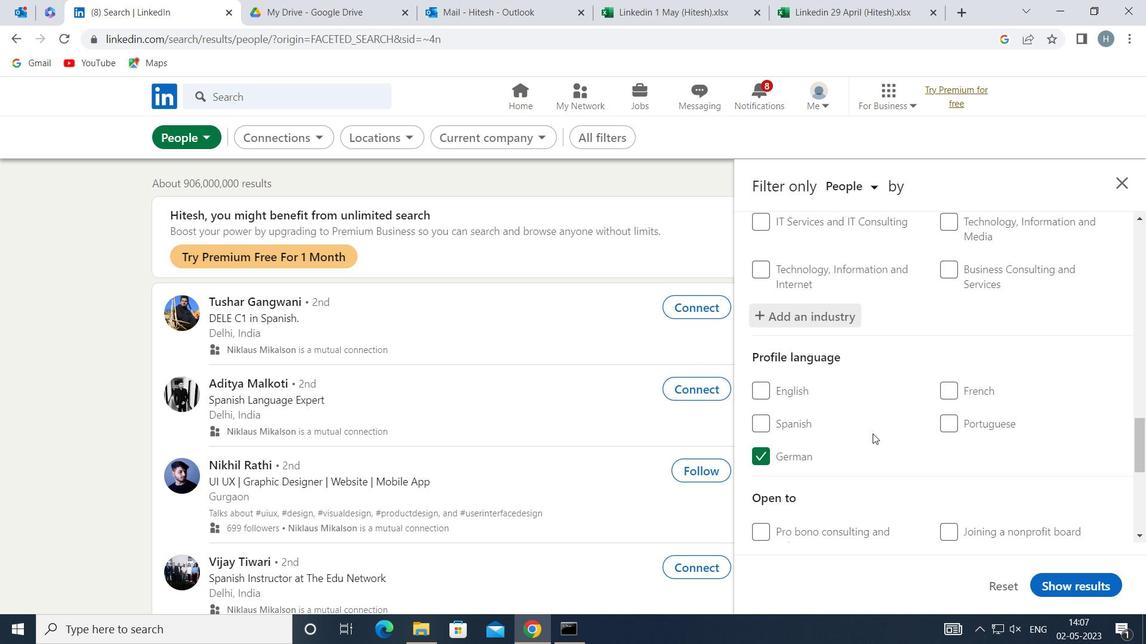 
Action: Mouse scrolled (874, 432) with delta (0, 0)
Screenshot: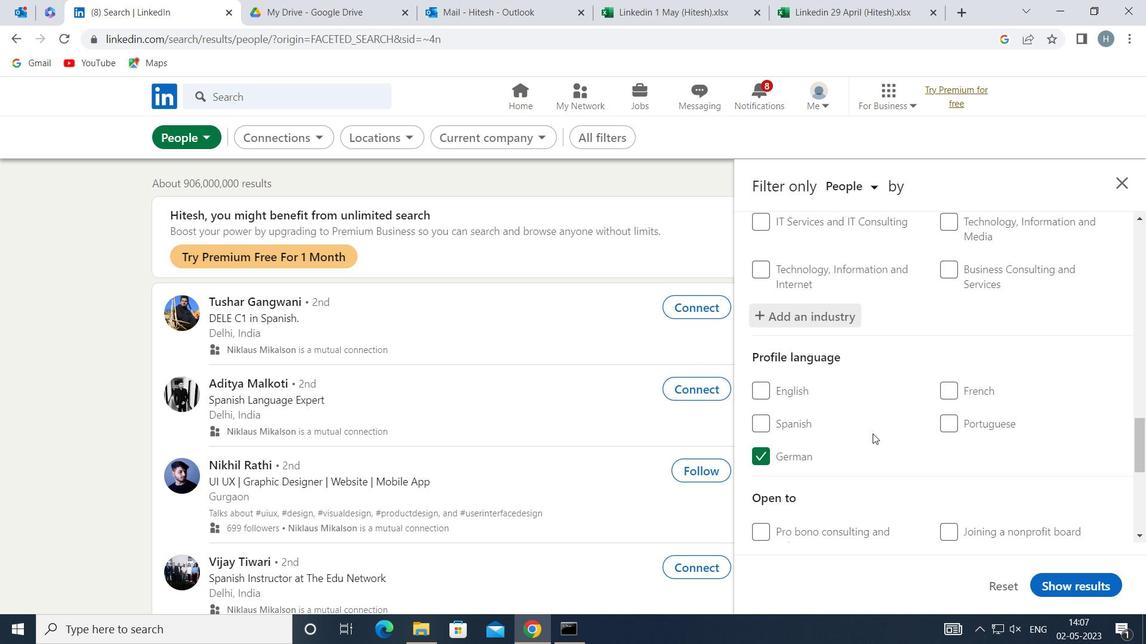 
Action: Mouse moved to (874, 433)
Screenshot: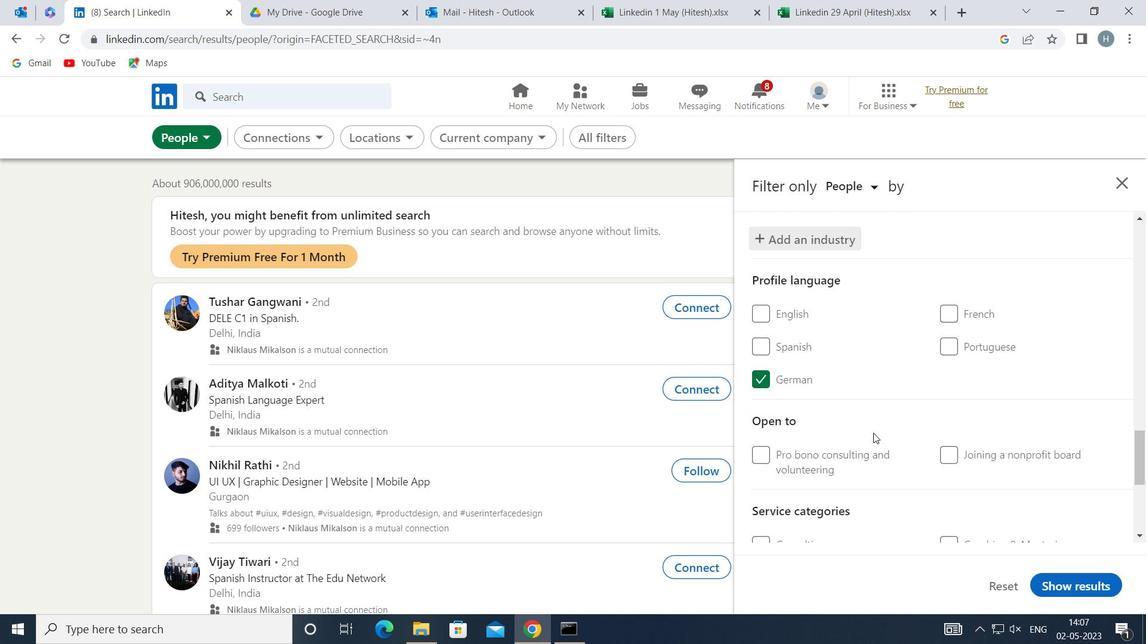 
Action: Mouse scrolled (874, 432) with delta (0, 0)
Screenshot: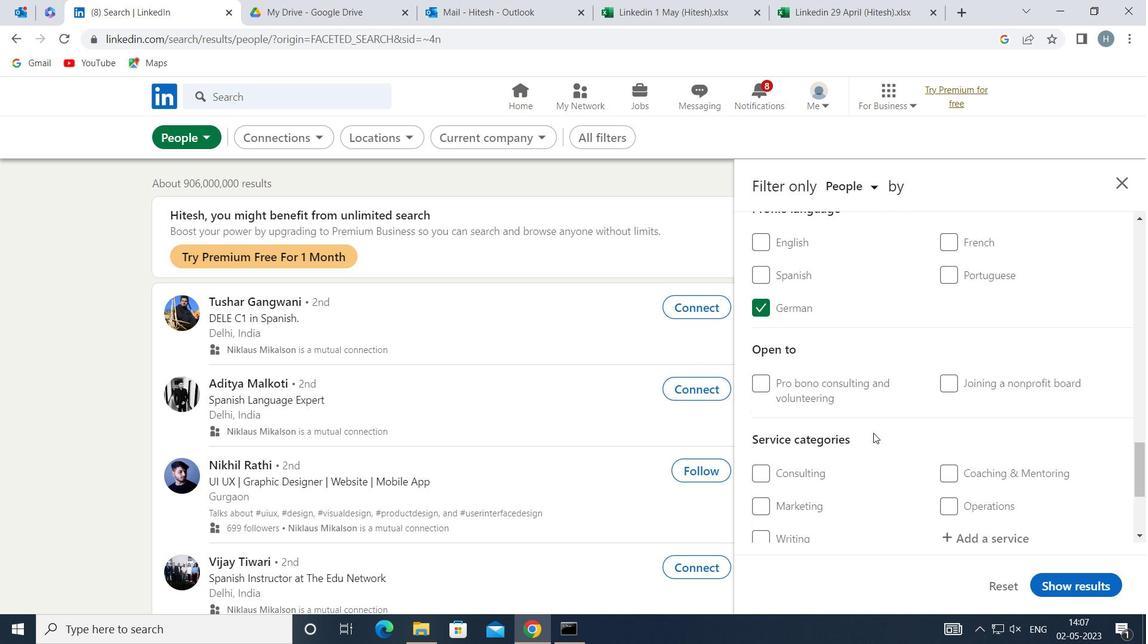 
Action: Mouse moved to (978, 461)
Screenshot: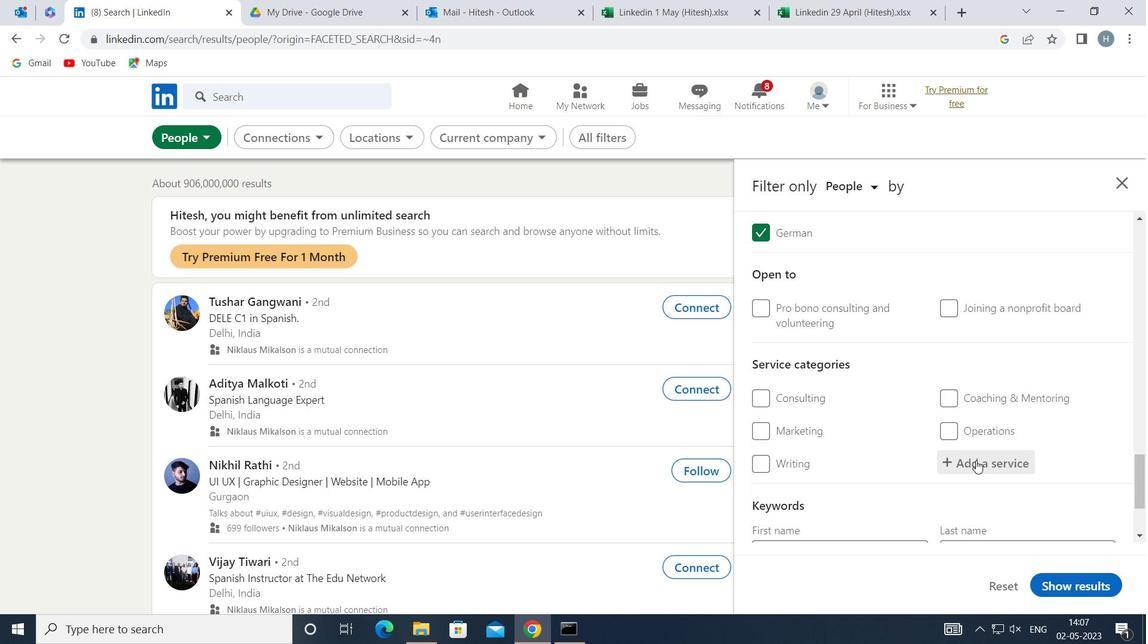 
Action: Mouse pressed left at (978, 461)
Screenshot: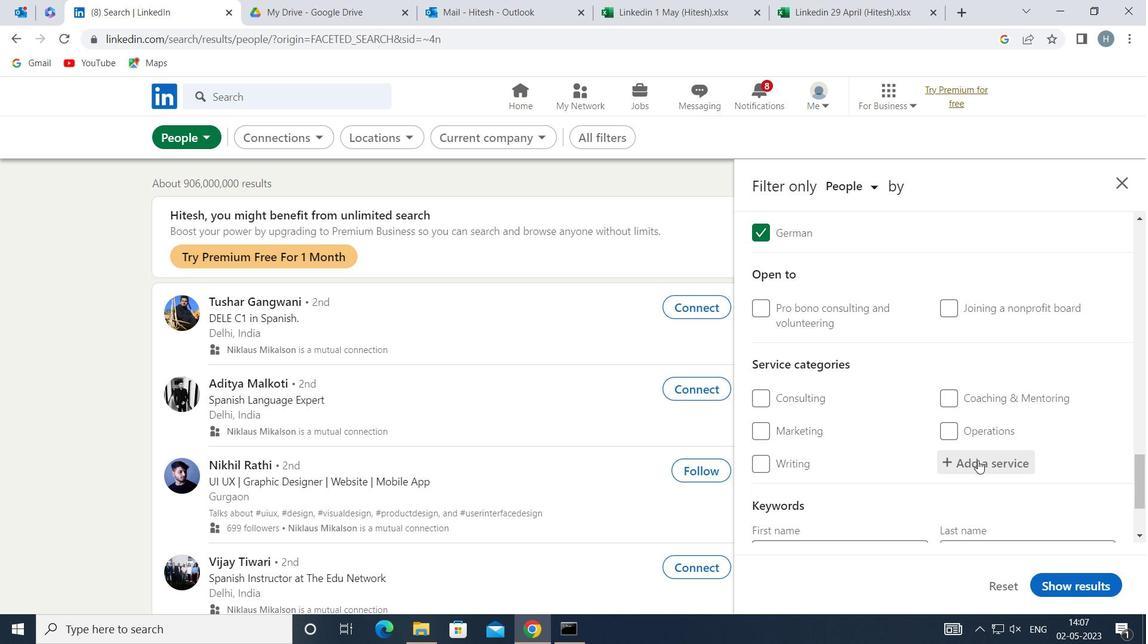 
Action: Mouse moved to (971, 454)
Screenshot: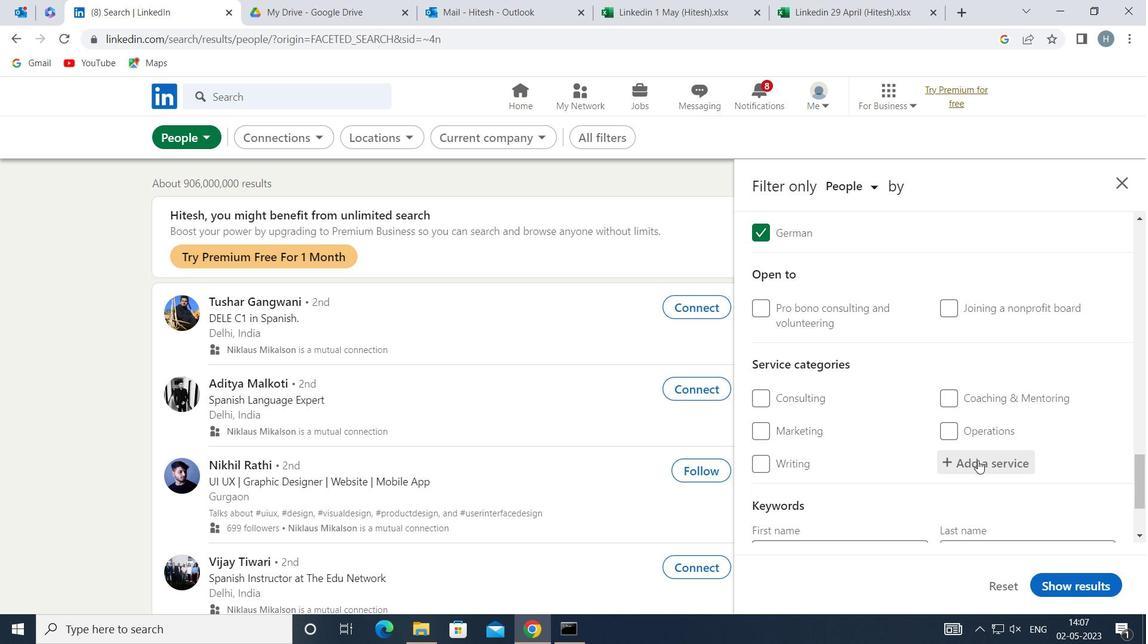 
Action: Key pressed <Key.shift>SEARCH<Key.space><Key.shift>E
Screenshot: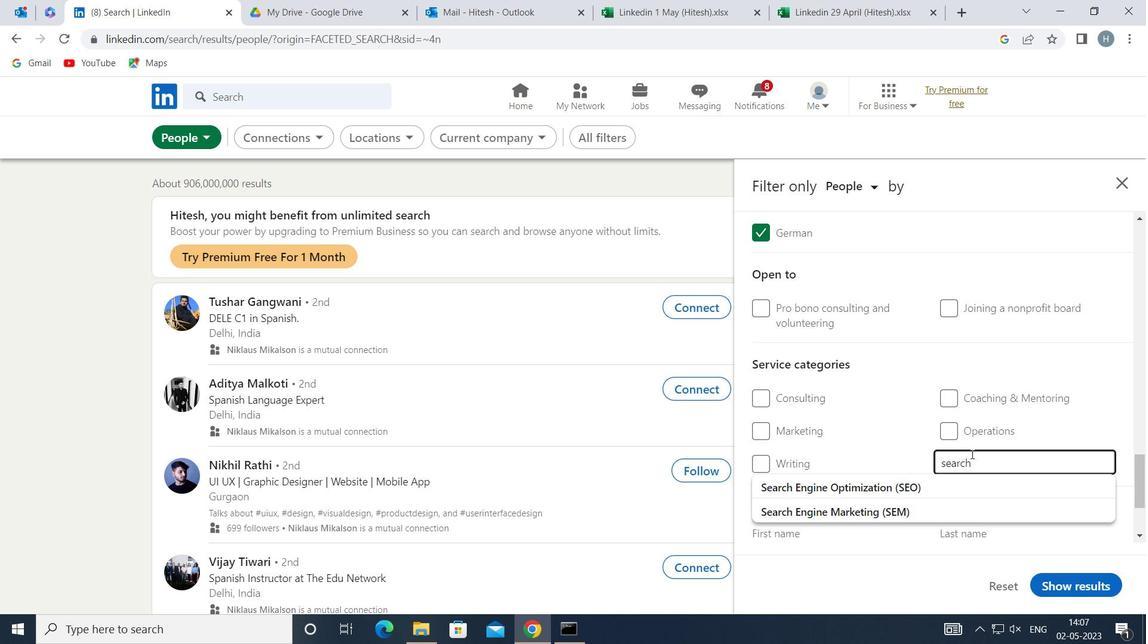 
Action: Mouse moved to (933, 506)
Screenshot: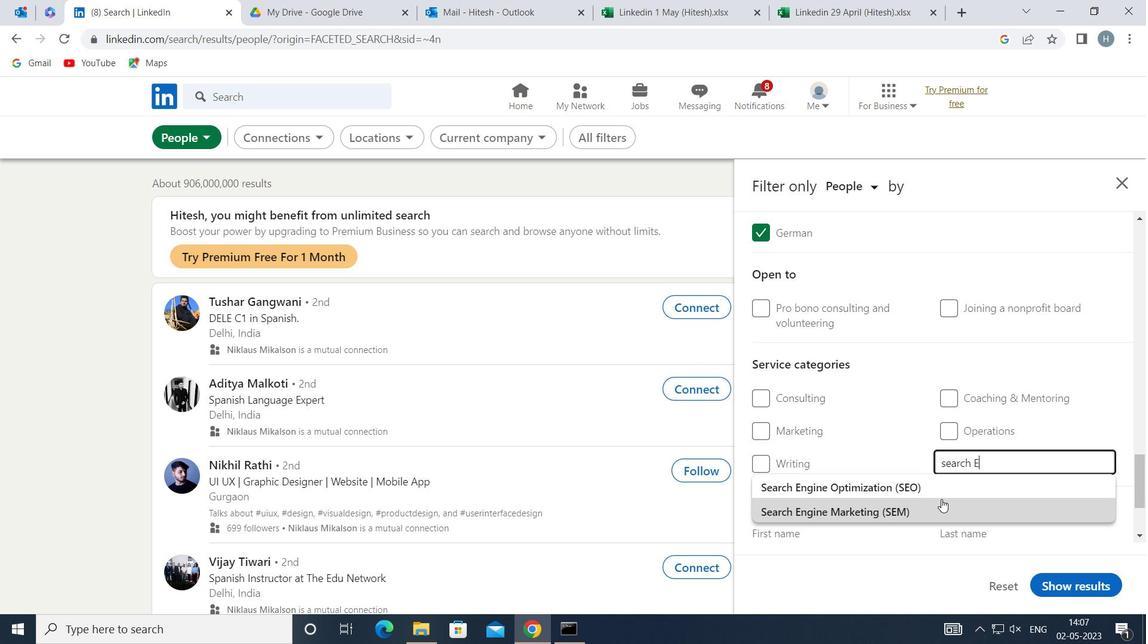 
Action: Mouse pressed left at (933, 506)
Screenshot: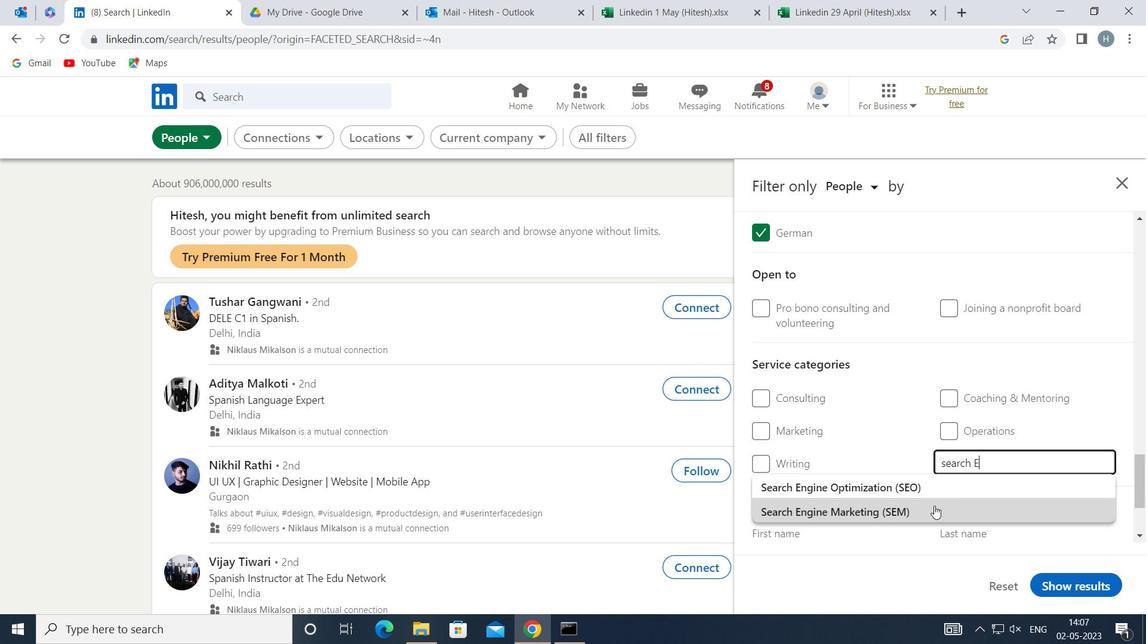
Action: Mouse moved to (937, 478)
Screenshot: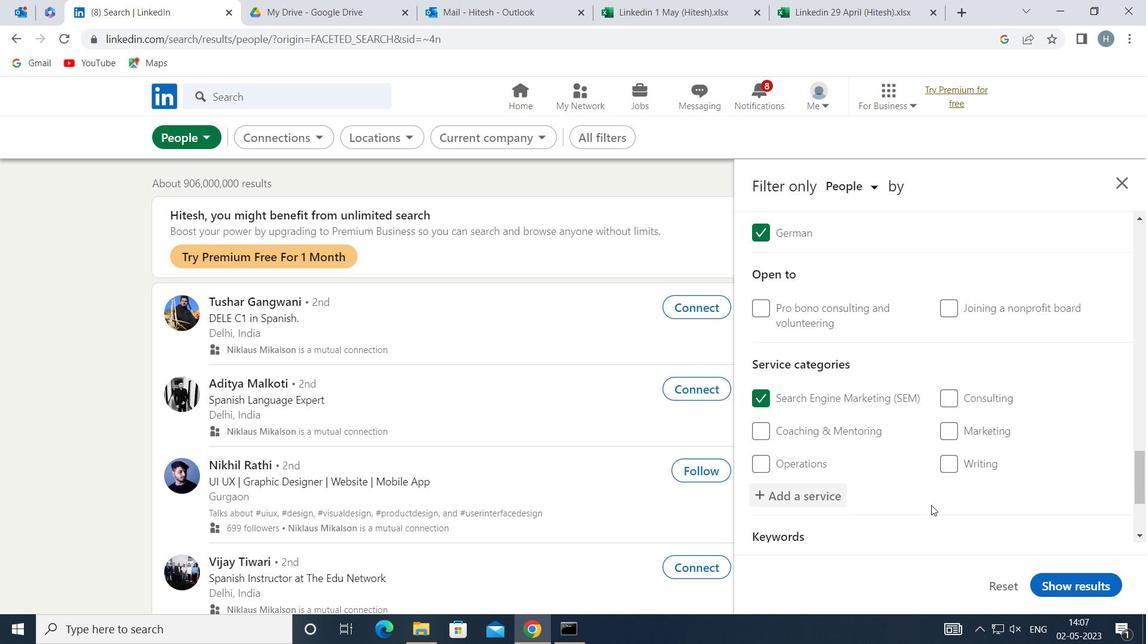 
Action: Mouse scrolled (937, 477) with delta (0, 0)
Screenshot: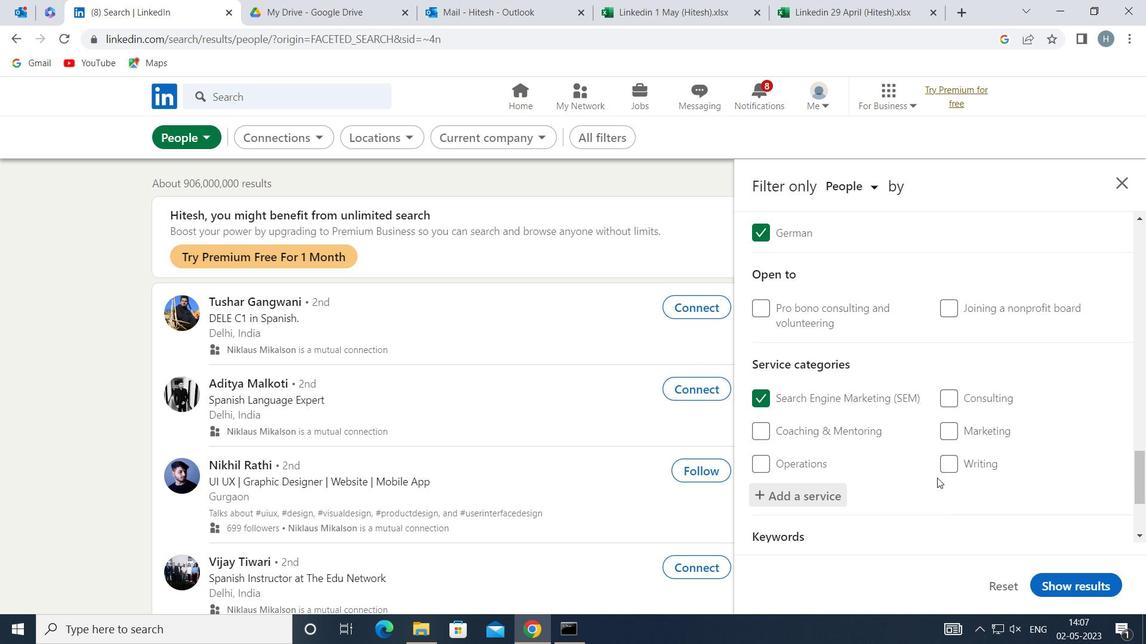 
Action: Mouse scrolled (937, 477) with delta (0, 0)
Screenshot: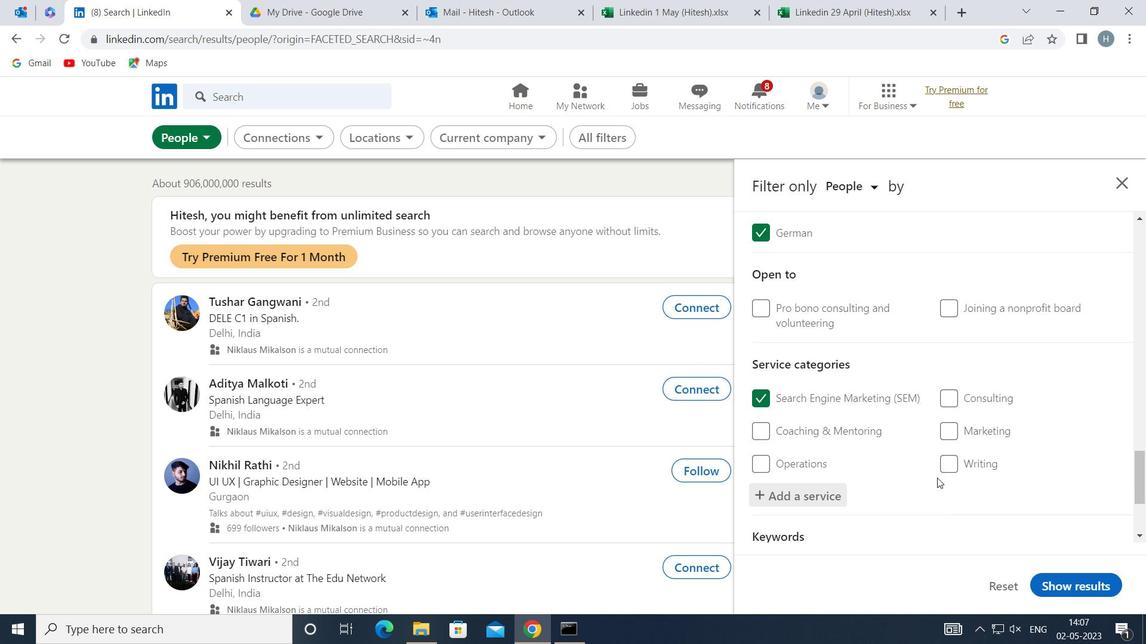 
Action: Mouse moved to (933, 475)
Screenshot: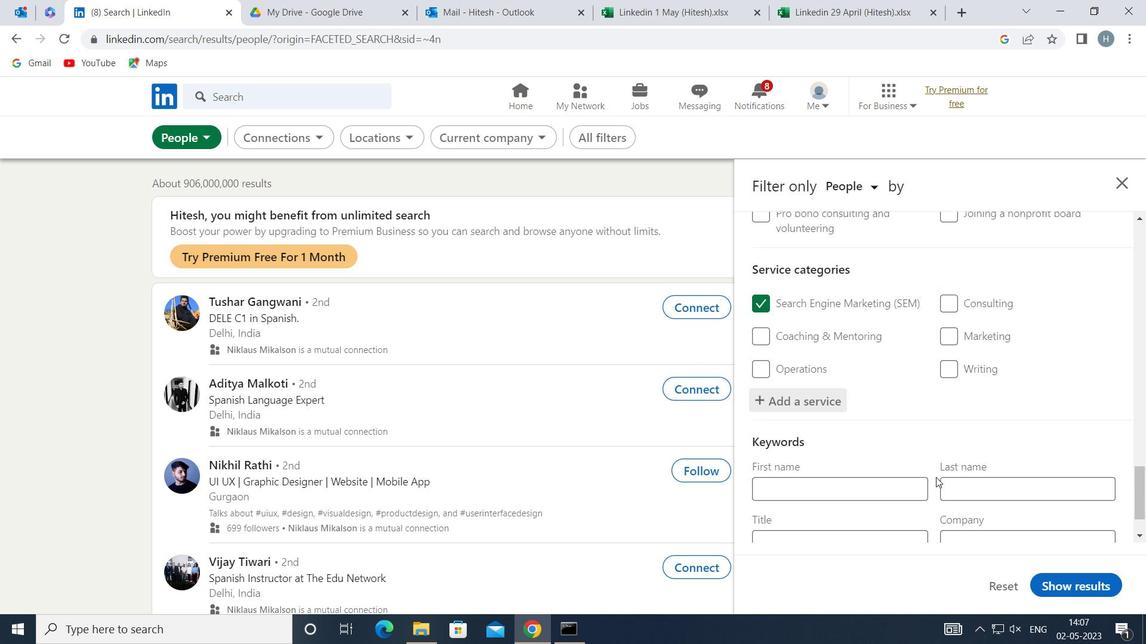
Action: Mouse scrolled (933, 475) with delta (0, 0)
Screenshot: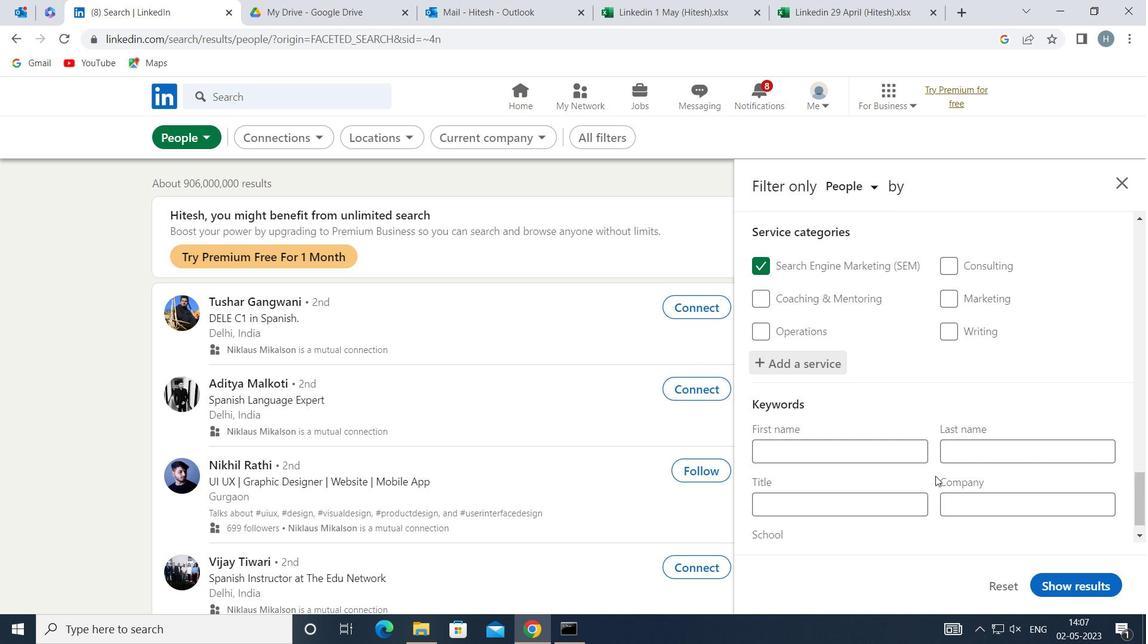 
Action: Mouse moved to (888, 477)
Screenshot: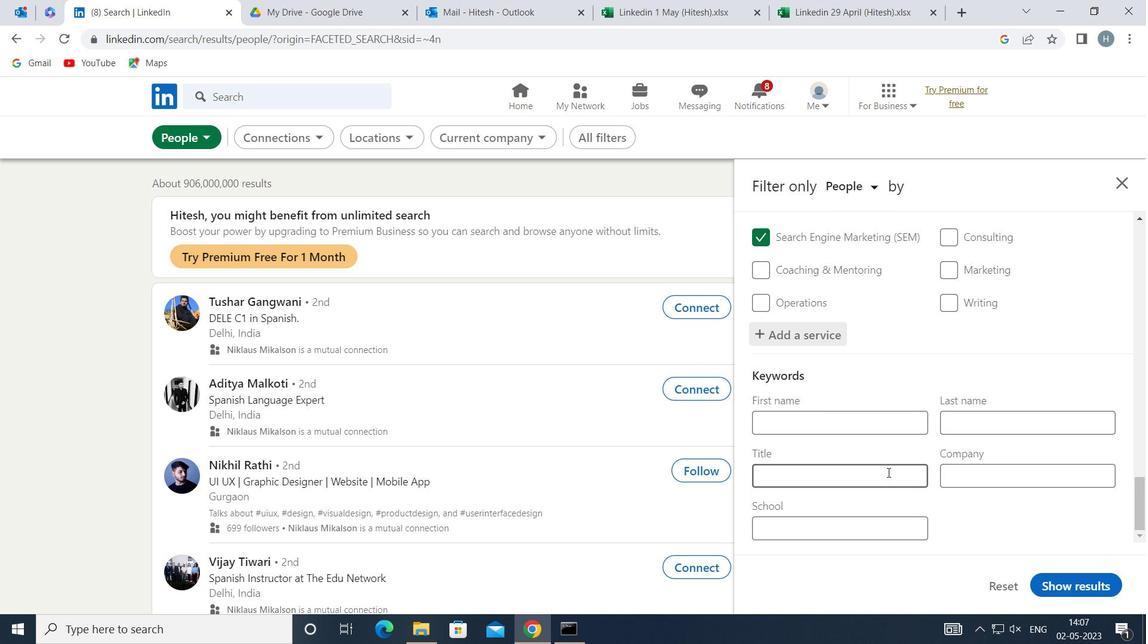 
Action: Mouse pressed left at (888, 477)
Screenshot: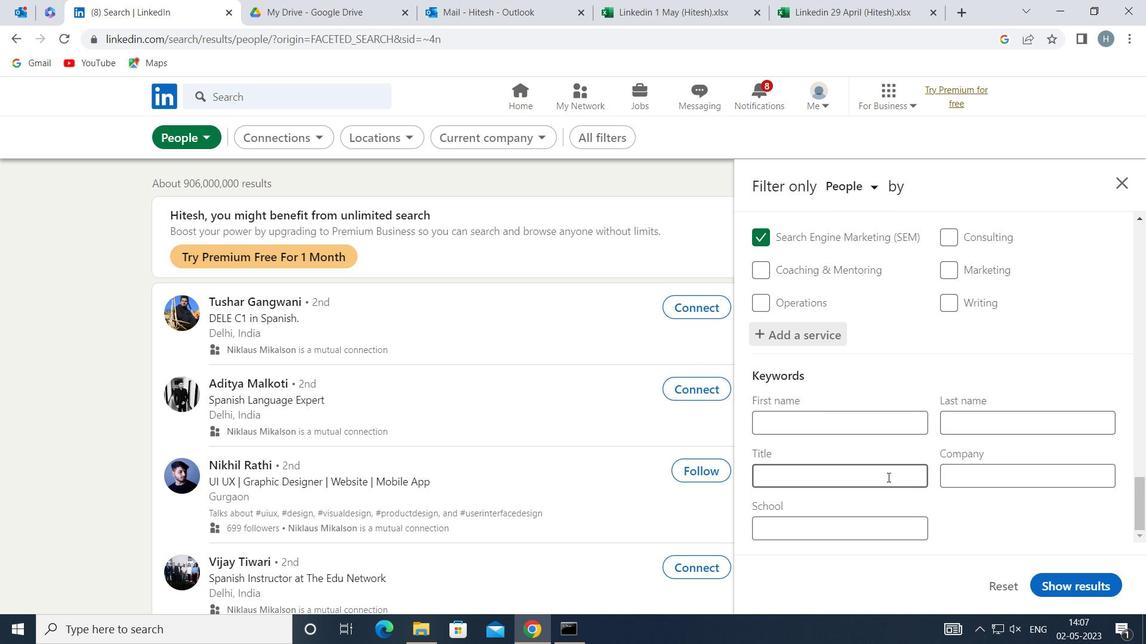 
Action: Key pressed <Key.shift>PAINTE
Screenshot: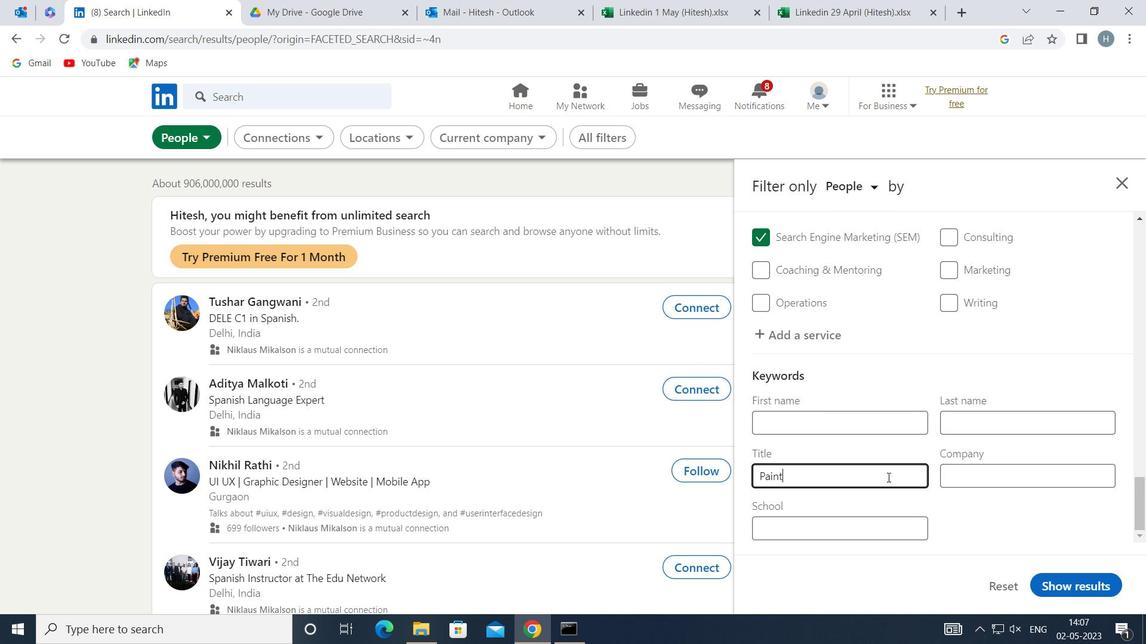 
Action: Mouse moved to (878, 466)
Screenshot: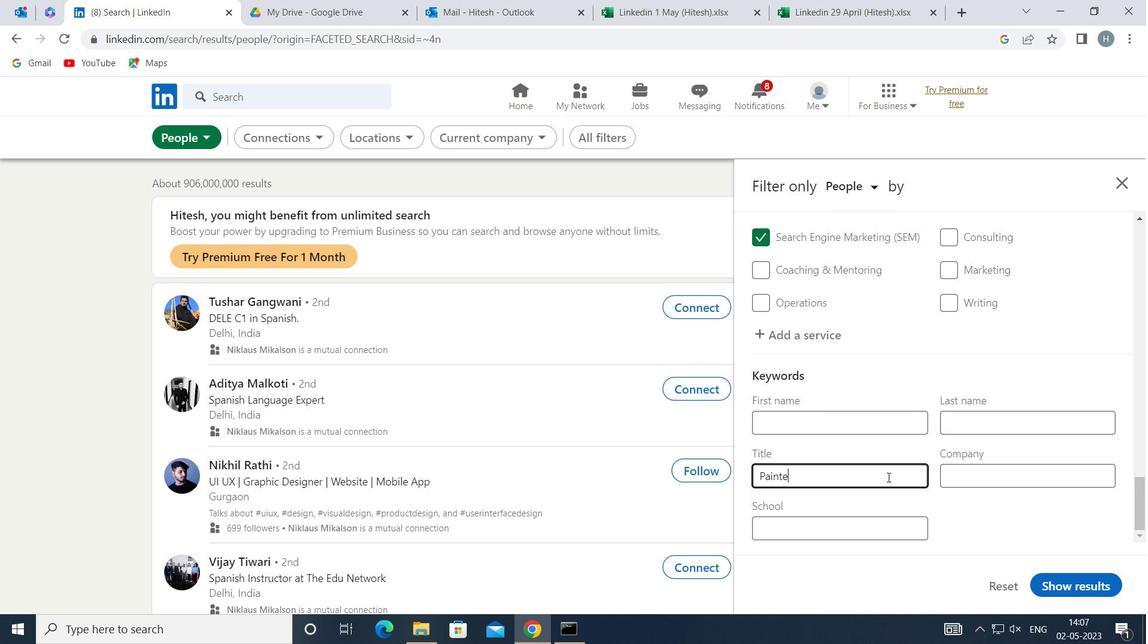 
Action: Key pressed R
Screenshot: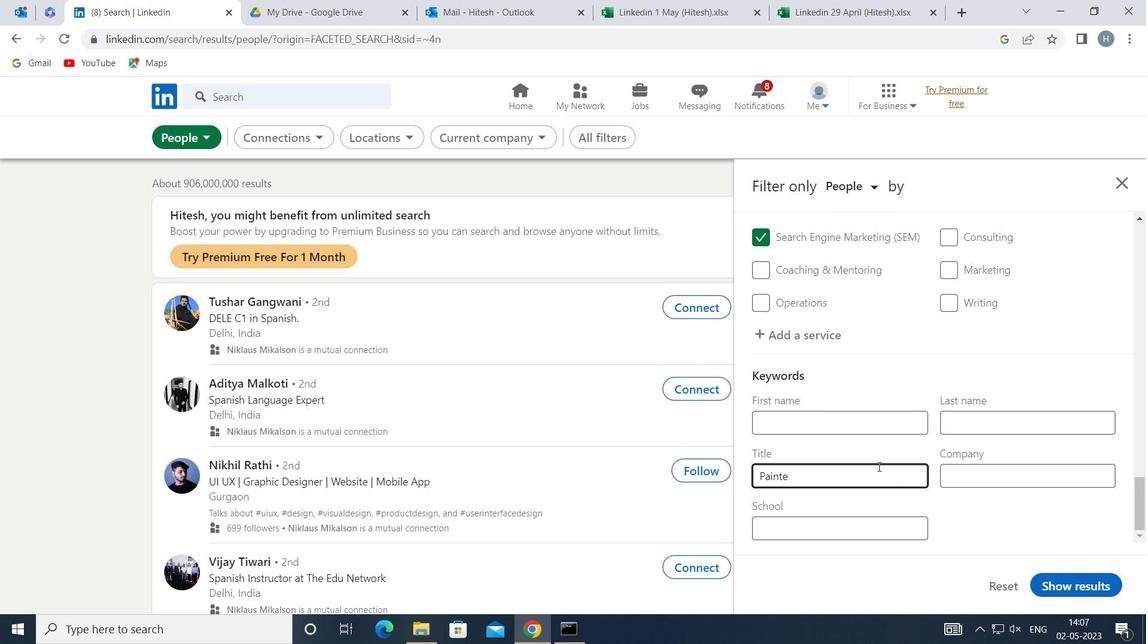 
Action: Mouse moved to (1060, 586)
Screenshot: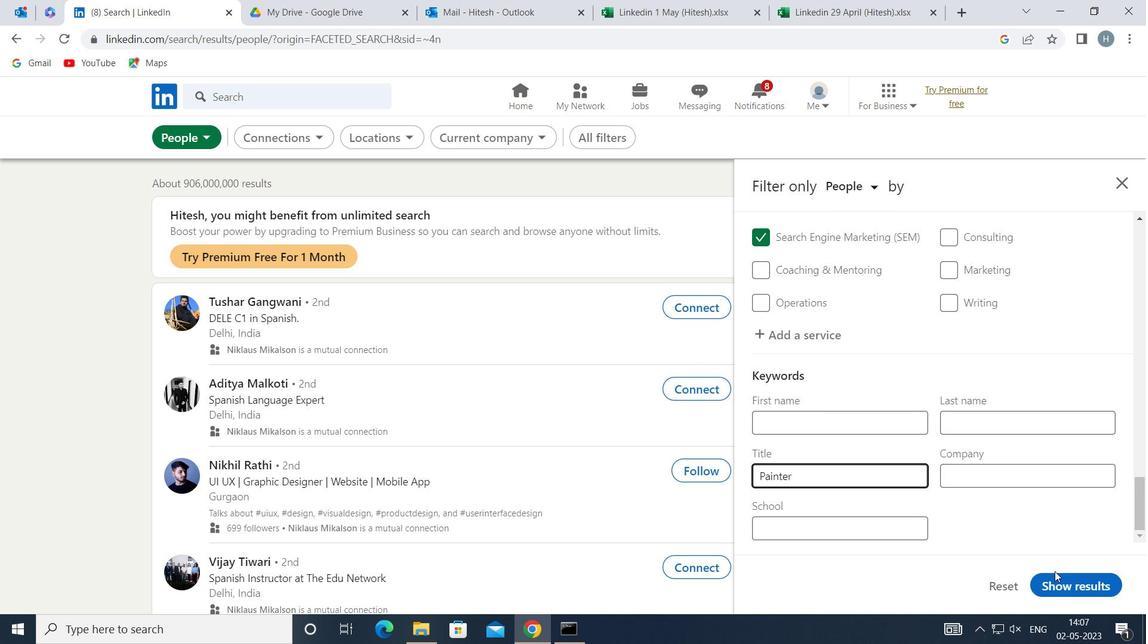
Action: Mouse pressed left at (1060, 586)
Screenshot: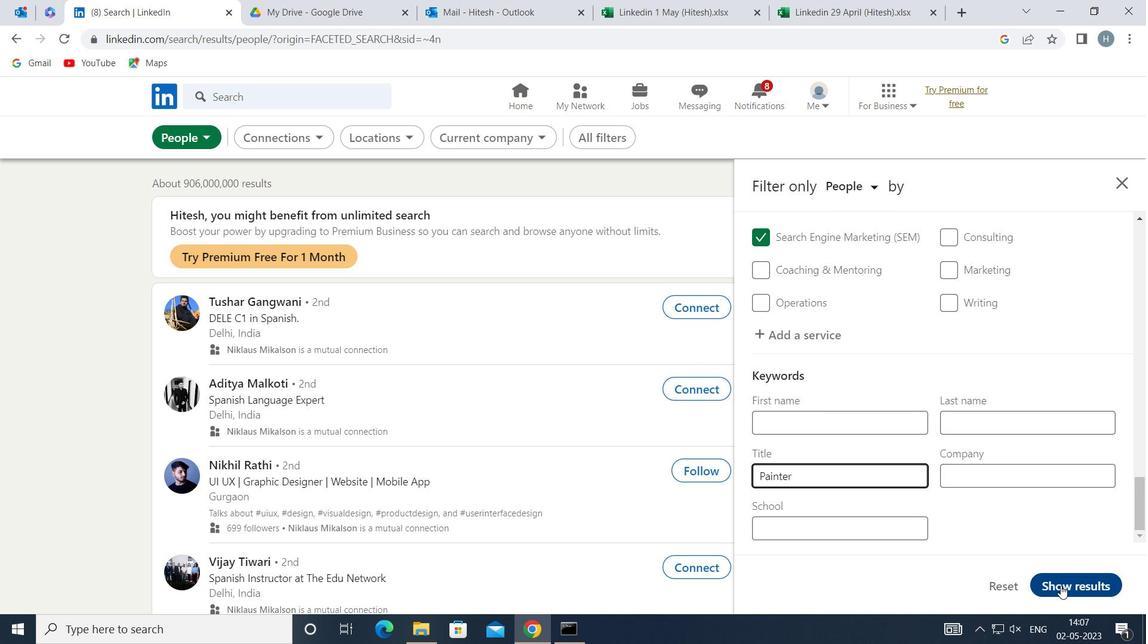 
Action: Mouse moved to (627, 371)
Screenshot: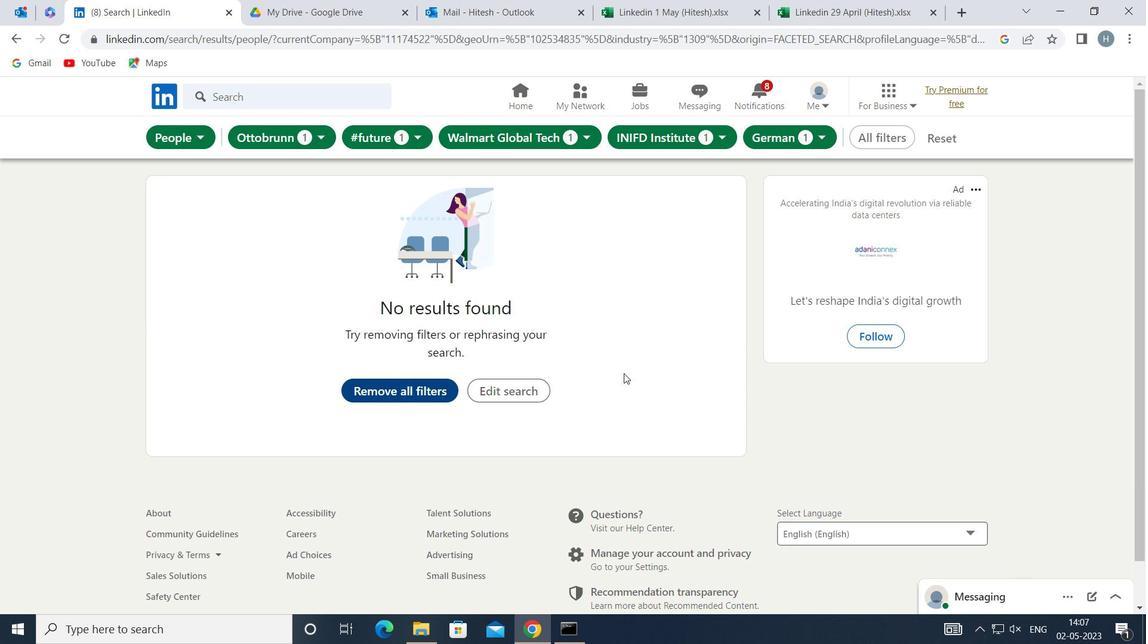 
